 Task: Find connections with filter location Honda with filter topic #Learningswith filter profile language French with filter current company Spark Minda with filter school College of Commerce with filter industry Primary and Secondary Education with filter service category Market Research with filter keywords title Atmospheric Scientist
Action: Mouse moved to (196, 293)
Screenshot: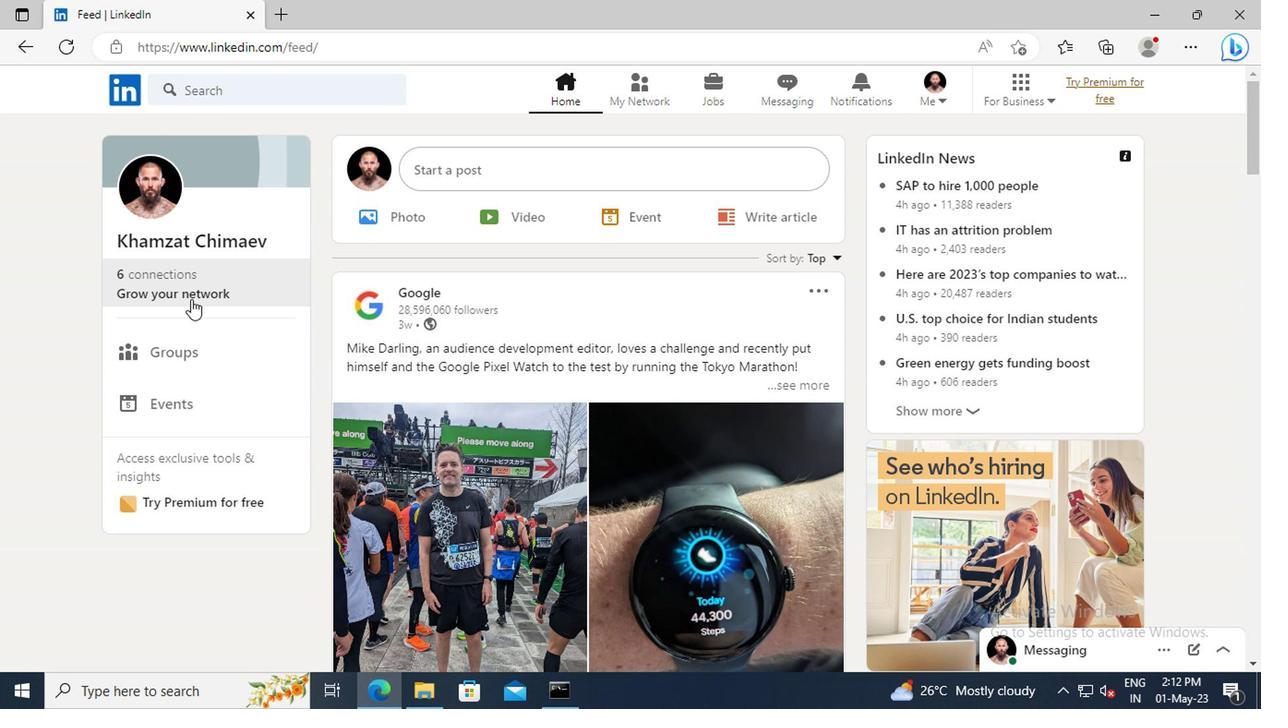 
Action: Mouse pressed left at (196, 293)
Screenshot: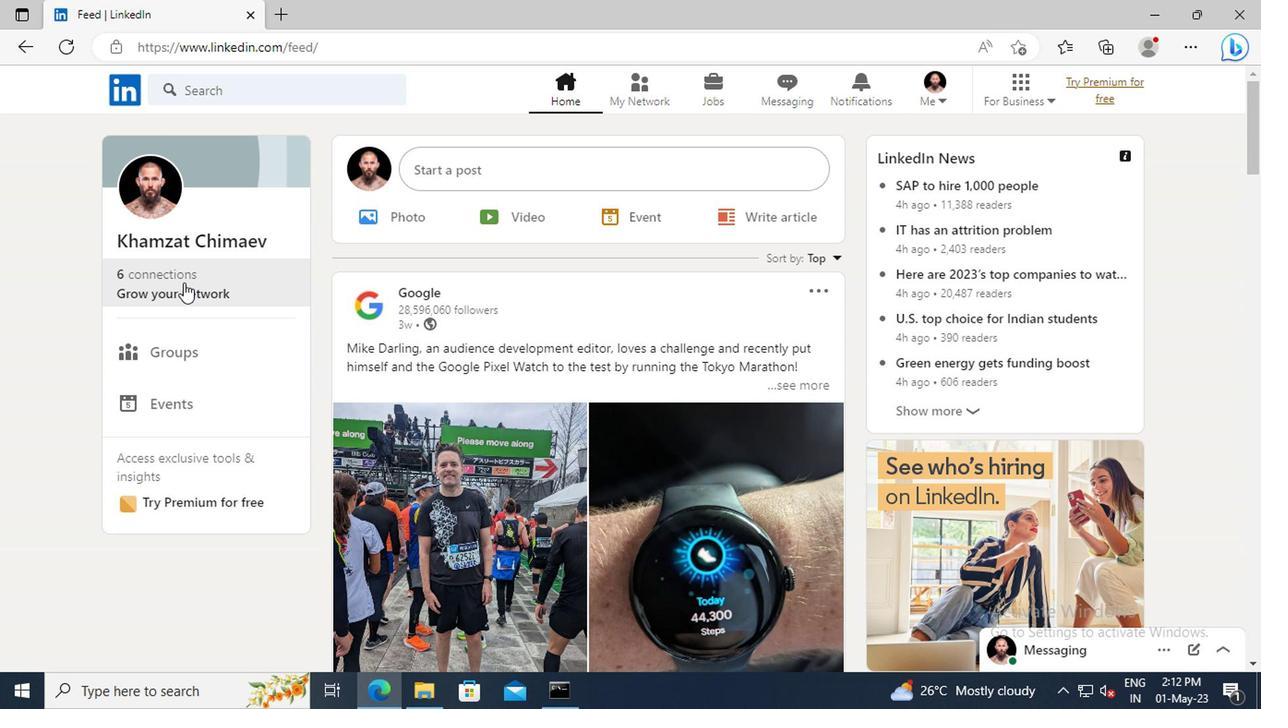 
Action: Mouse moved to (210, 210)
Screenshot: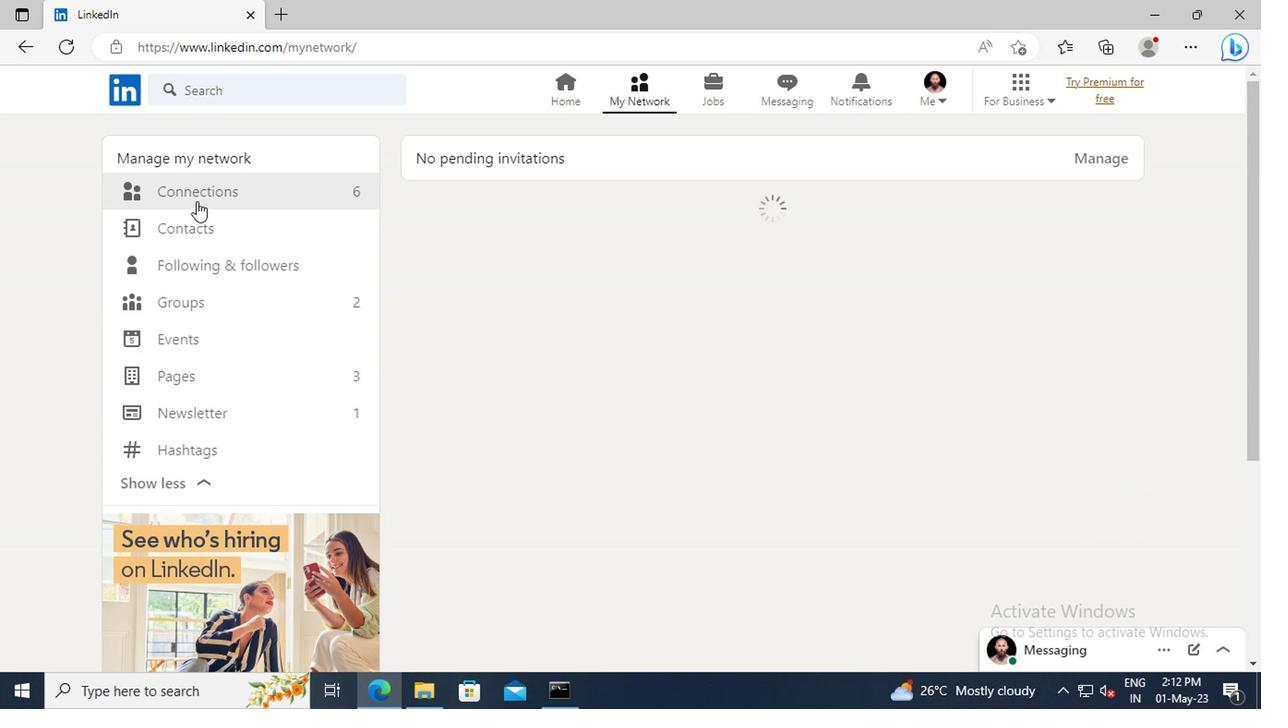 
Action: Mouse pressed left at (210, 210)
Screenshot: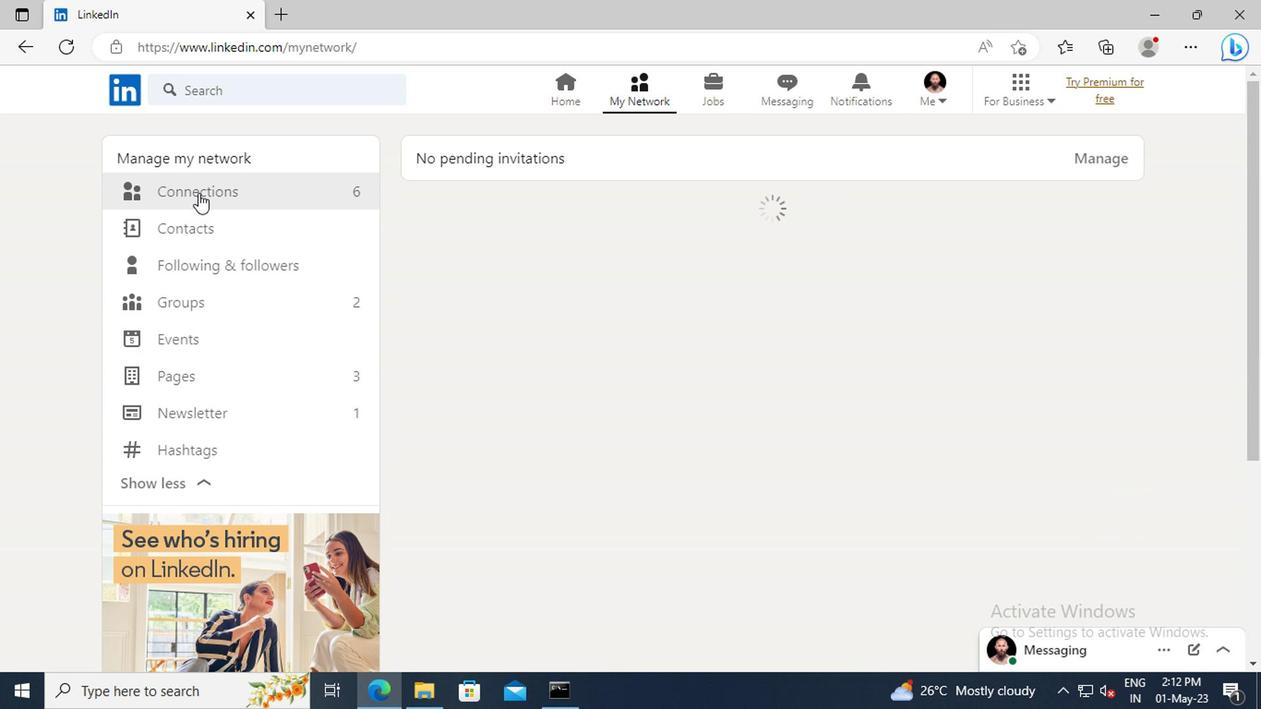 
Action: Mouse moved to (753, 218)
Screenshot: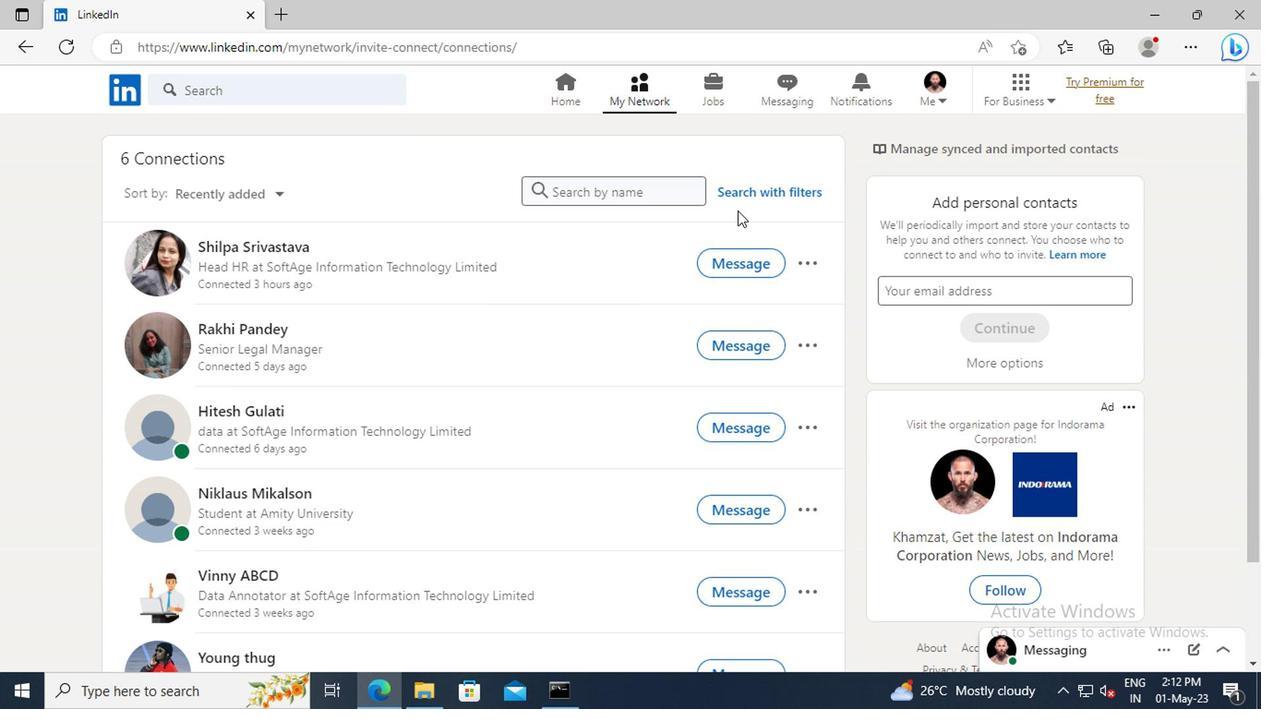 
Action: Mouse pressed left at (753, 218)
Screenshot: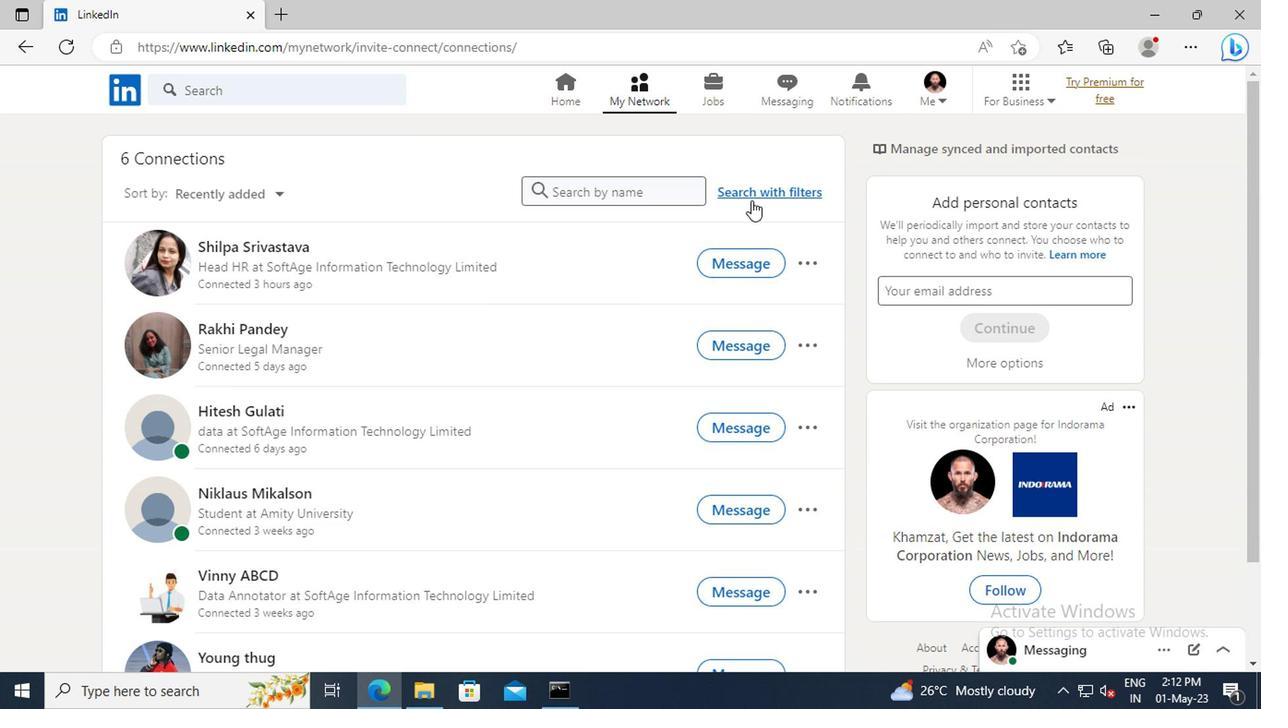 
Action: Mouse moved to (696, 163)
Screenshot: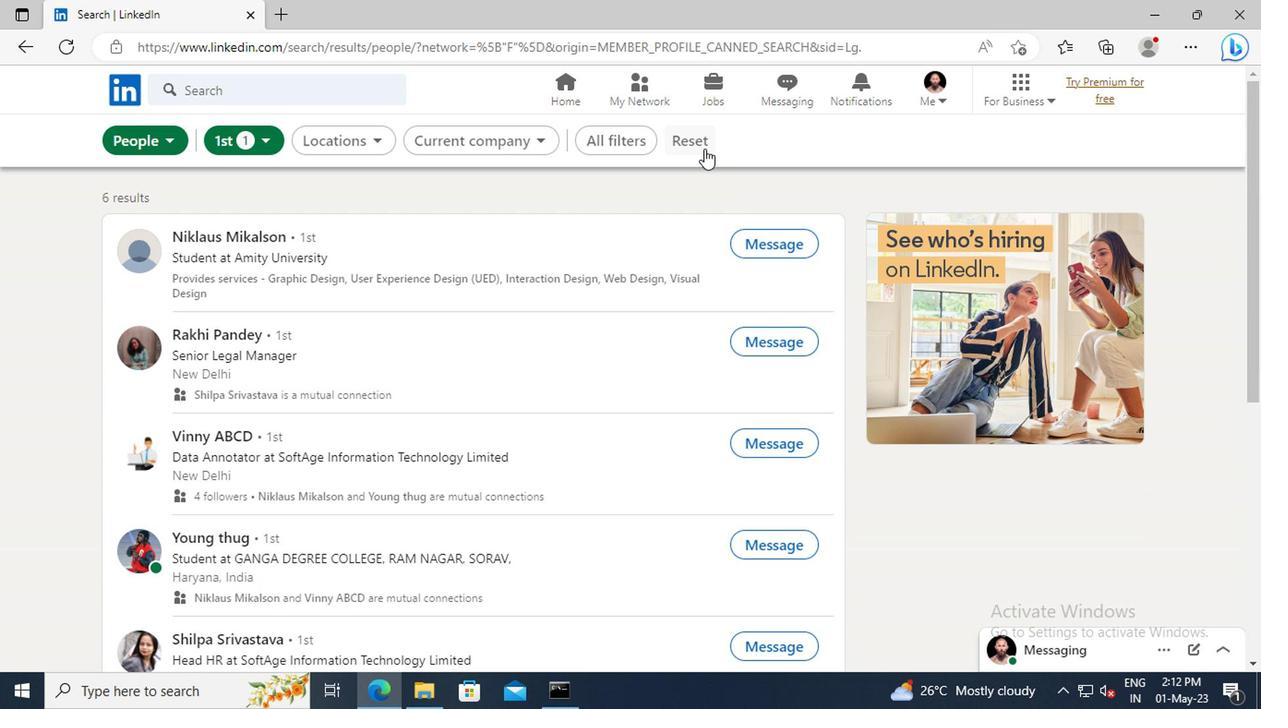 
Action: Mouse pressed left at (696, 163)
Screenshot: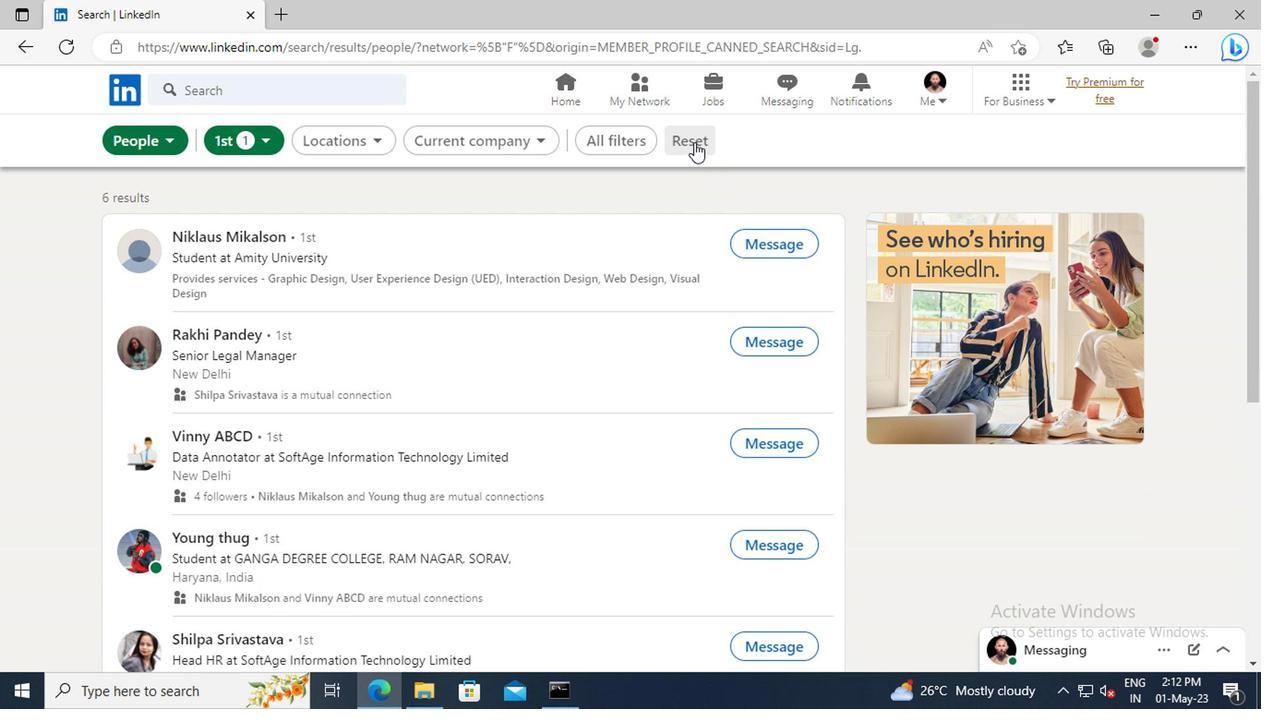 
Action: Mouse moved to (667, 162)
Screenshot: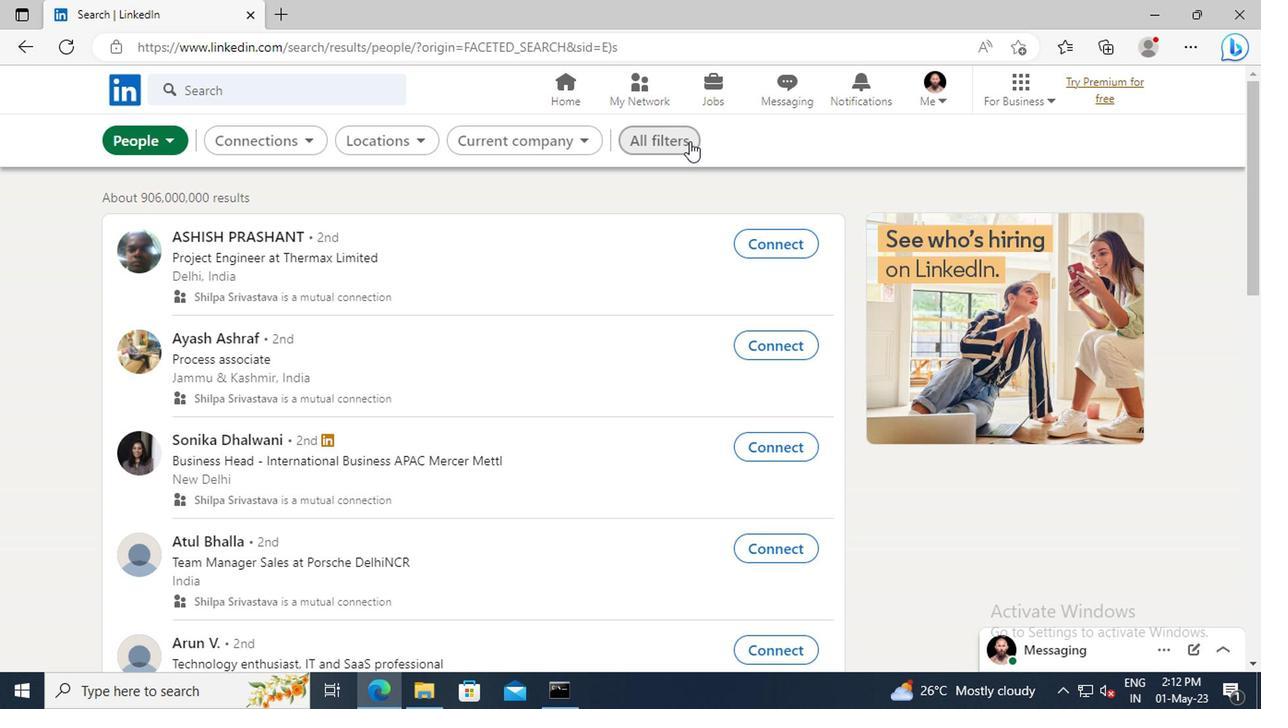 
Action: Mouse pressed left at (667, 162)
Screenshot: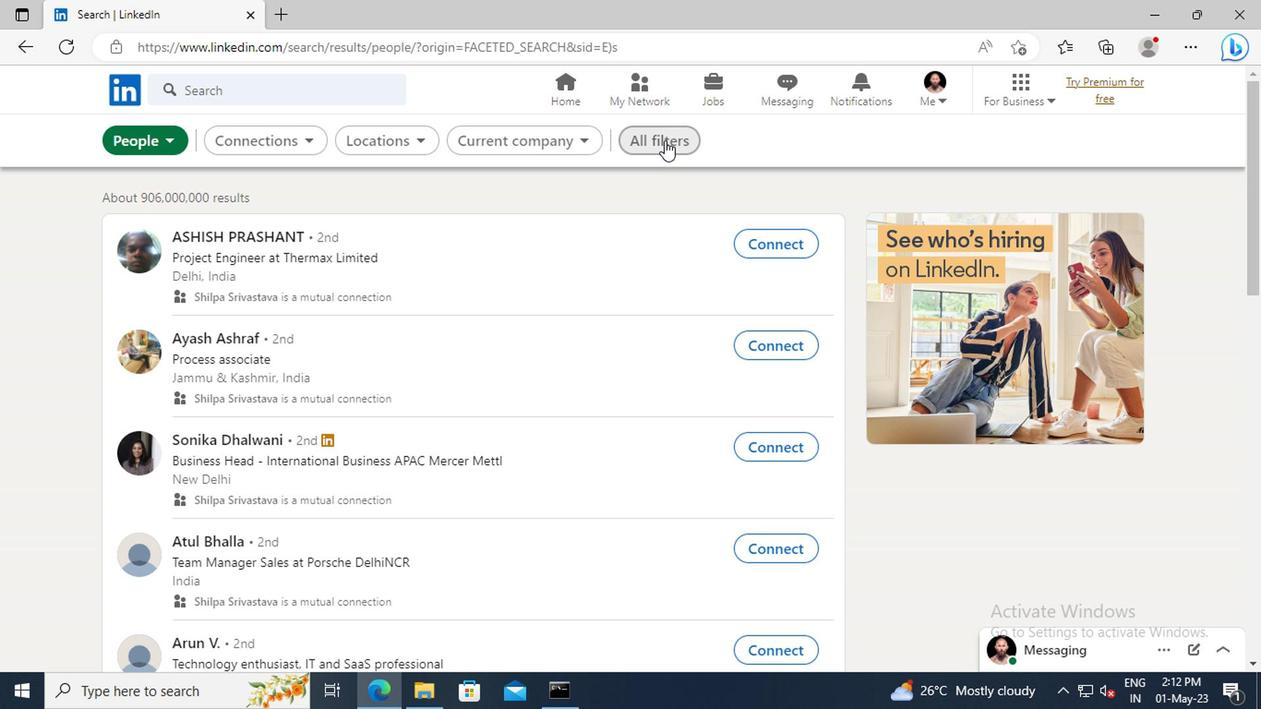 
Action: Mouse moved to (1003, 341)
Screenshot: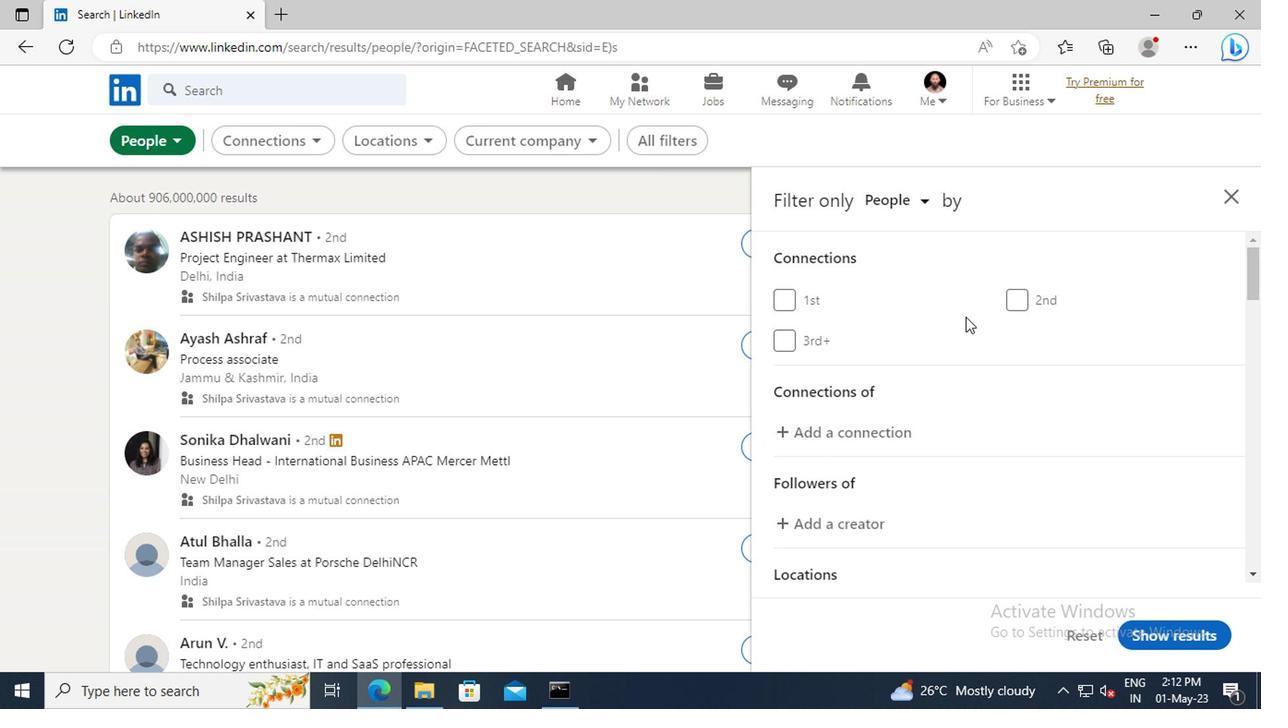 
Action: Mouse scrolled (1003, 340) with delta (0, 0)
Screenshot: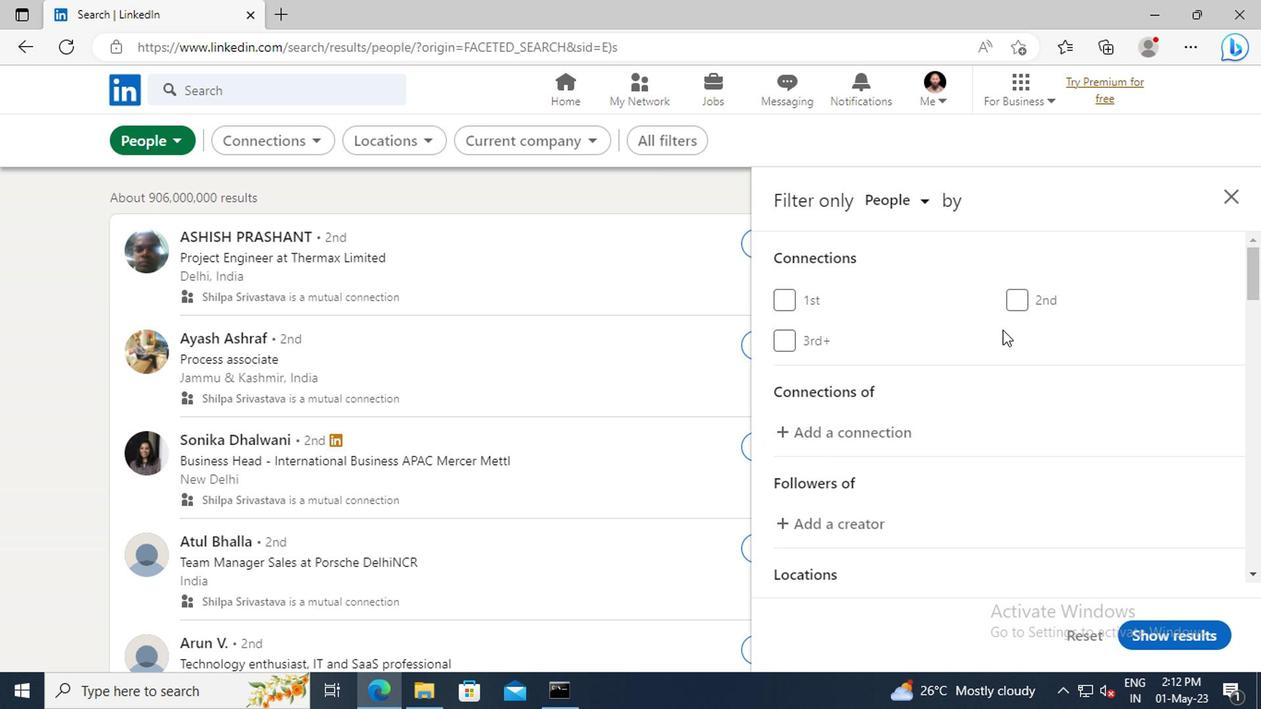 
Action: Mouse scrolled (1003, 340) with delta (0, 0)
Screenshot: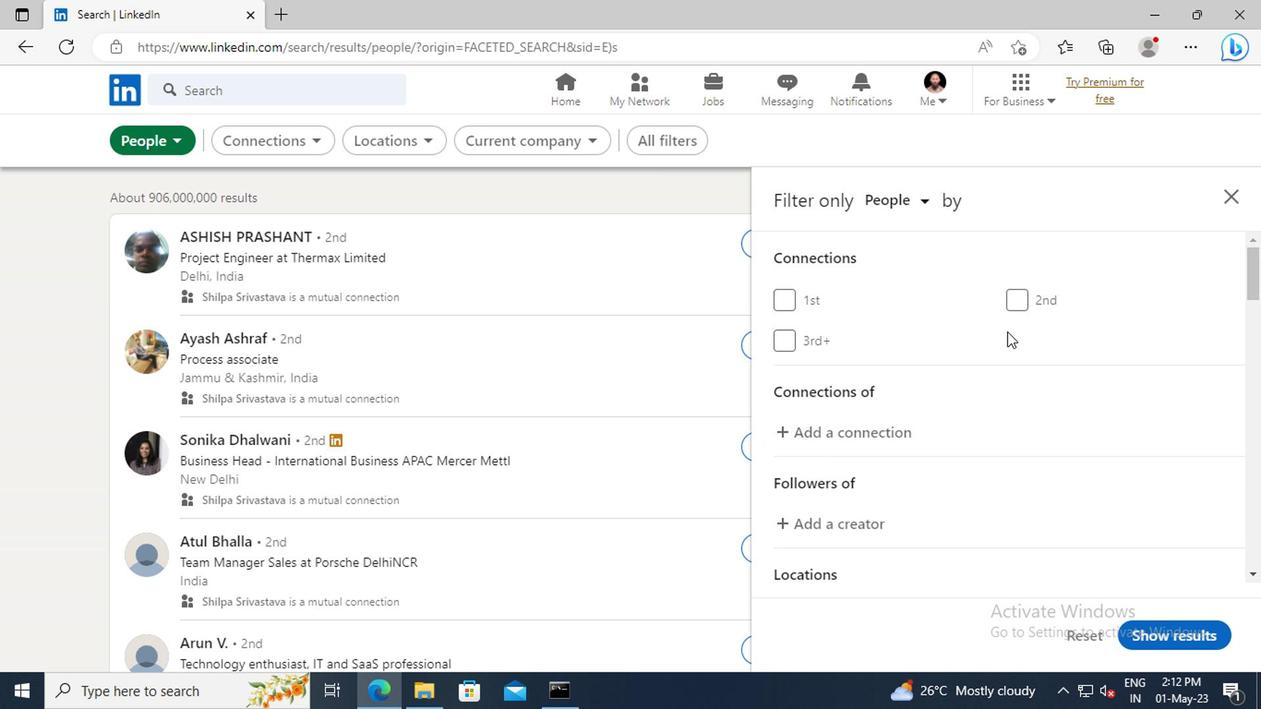 
Action: Mouse scrolled (1003, 340) with delta (0, 0)
Screenshot: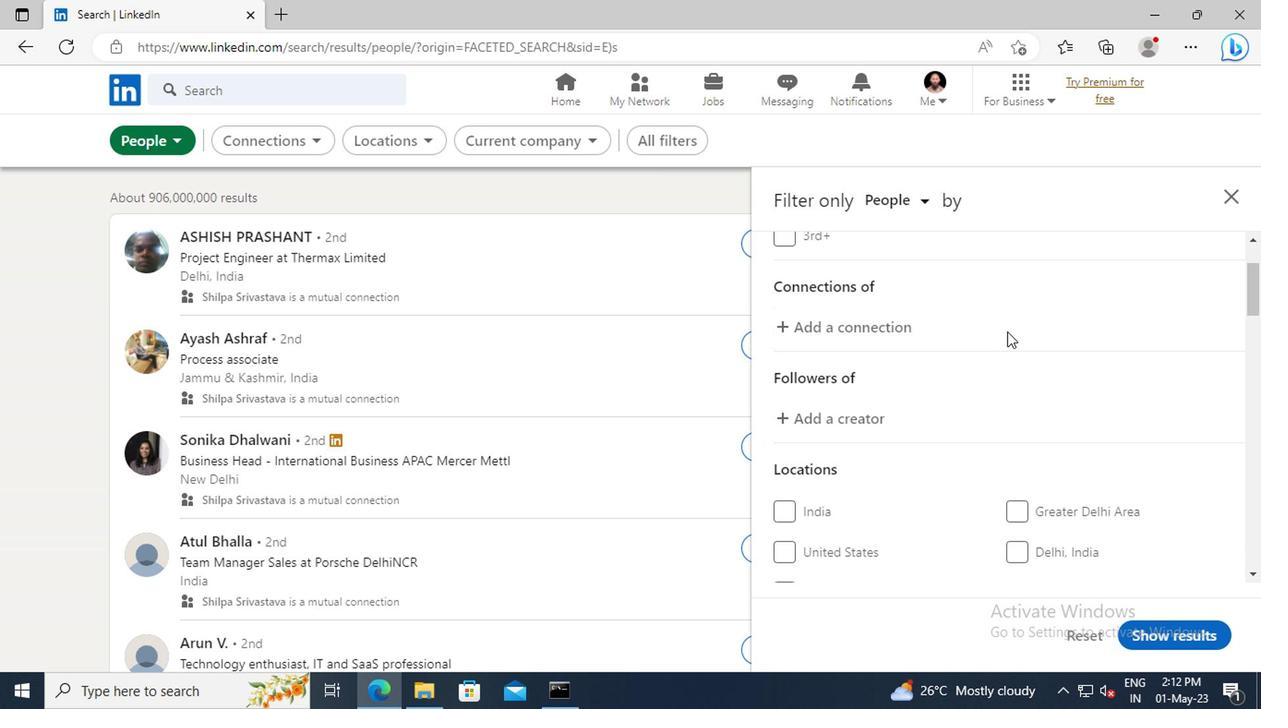 
Action: Mouse scrolled (1003, 340) with delta (0, 0)
Screenshot: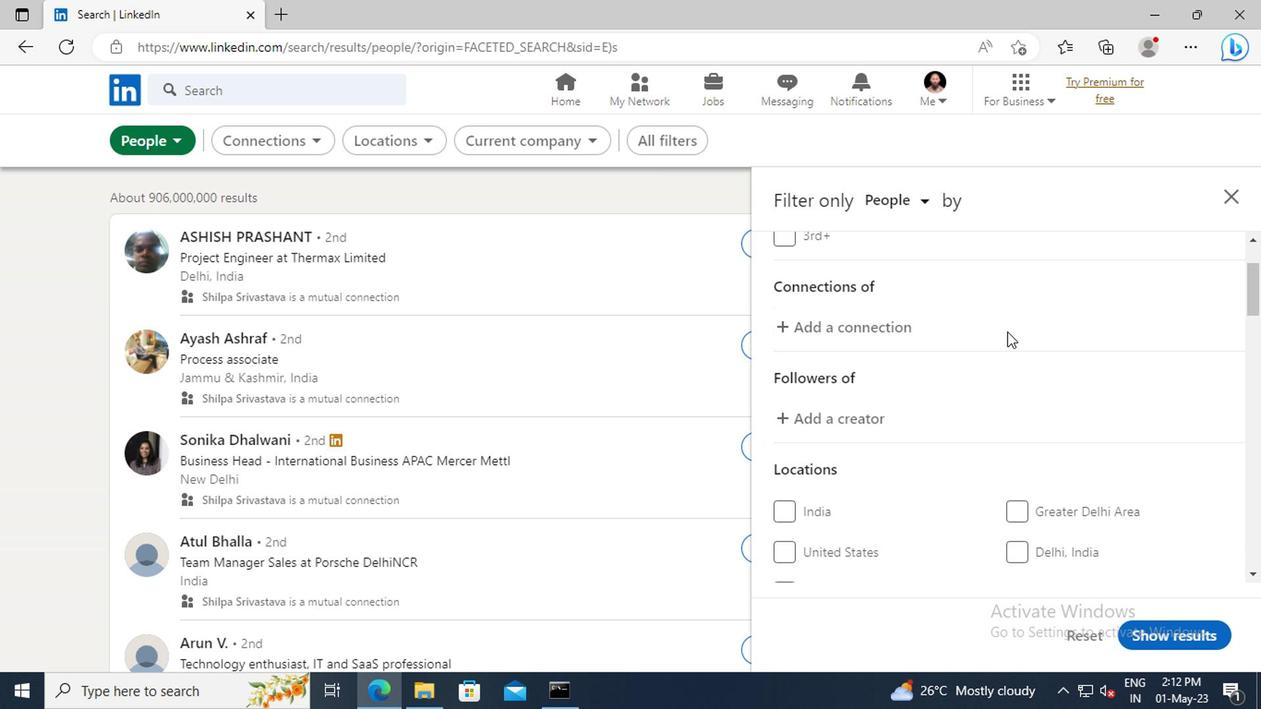 
Action: Mouse scrolled (1003, 340) with delta (0, 0)
Screenshot: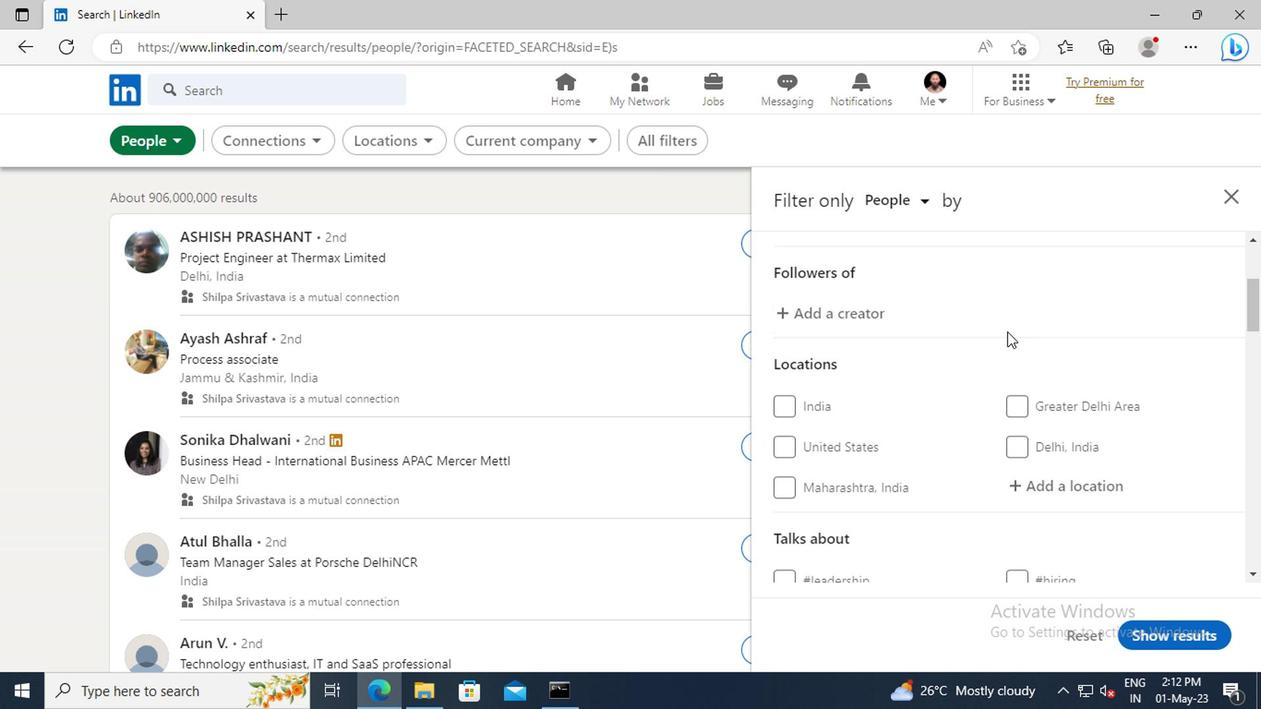 
Action: Mouse moved to (1026, 433)
Screenshot: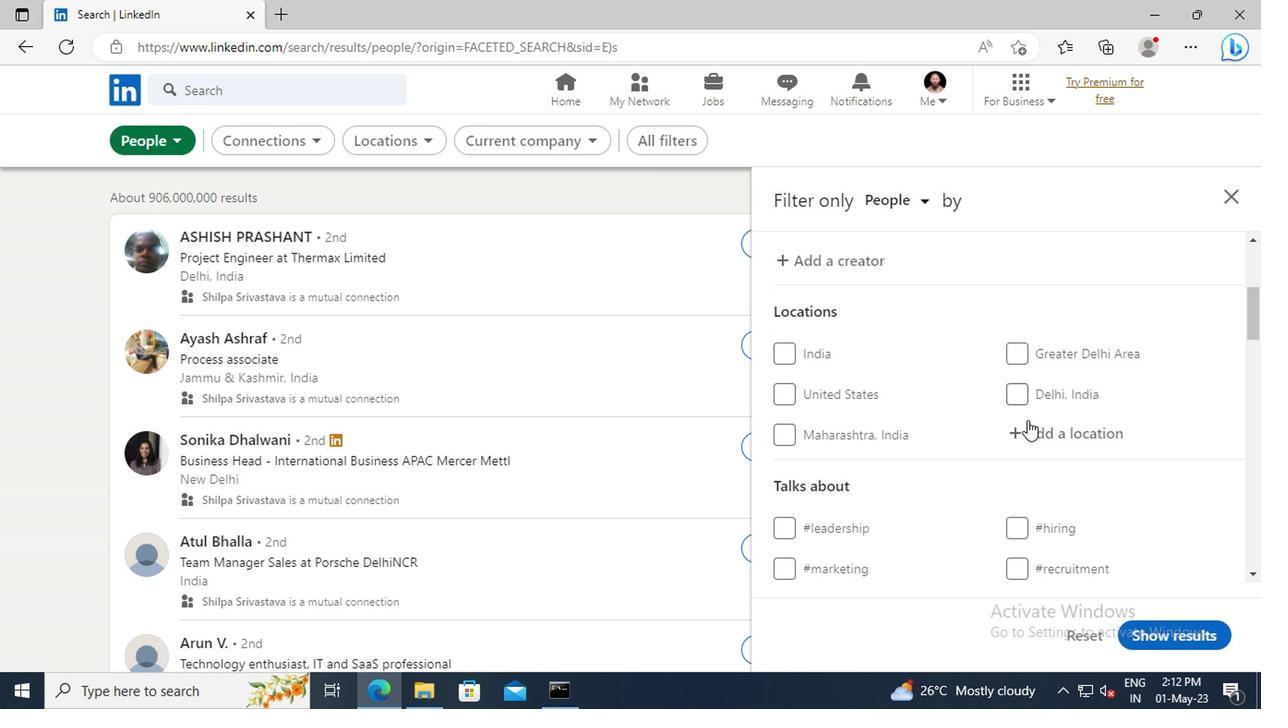 
Action: Mouse pressed left at (1026, 433)
Screenshot: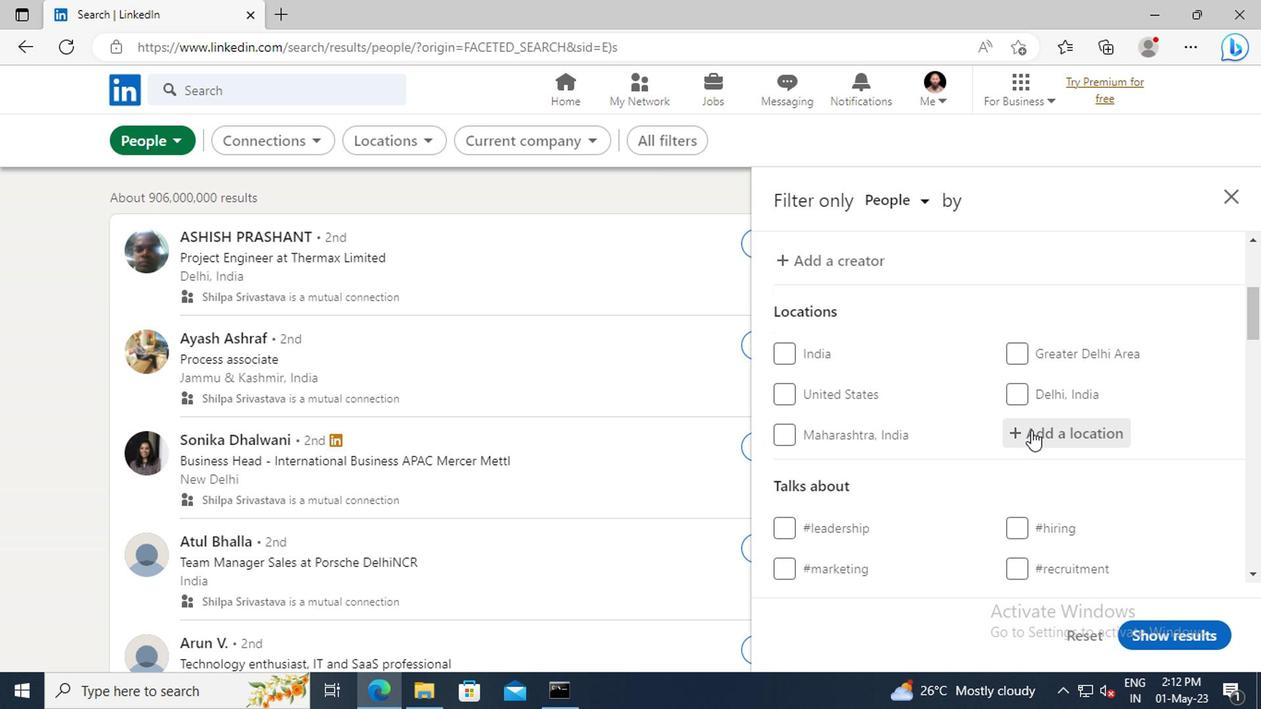 
Action: Key pressed <Key.shift>HONDA
Screenshot: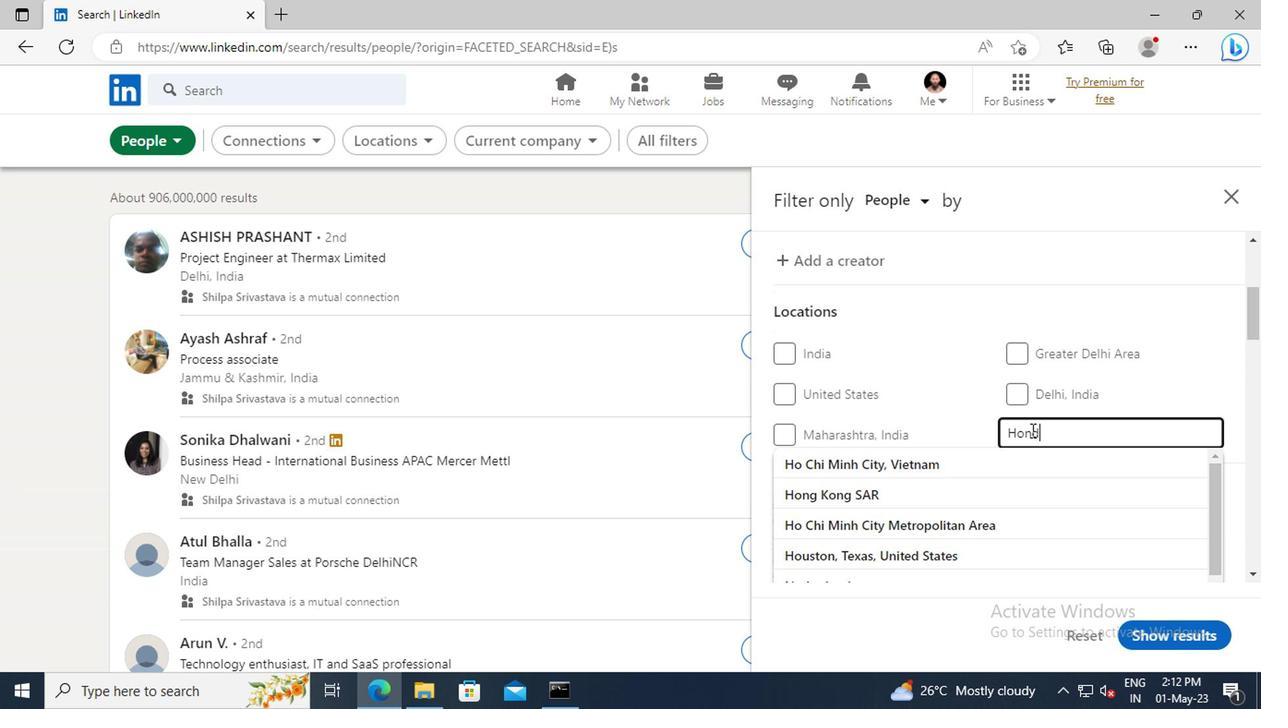 
Action: Mouse moved to (1035, 458)
Screenshot: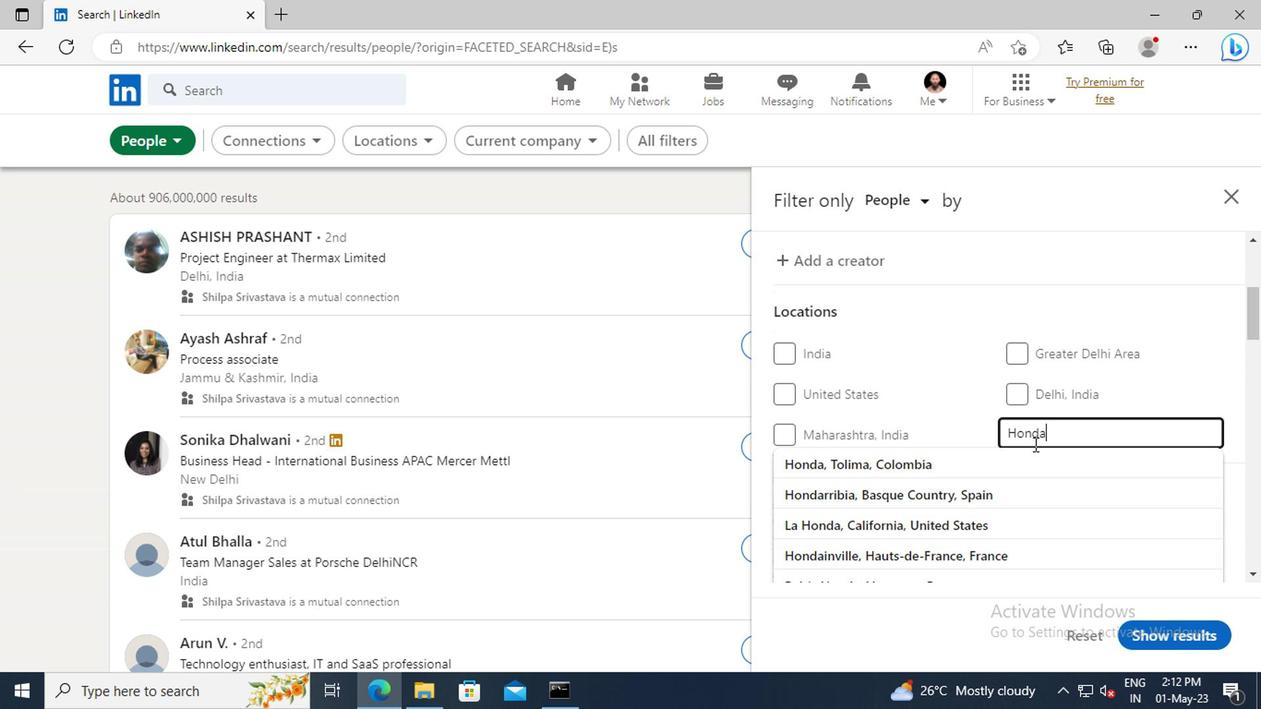 
Action: Mouse pressed left at (1035, 458)
Screenshot: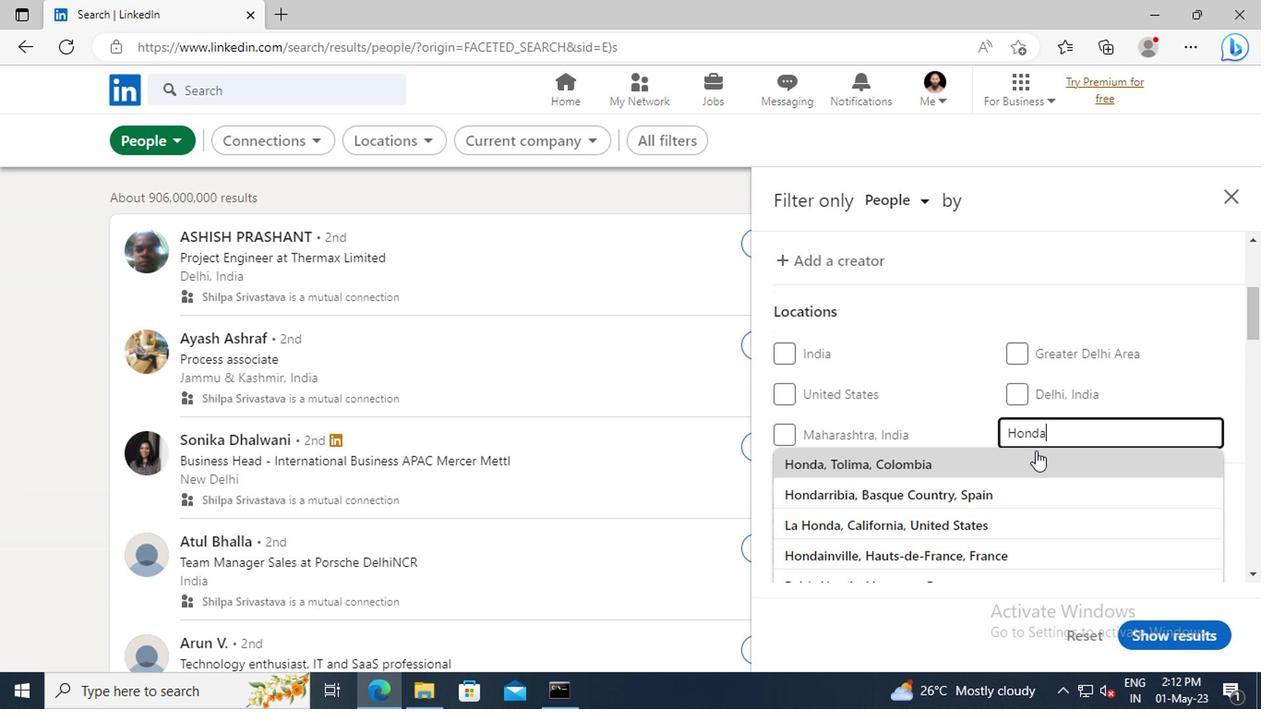 
Action: Mouse scrolled (1035, 458) with delta (0, 0)
Screenshot: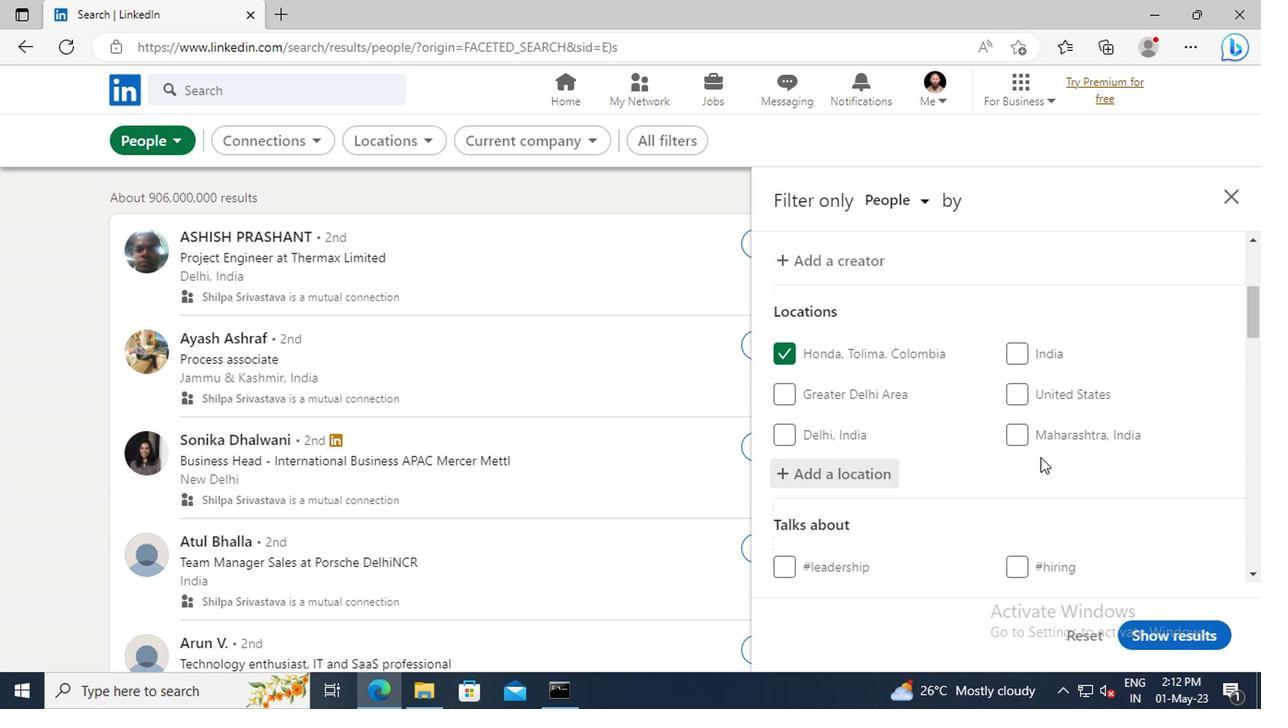 
Action: Mouse scrolled (1035, 458) with delta (0, 0)
Screenshot: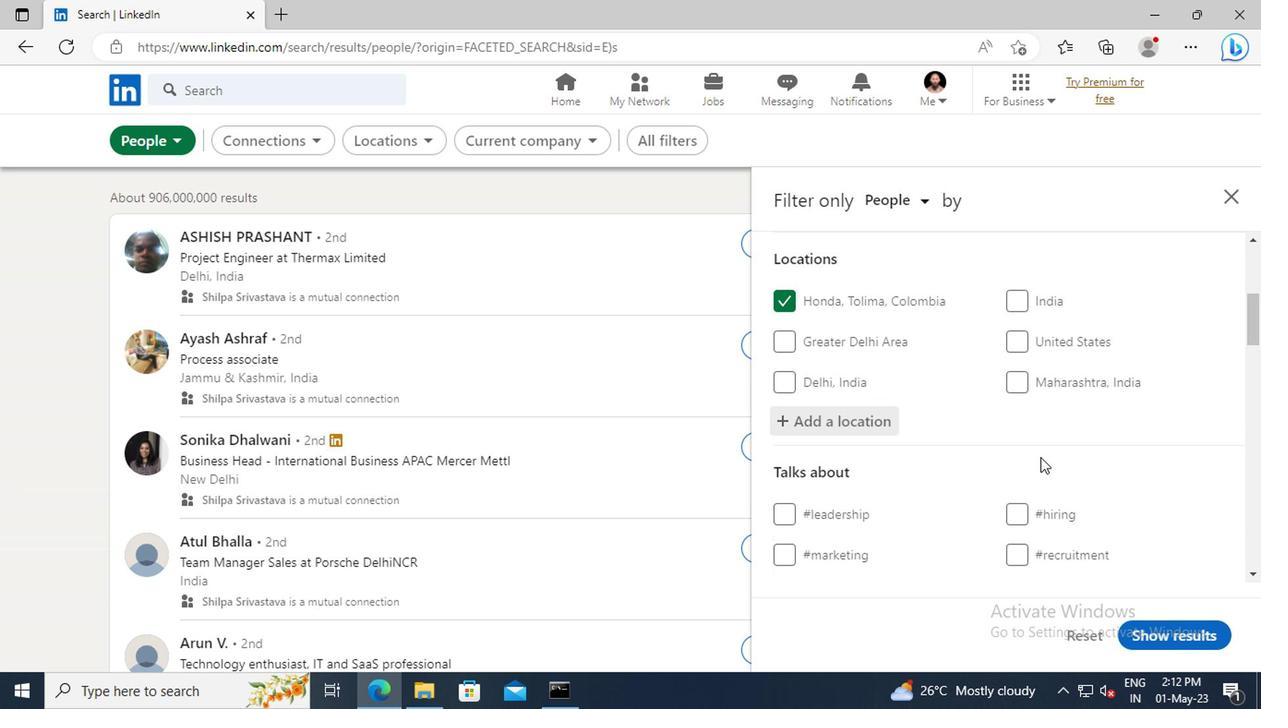
Action: Mouse scrolled (1035, 458) with delta (0, 0)
Screenshot: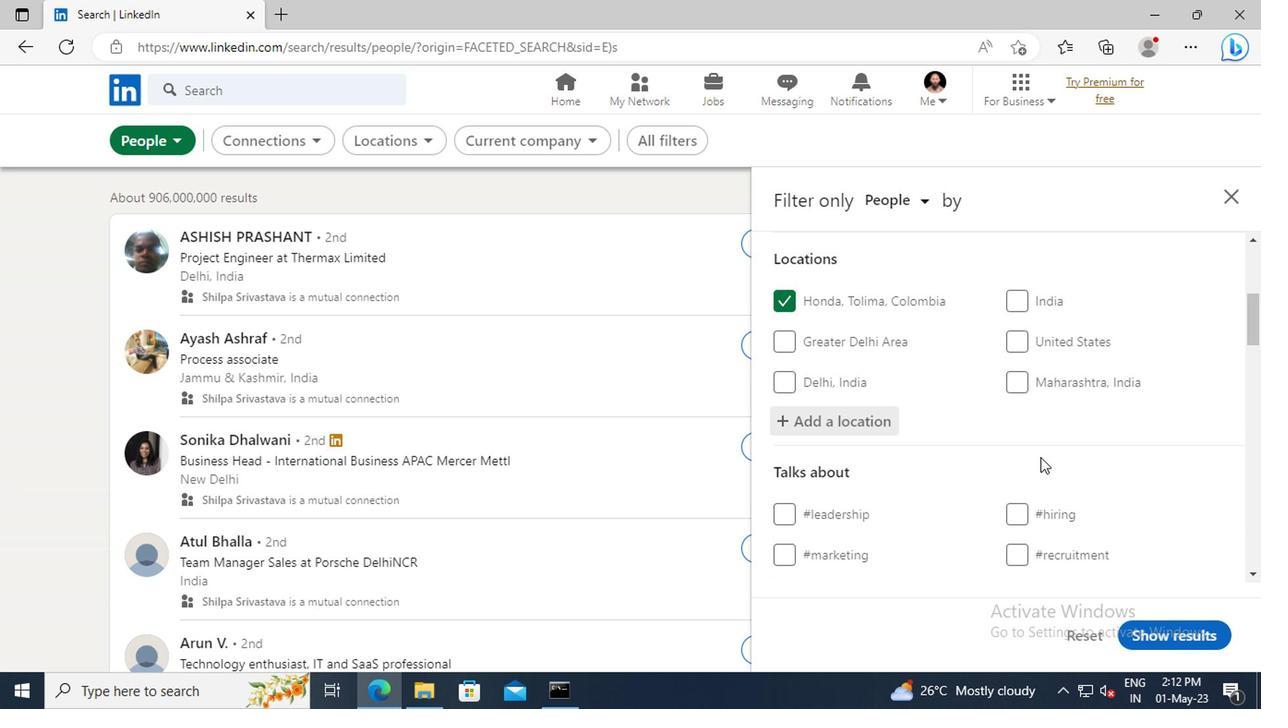 
Action: Mouse moved to (1038, 488)
Screenshot: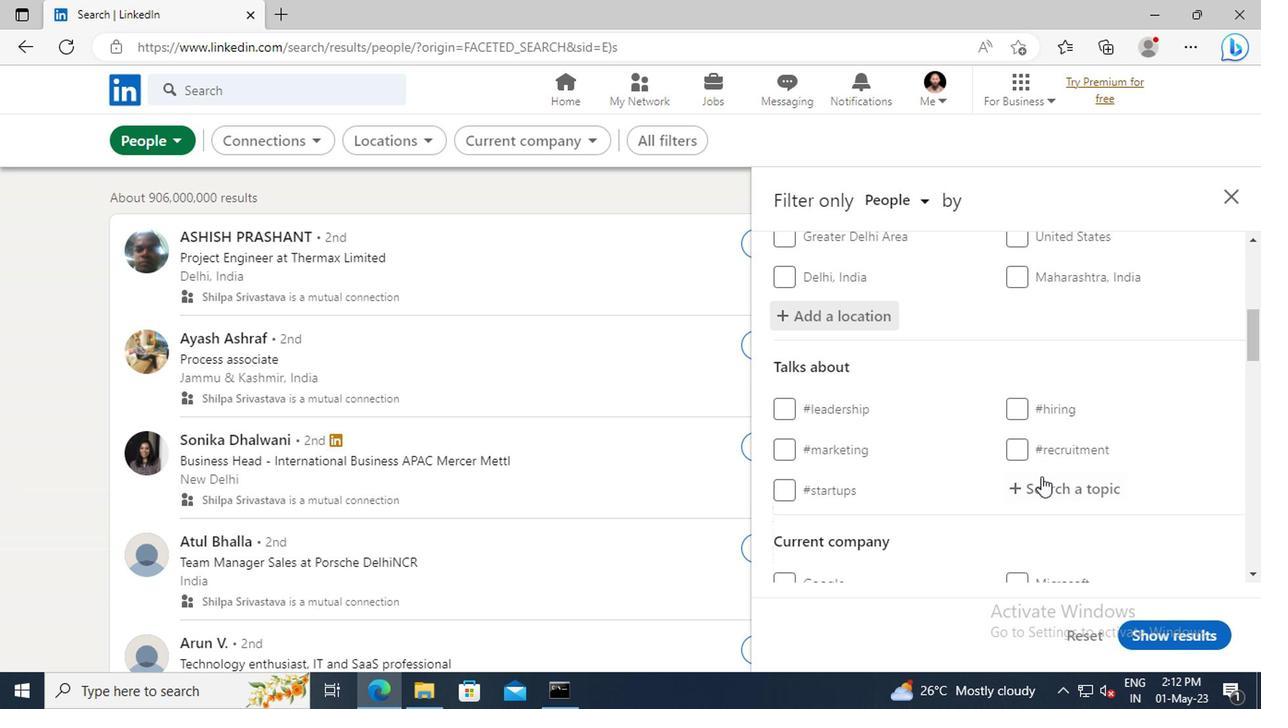 
Action: Mouse pressed left at (1038, 488)
Screenshot: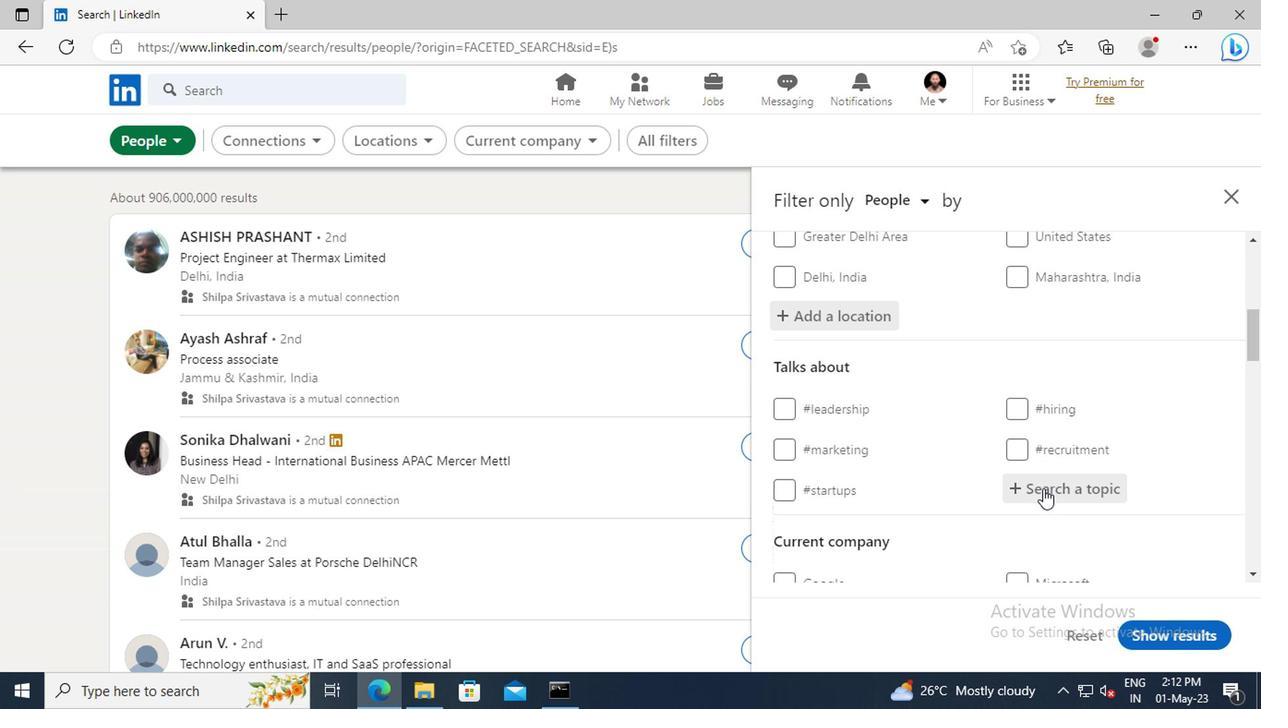 
Action: Key pressed <Key.shift>LEARNINGS
Screenshot: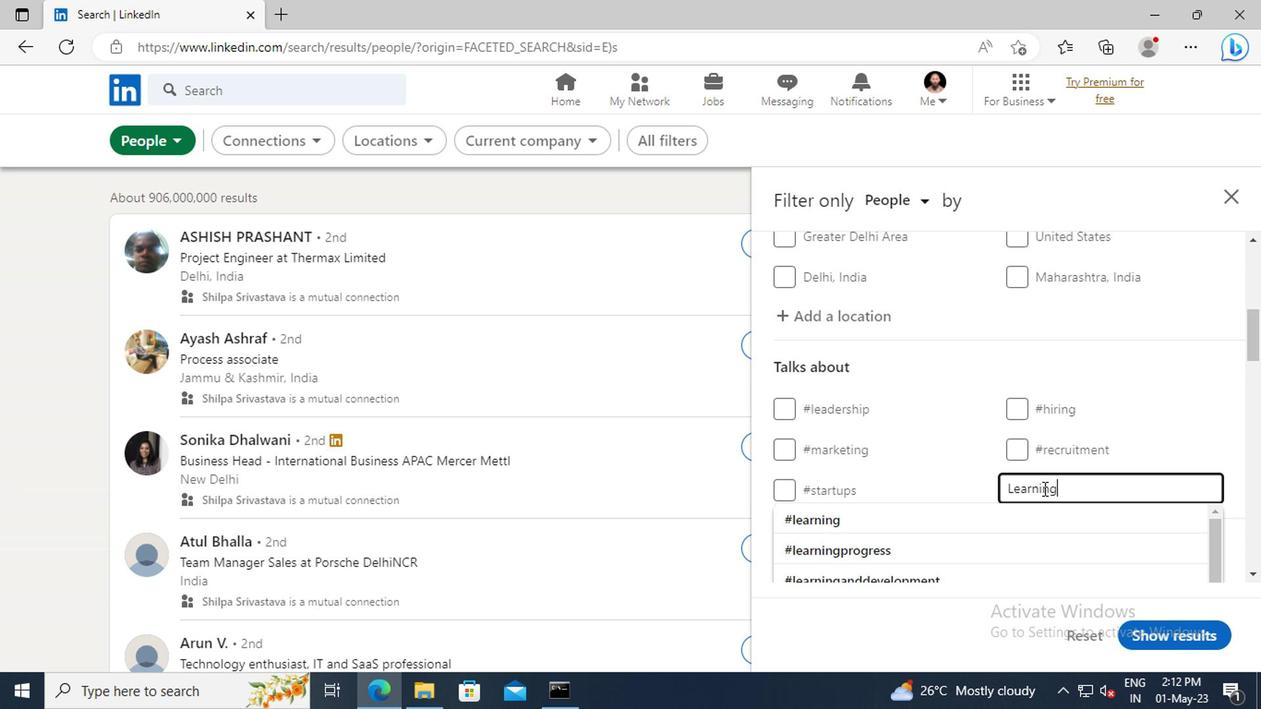 
Action: Mouse moved to (1042, 509)
Screenshot: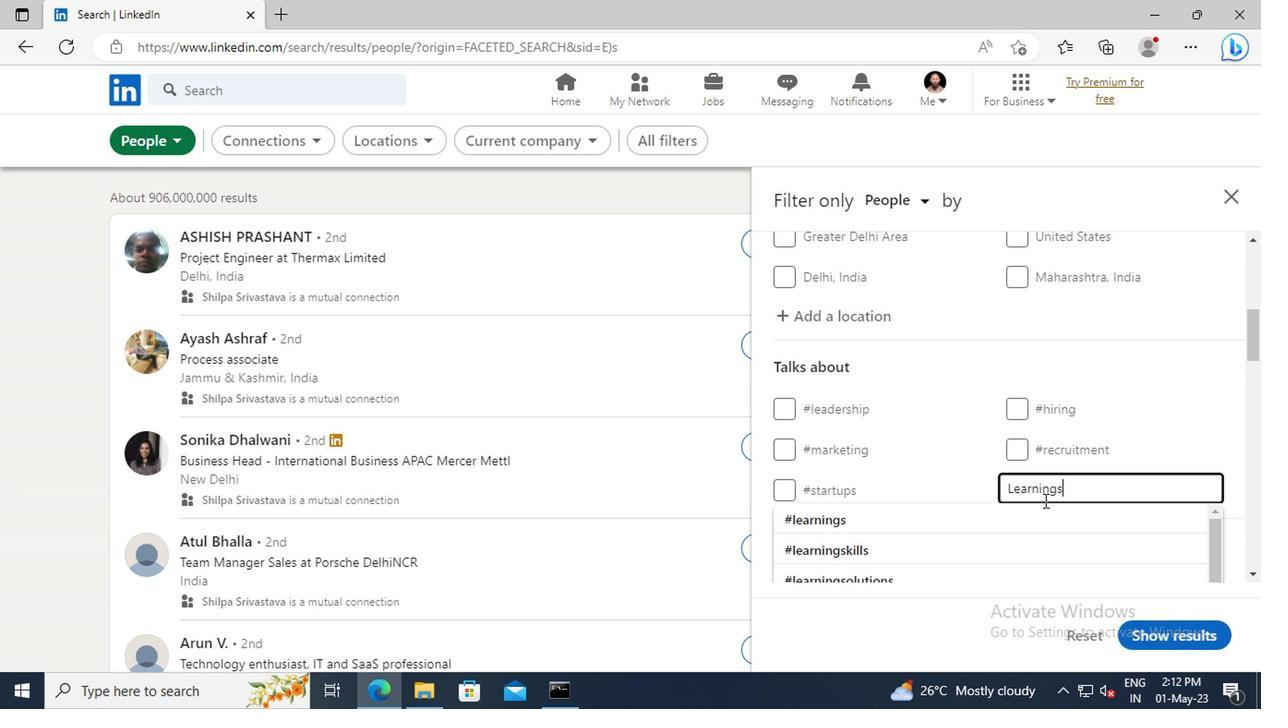 
Action: Mouse pressed left at (1042, 509)
Screenshot: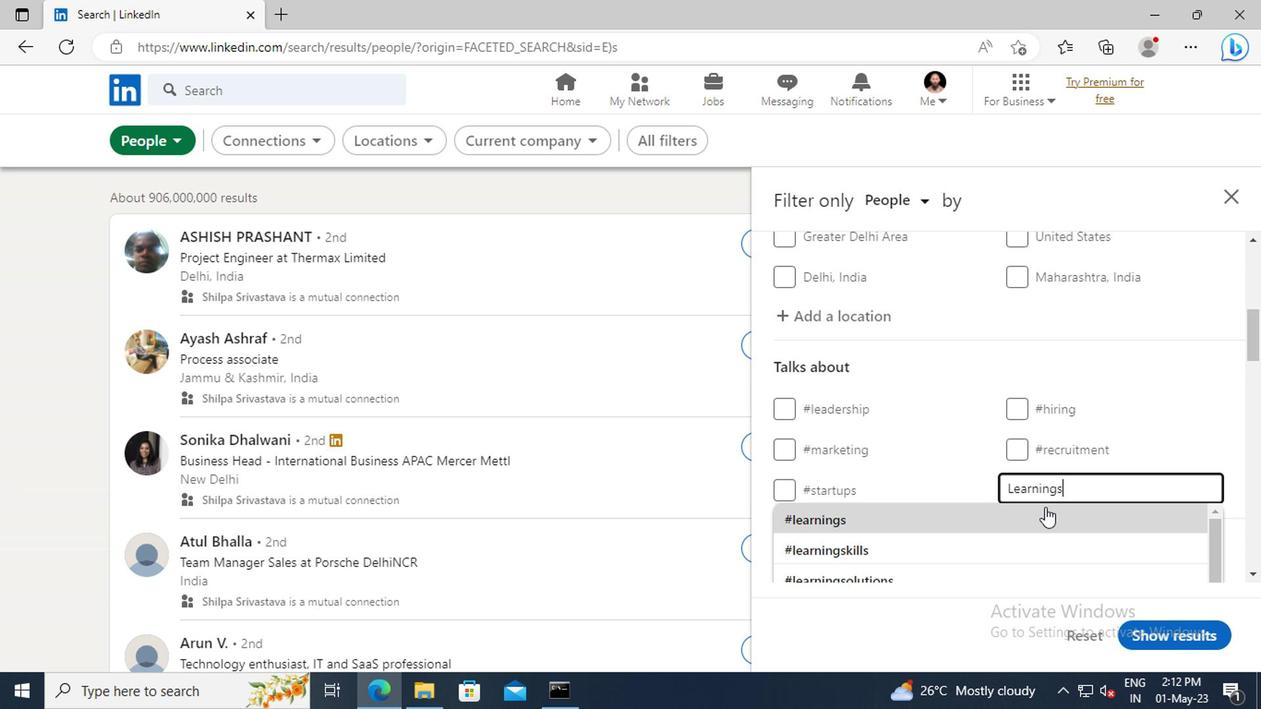 
Action: Mouse scrolled (1042, 508) with delta (0, 0)
Screenshot: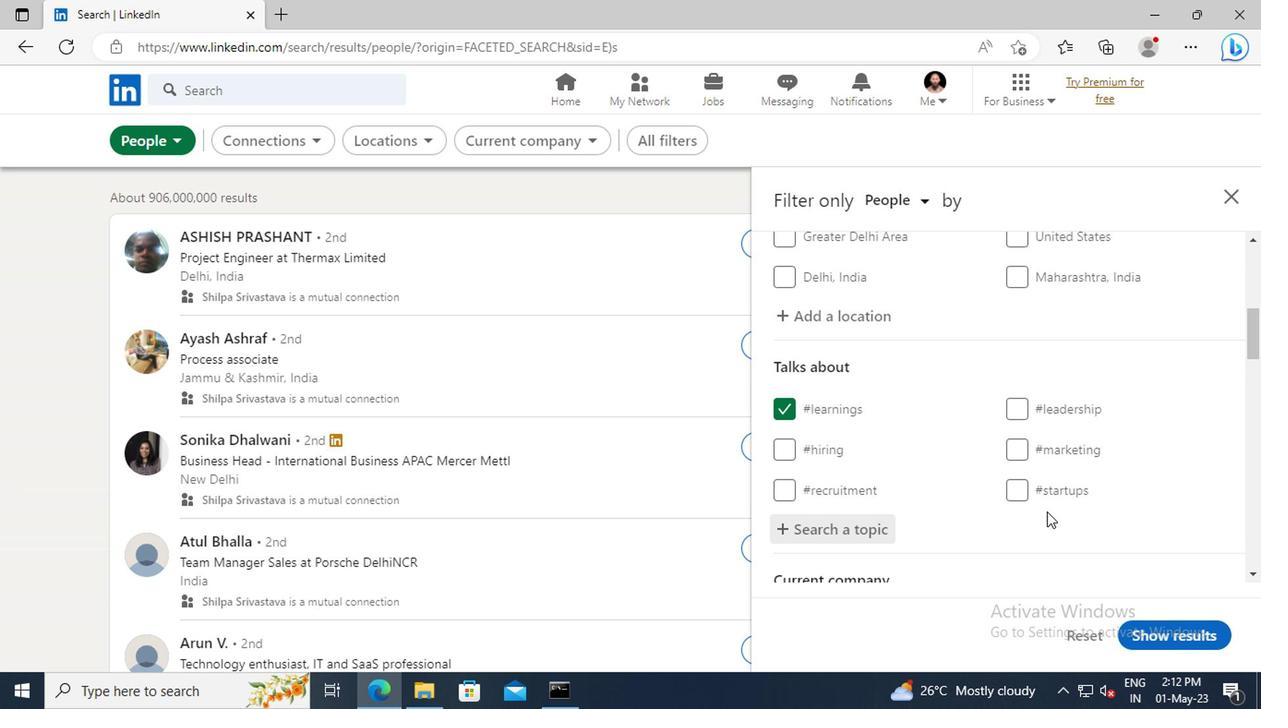
Action: Mouse scrolled (1042, 508) with delta (0, 0)
Screenshot: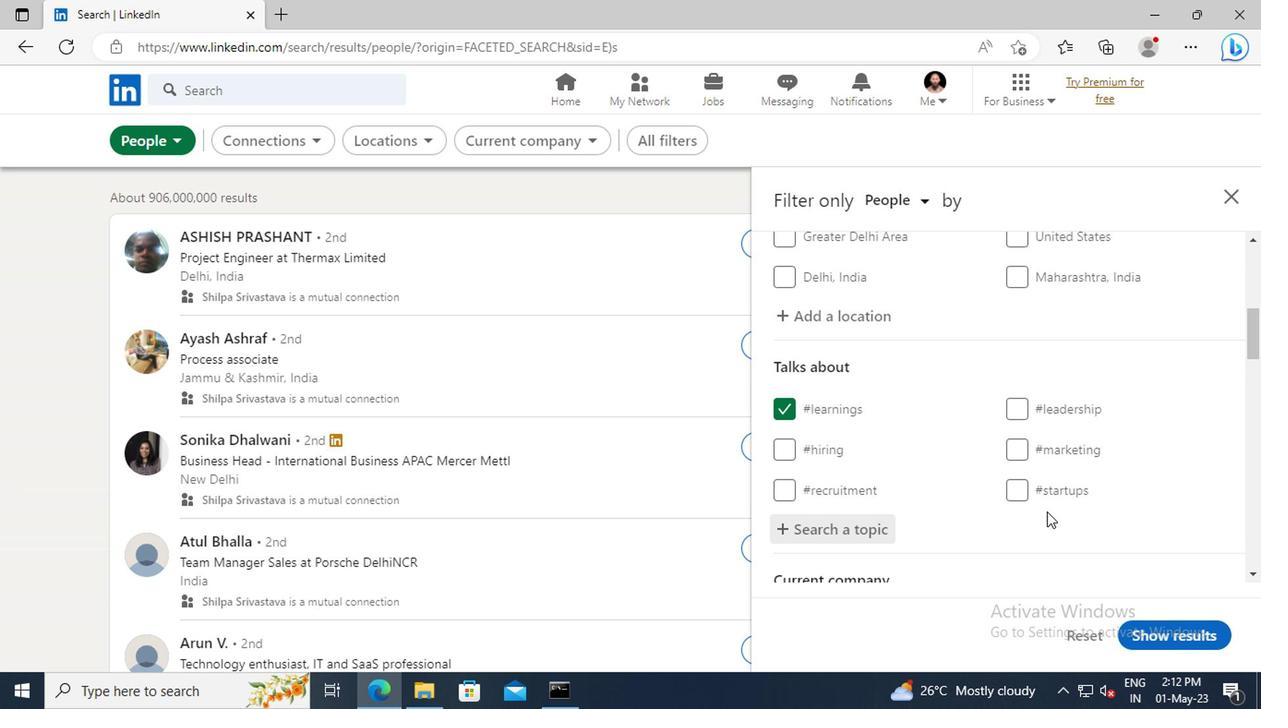 
Action: Mouse scrolled (1042, 508) with delta (0, 0)
Screenshot: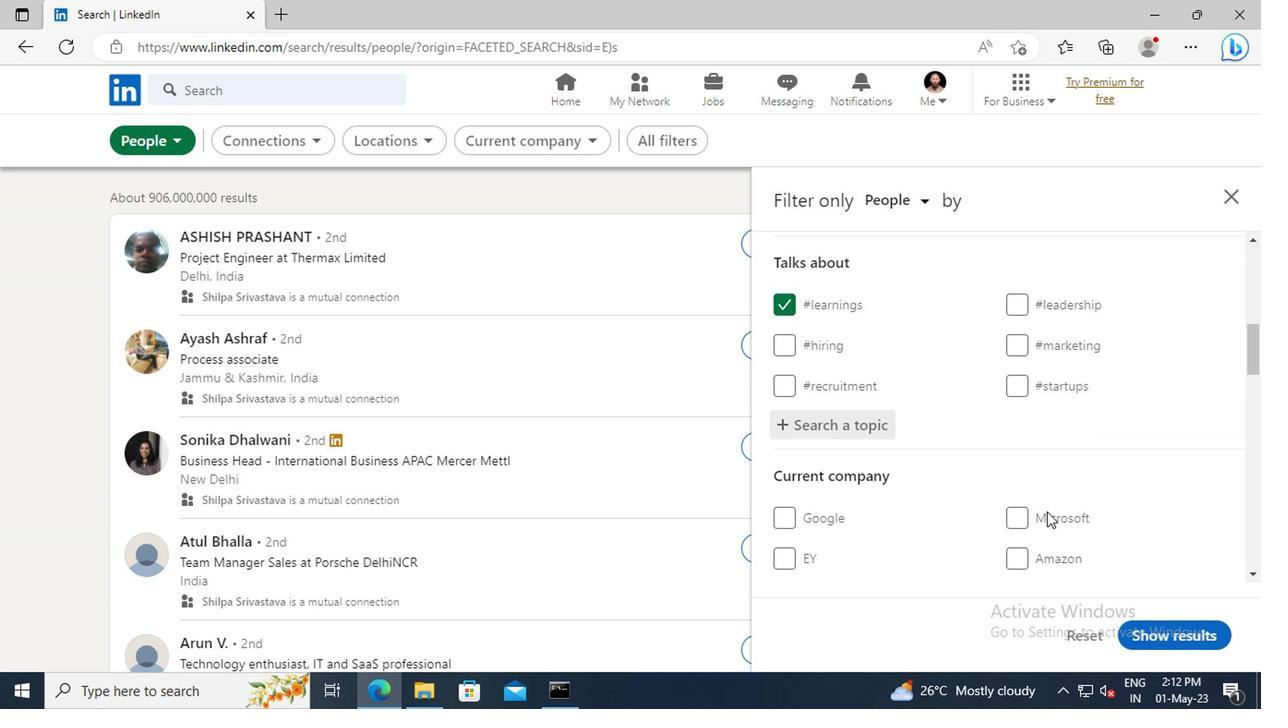 
Action: Mouse scrolled (1042, 508) with delta (0, 0)
Screenshot: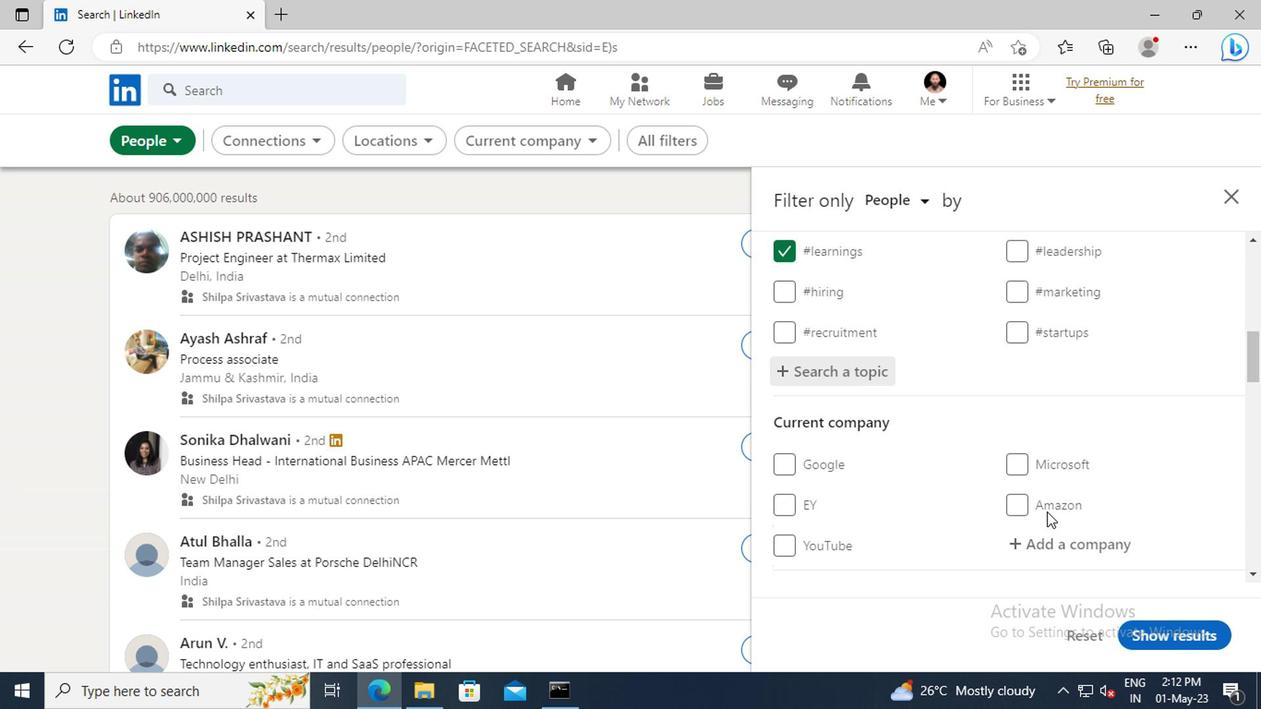 
Action: Mouse scrolled (1042, 508) with delta (0, 0)
Screenshot: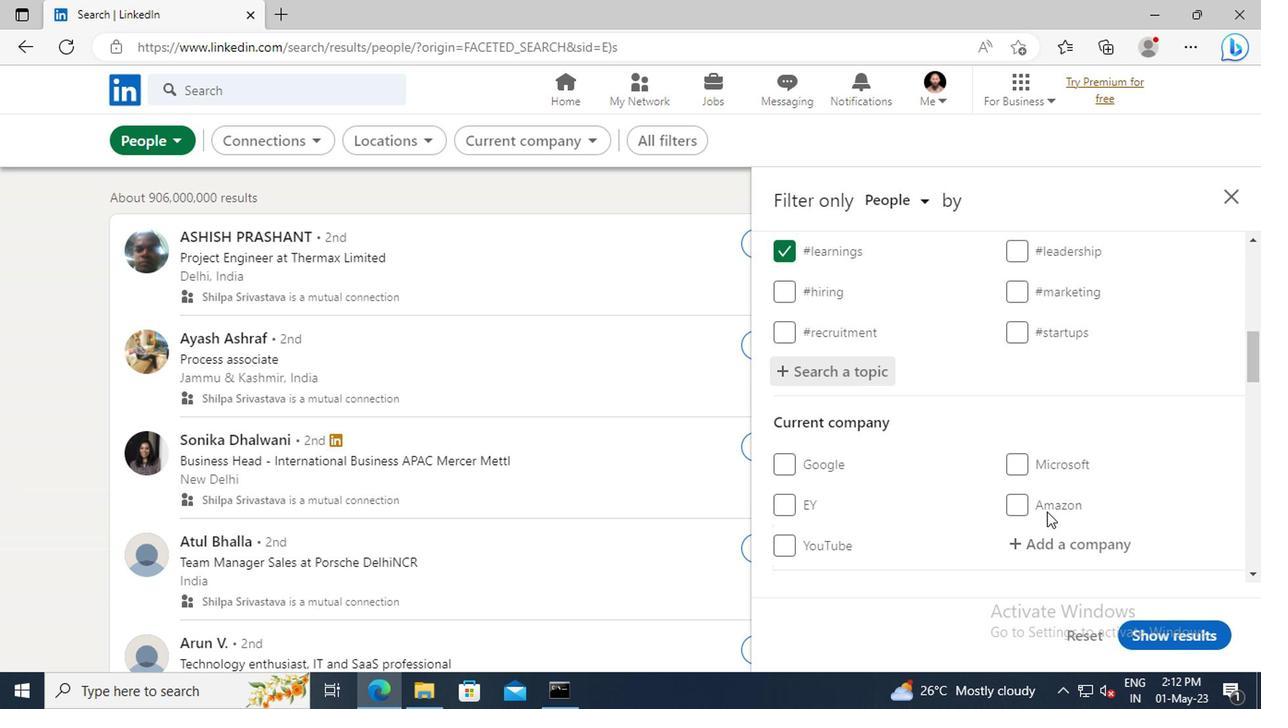 
Action: Mouse scrolled (1042, 508) with delta (0, 0)
Screenshot: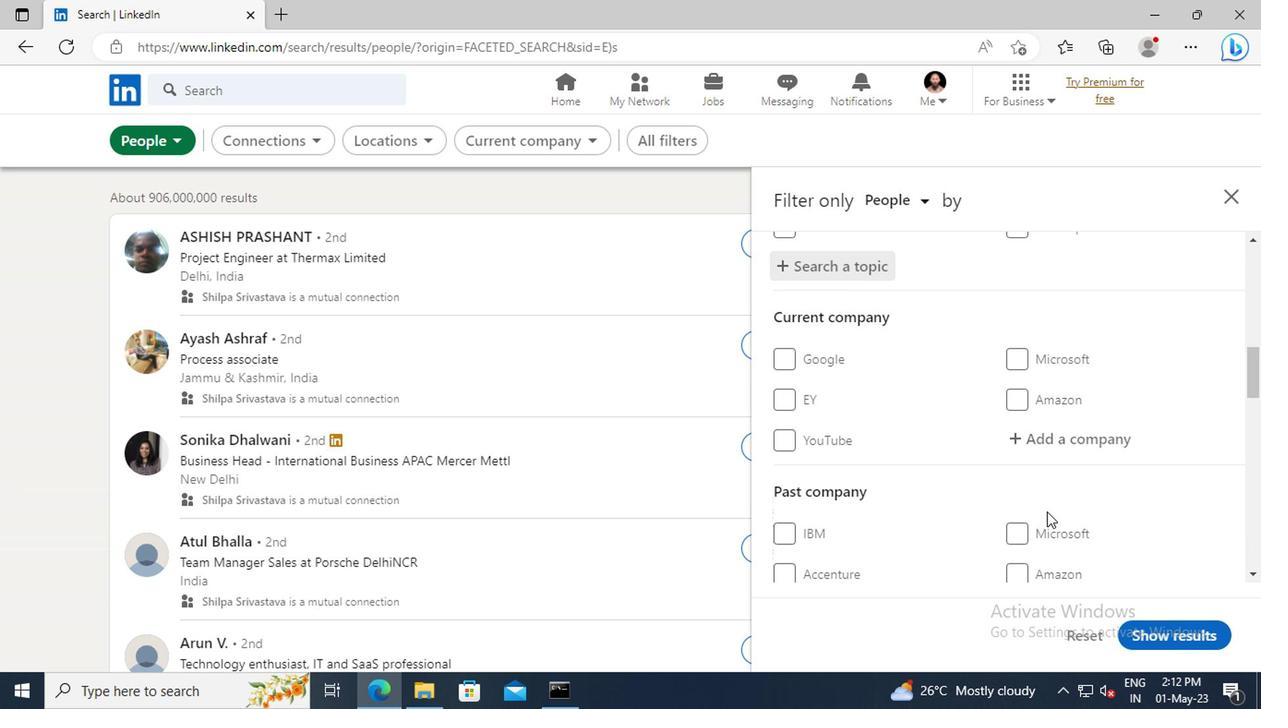 
Action: Mouse scrolled (1042, 508) with delta (0, 0)
Screenshot: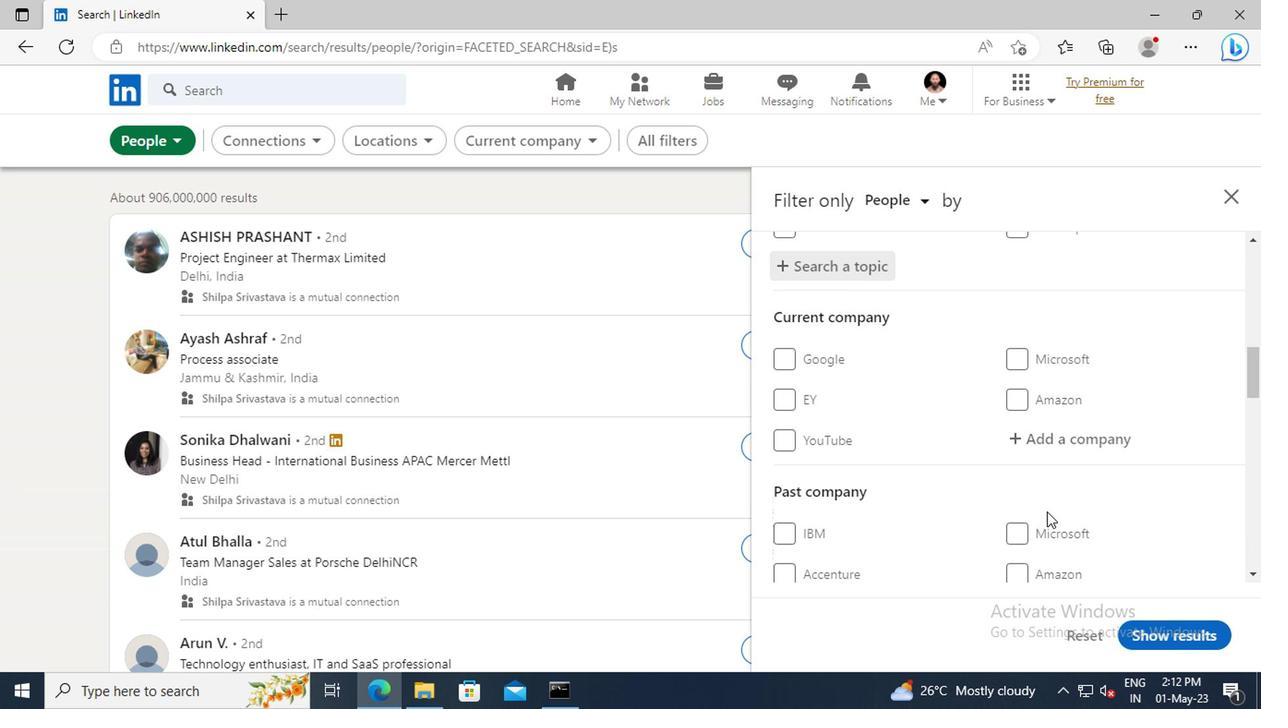 
Action: Mouse scrolled (1042, 508) with delta (0, 0)
Screenshot: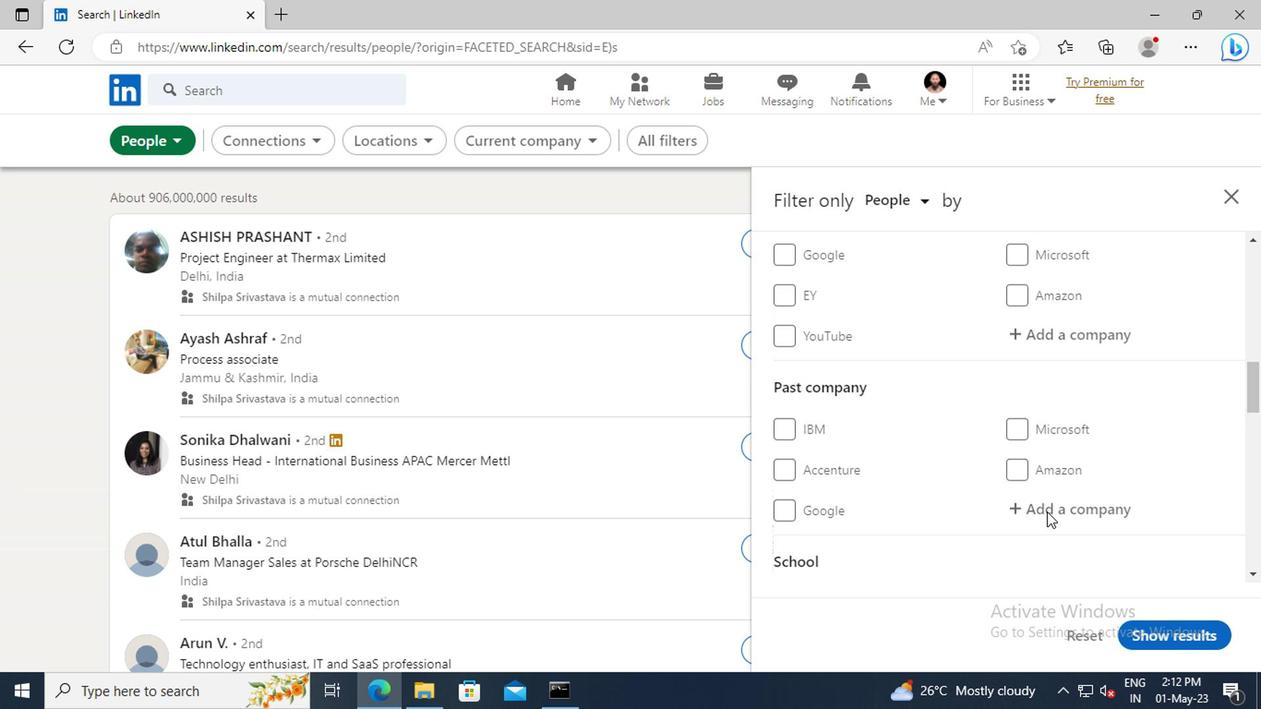 
Action: Mouse scrolled (1042, 508) with delta (0, 0)
Screenshot: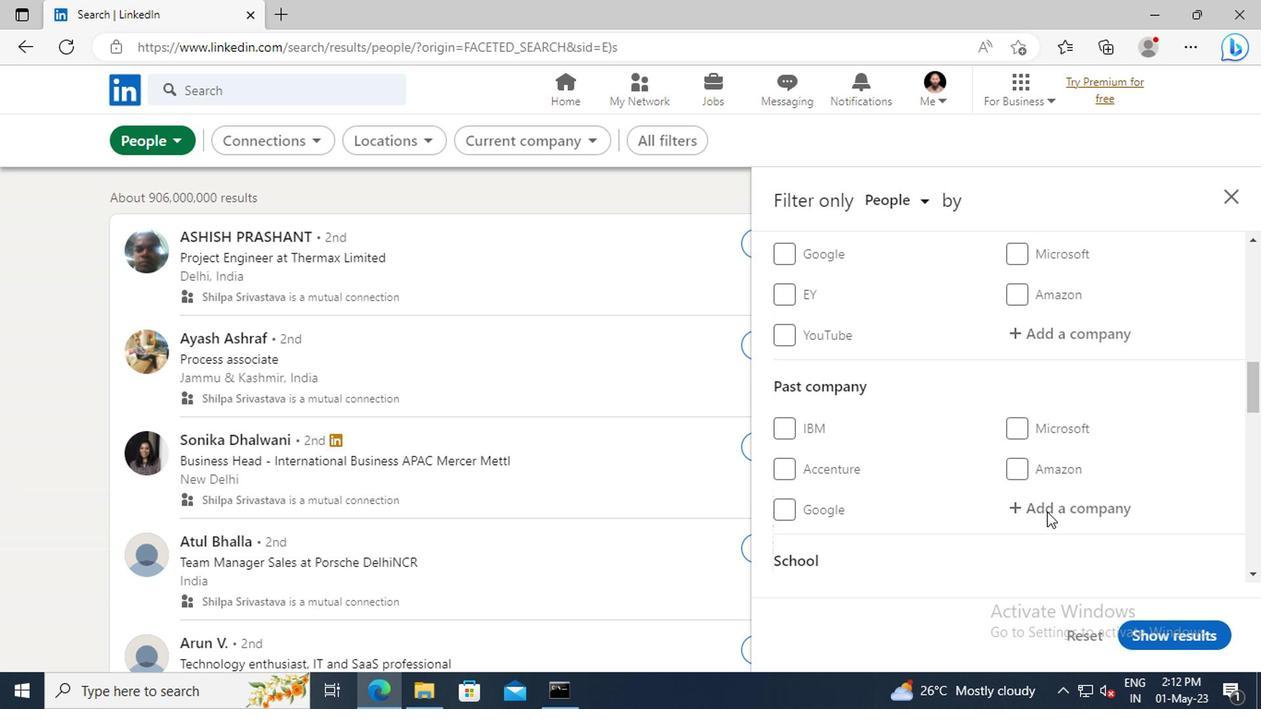 
Action: Mouse scrolled (1042, 508) with delta (0, 0)
Screenshot: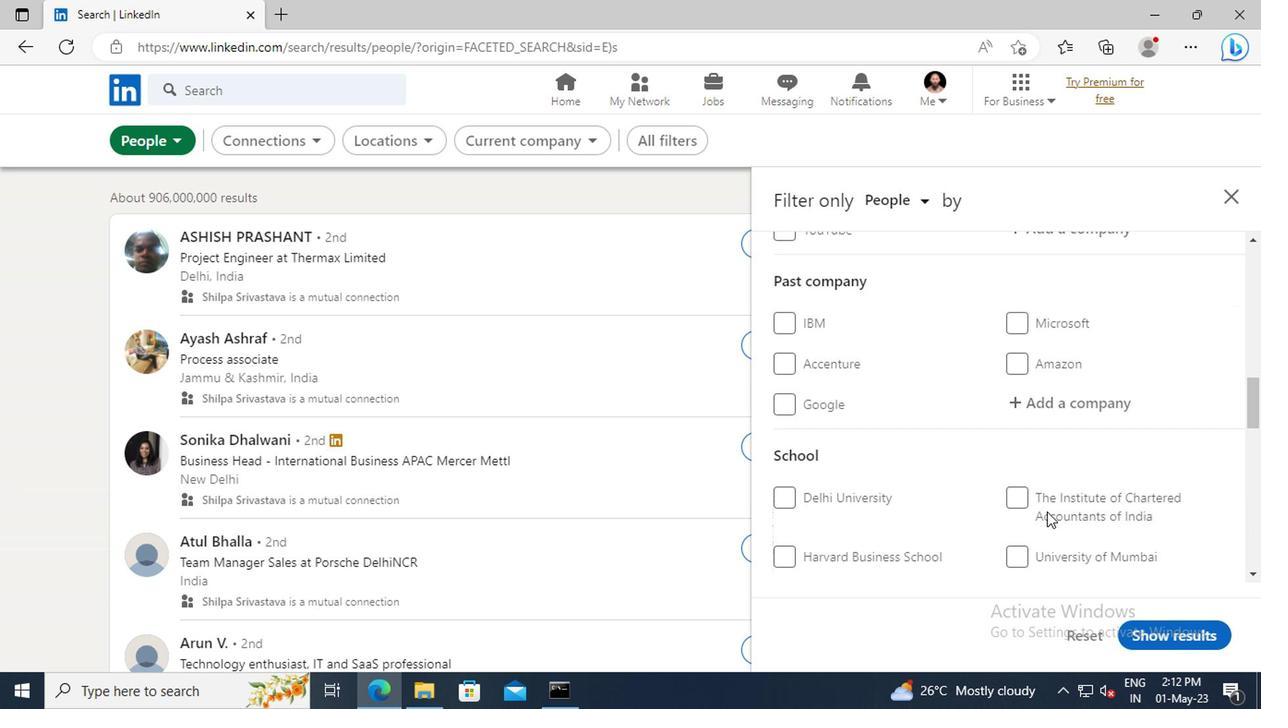 
Action: Mouse scrolled (1042, 508) with delta (0, 0)
Screenshot: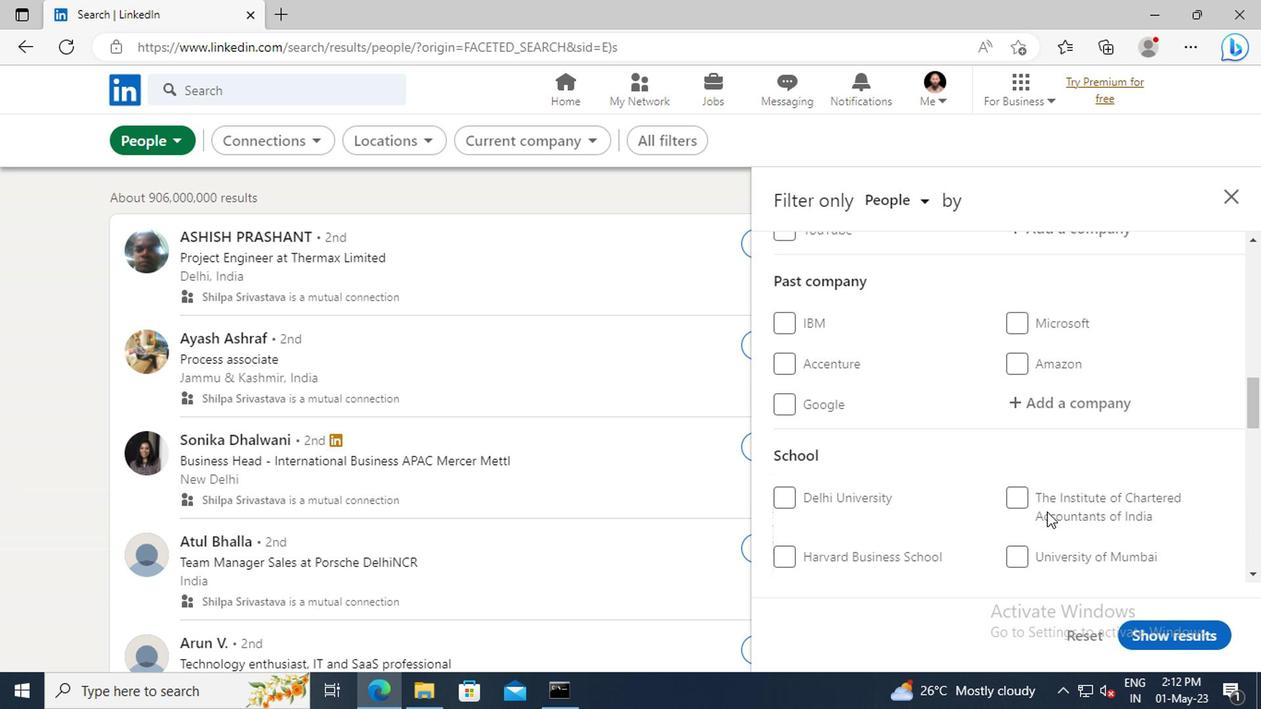 
Action: Mouse scrolled (1042, 508) with delta (0, 0)
Screenshot: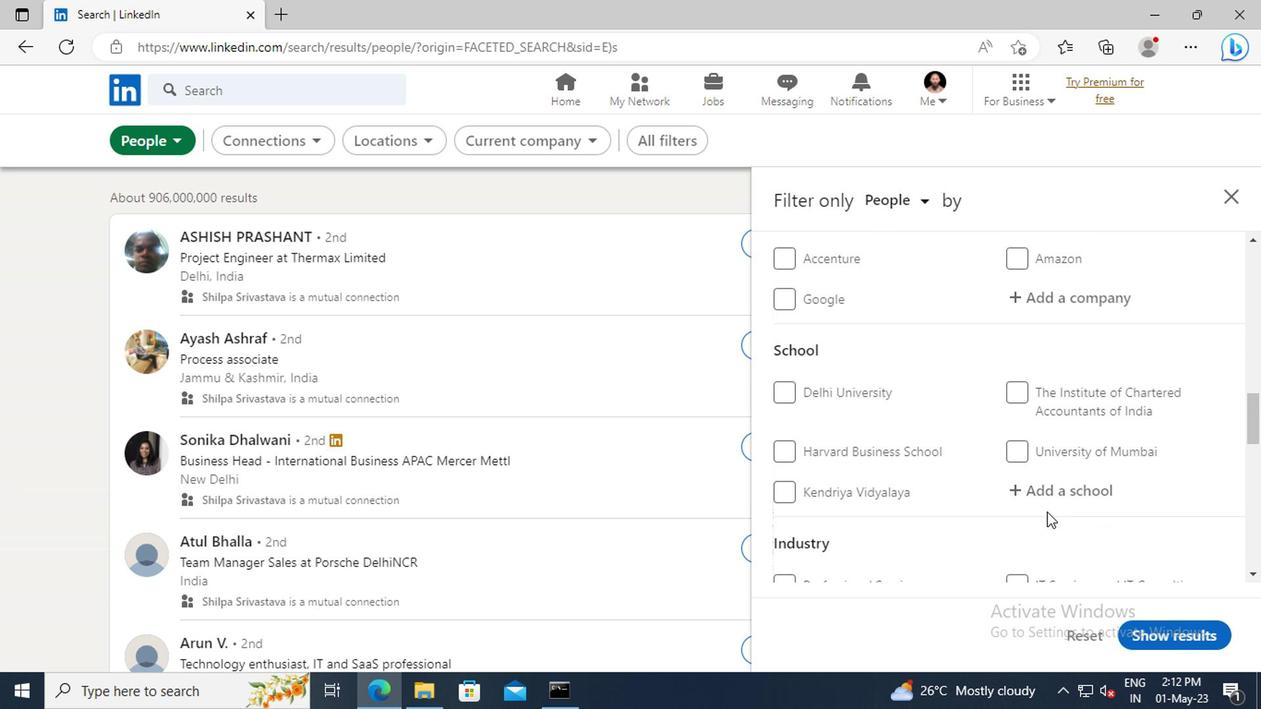 
Action: Mouse scrolled (1042, 508) with delta (0, 0)
Screenshot: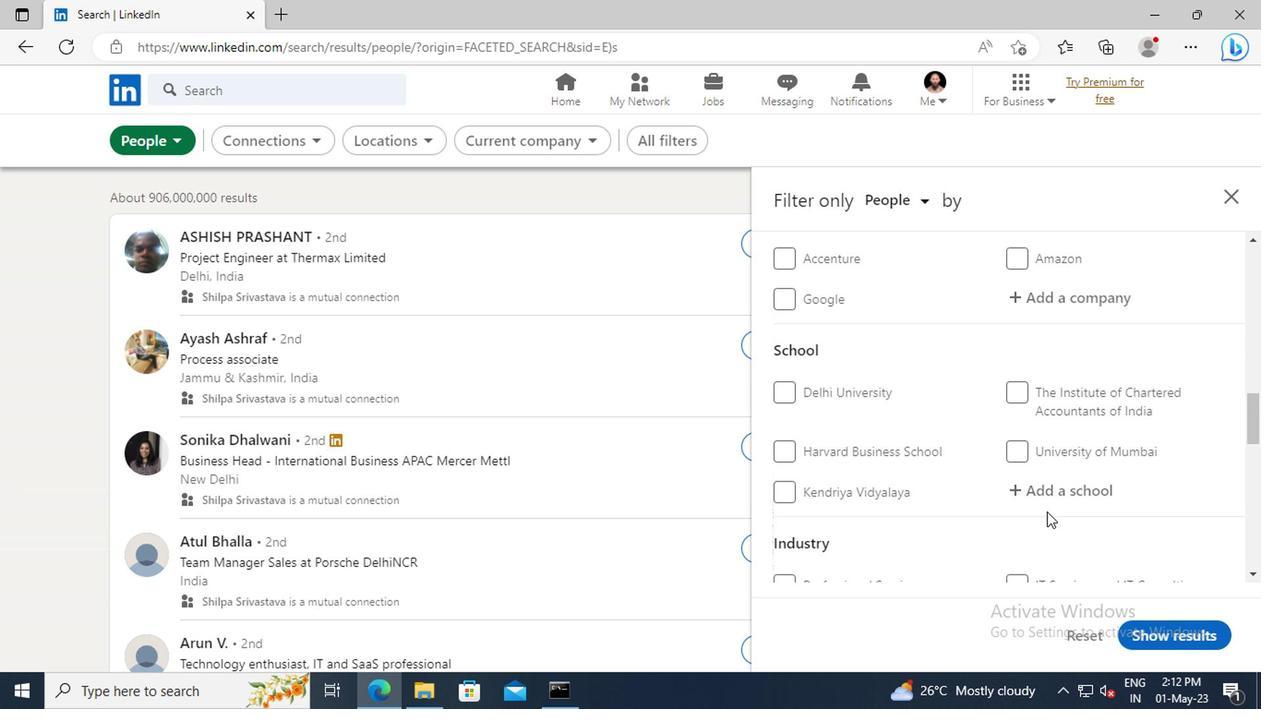 
Action: Mouse scrolled (1042, 508) with delta (0, 0)
Screenshot: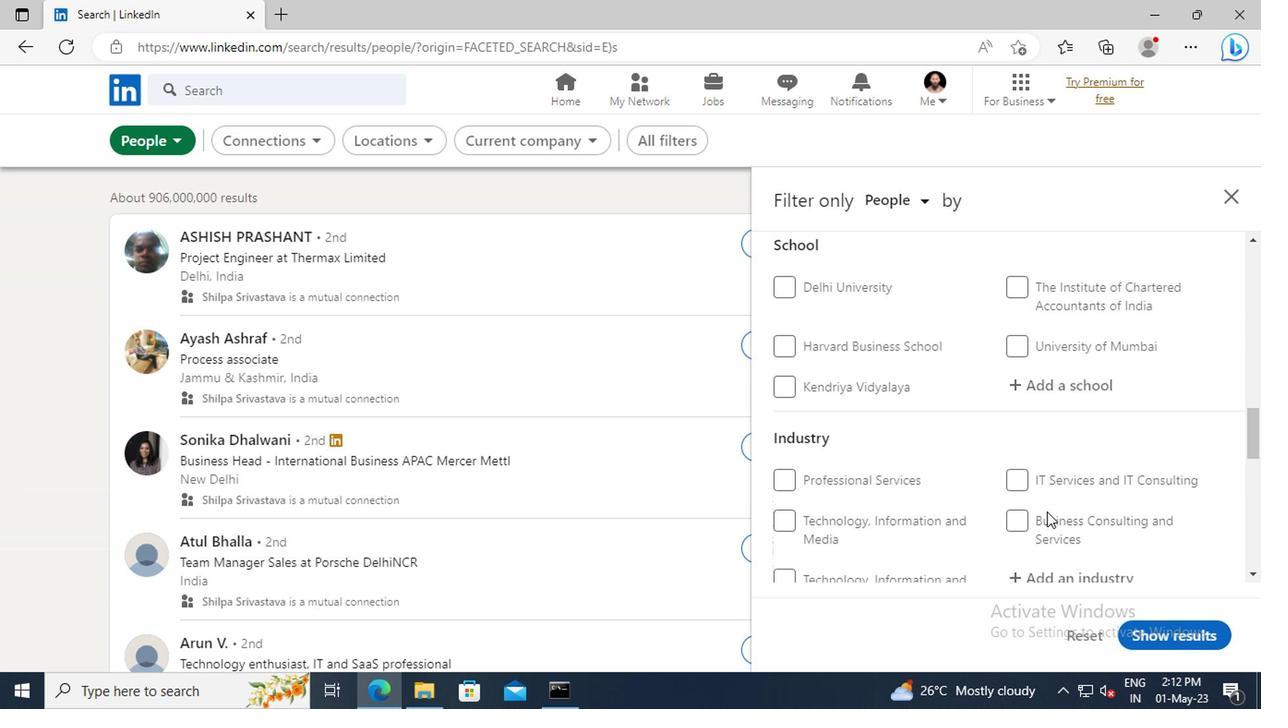 
Action: Mouse scrolled (1042, 508) with delta (0, 0)
Screenshot: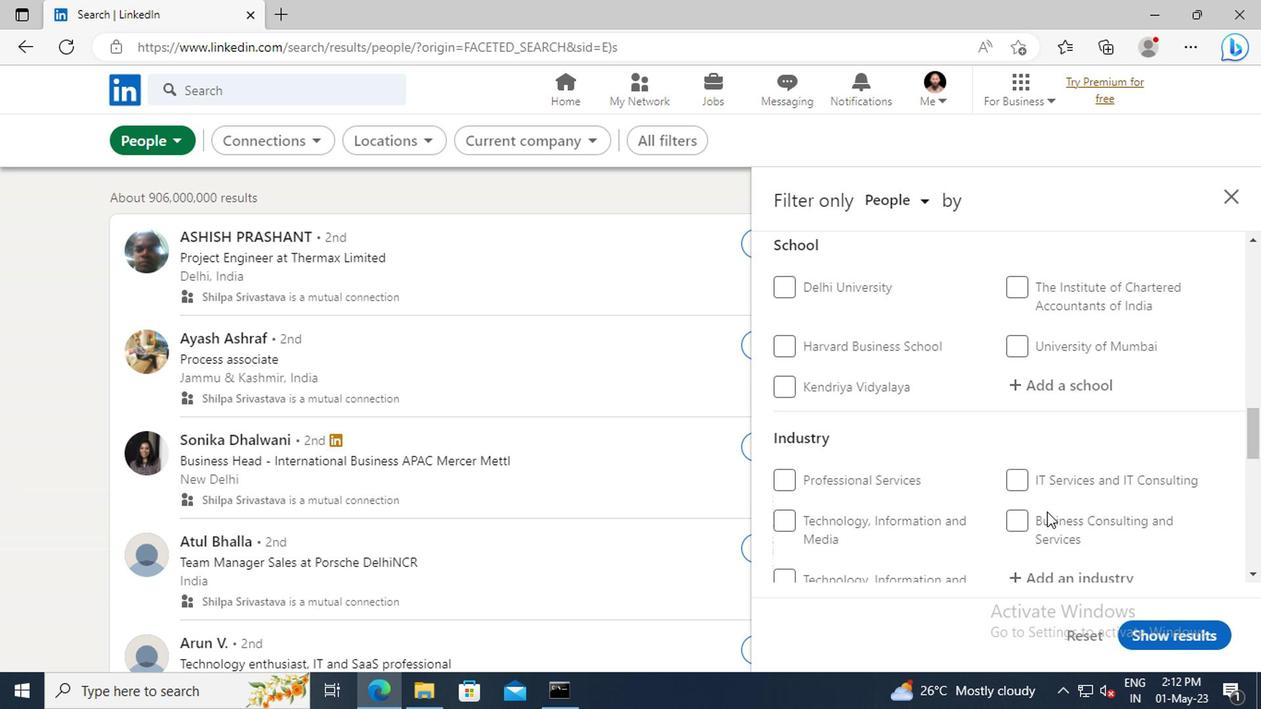 
Action: Mouse scrolled (1042, 508) with delta (0, 0)
Screenshot: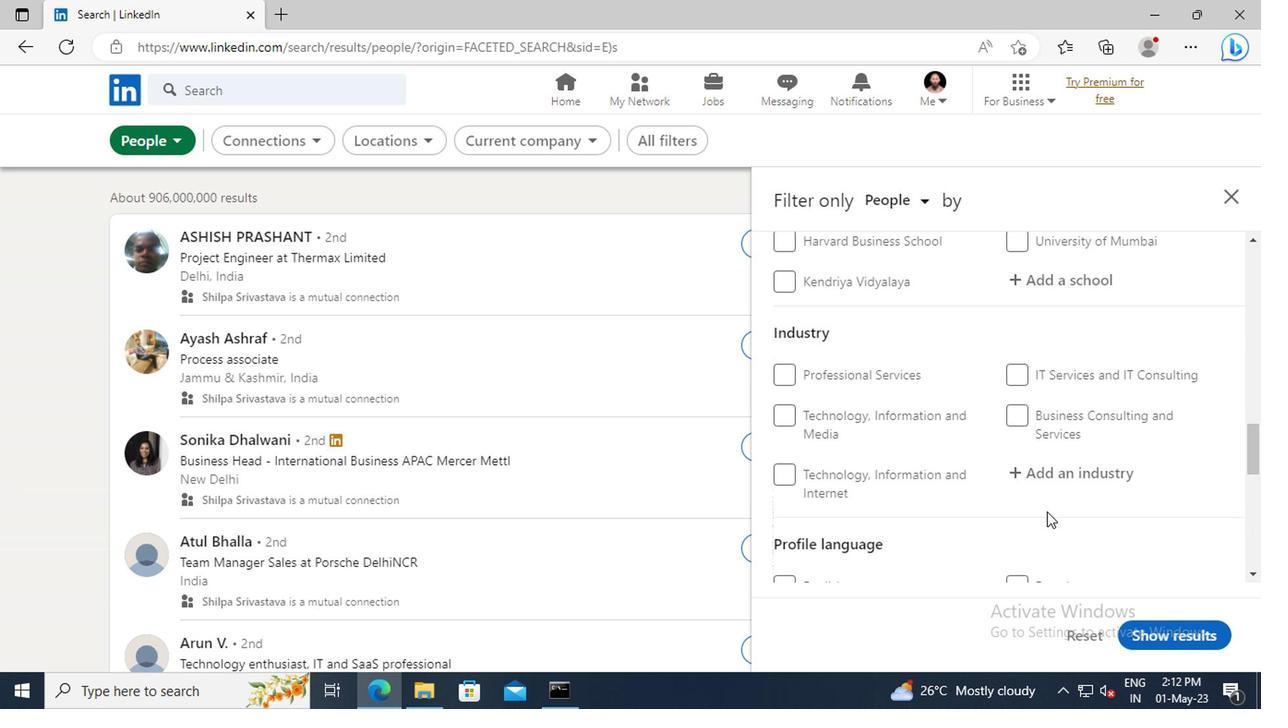 
Action: Mouse moved to (1016, 529)
Screenshot: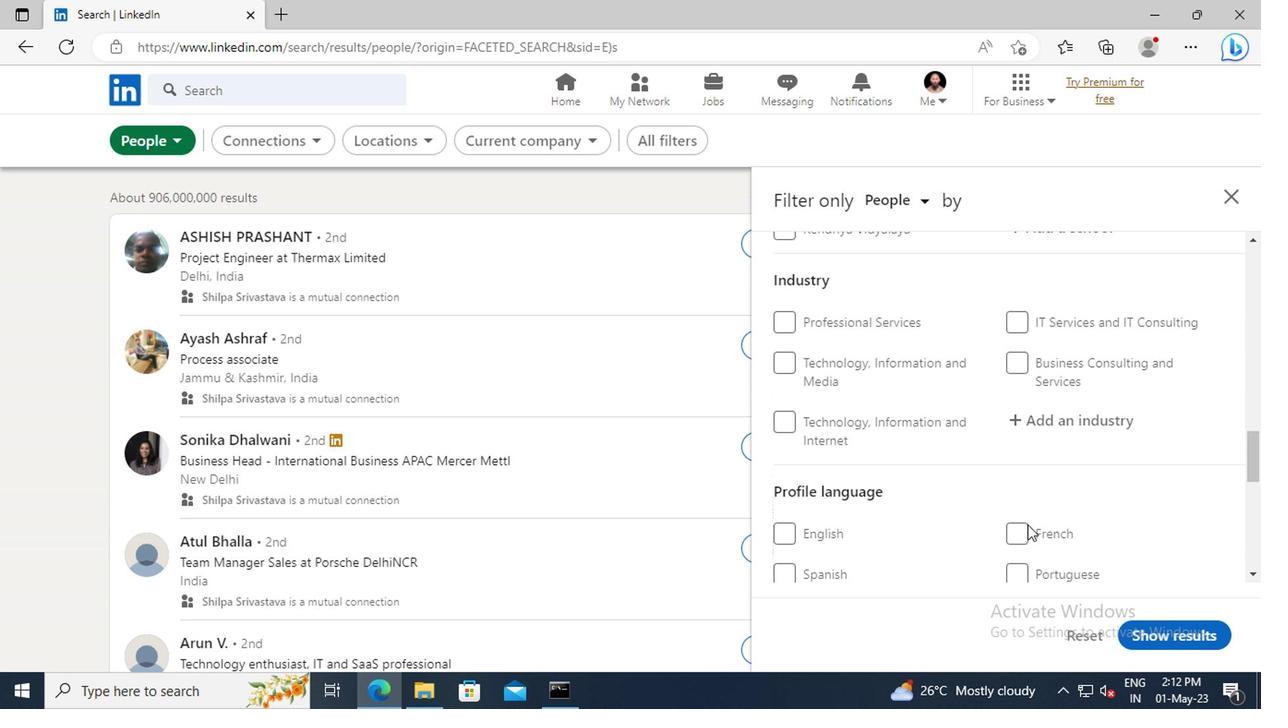 
Action: Mouse pressed left at (1016, 529)
Screenshot: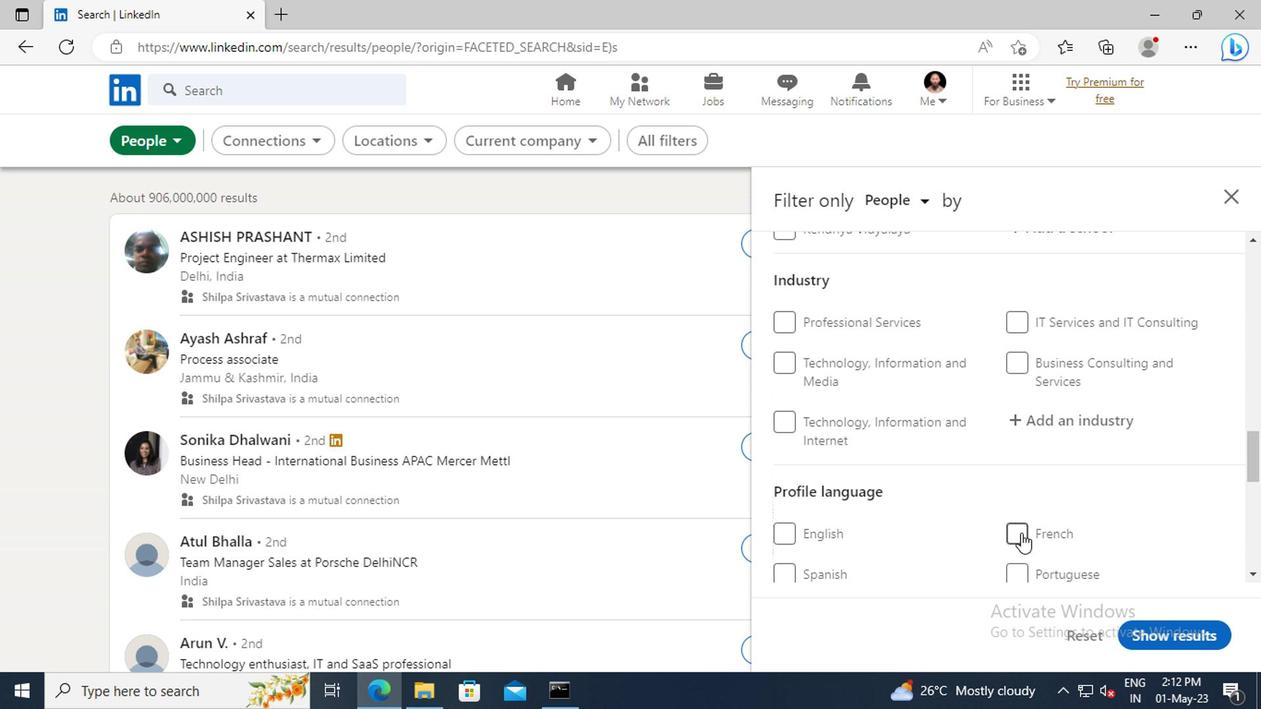 
Action: Mouse moved to (1058, 487)
Screenshot: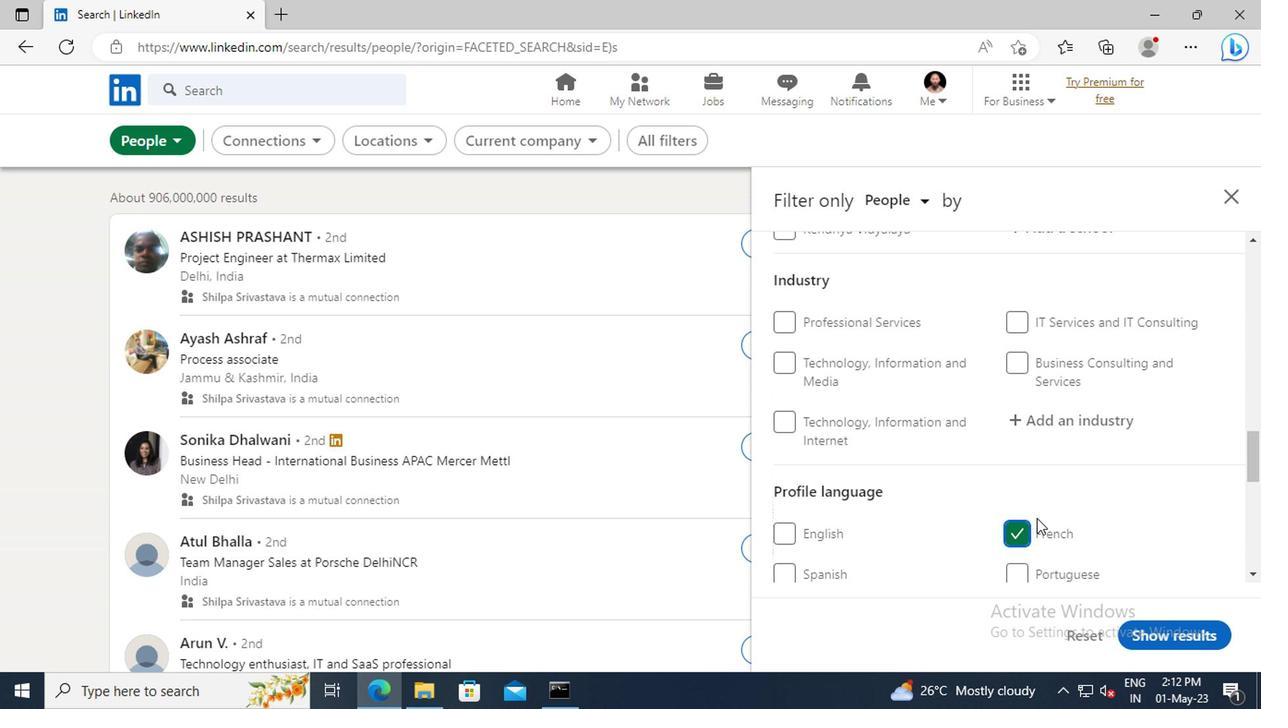 
Action: Mouse scrolled (1058, 488) with delta (0, 1)
Screenshot: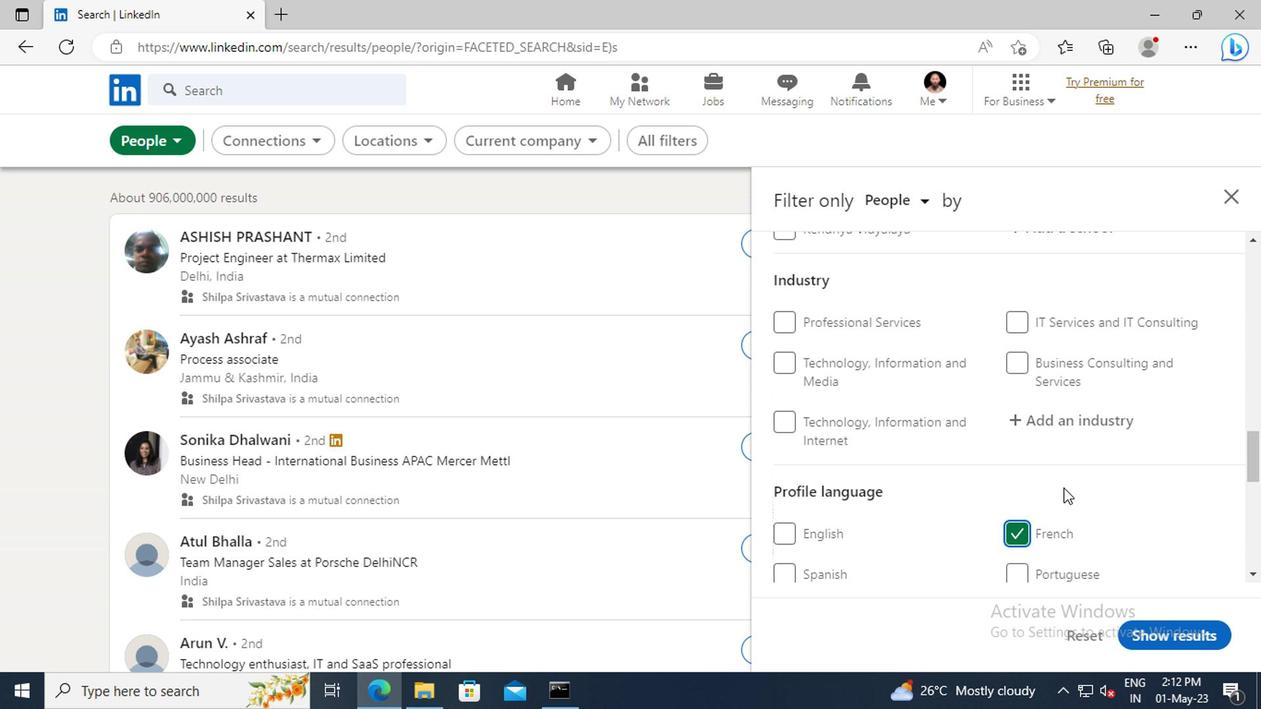 
Action: Mouse scrolled (1058, 488) with delta (0, 1)
Screenshot: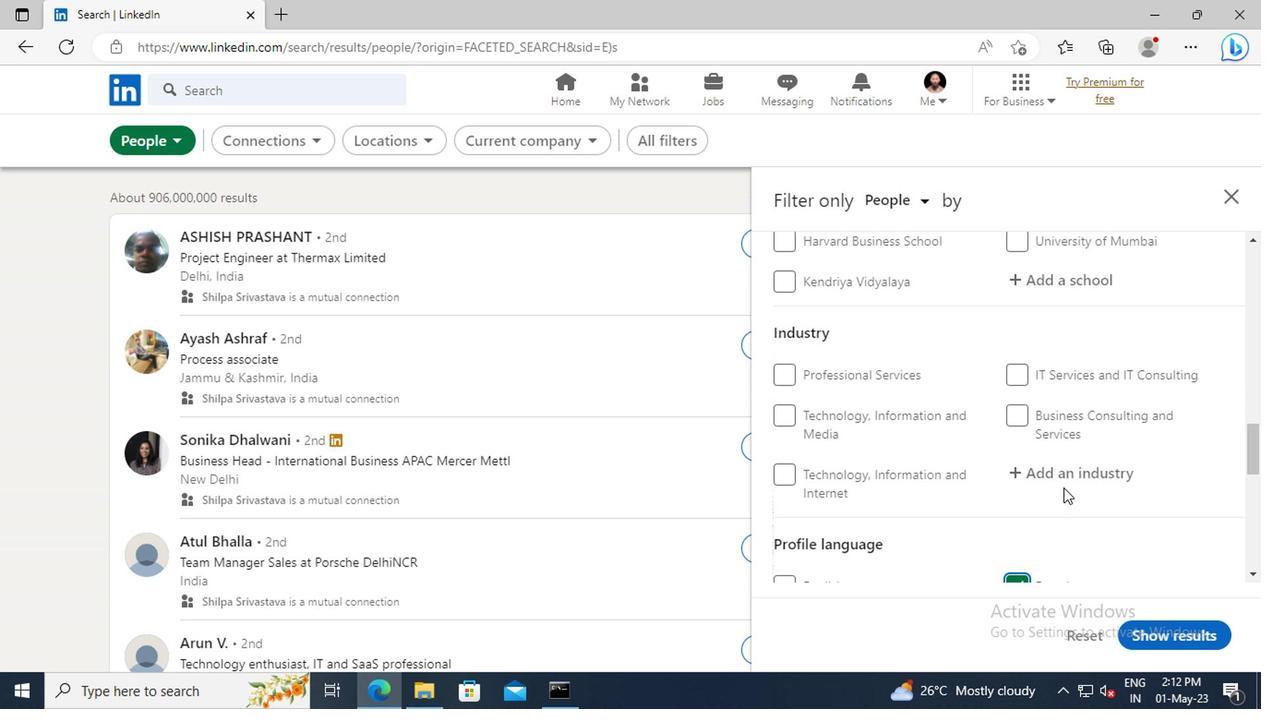 
Action: Mouse scrolled (1058, 488) with delta (0, 1)
Screenshot: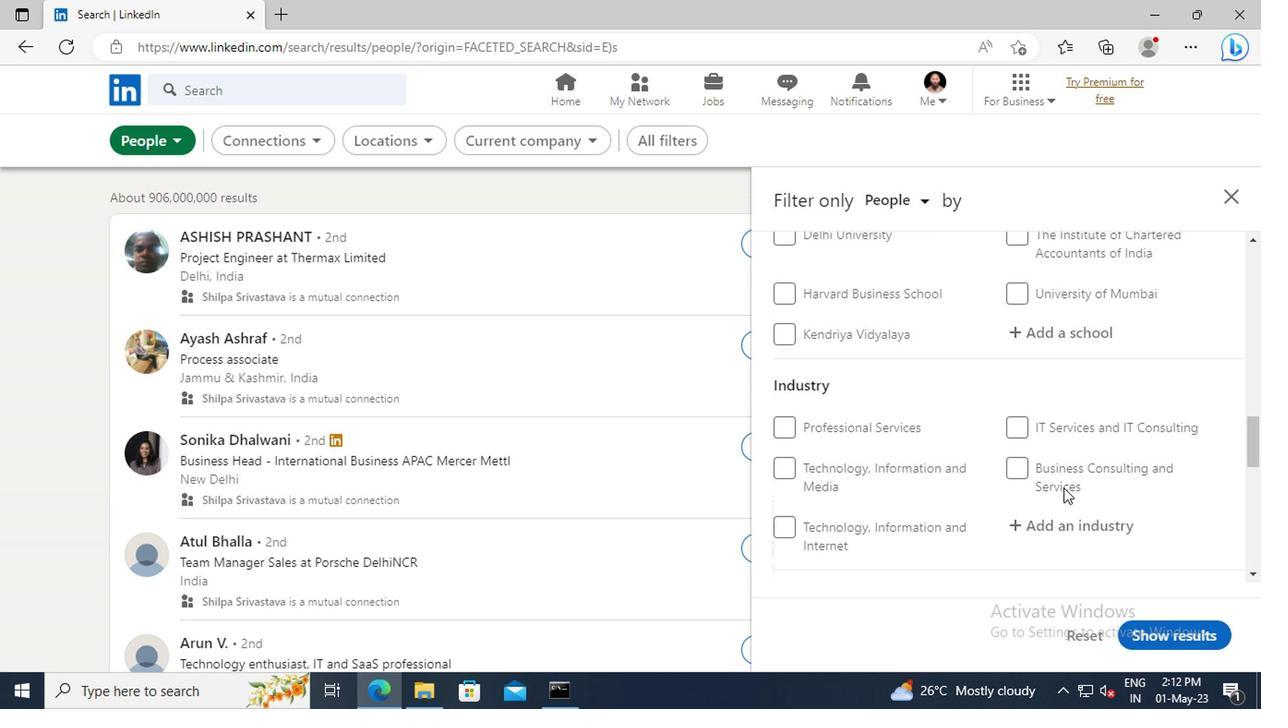
Action: Mouse scrolled (1058, 488) with delta (0, 1)
Screenshot: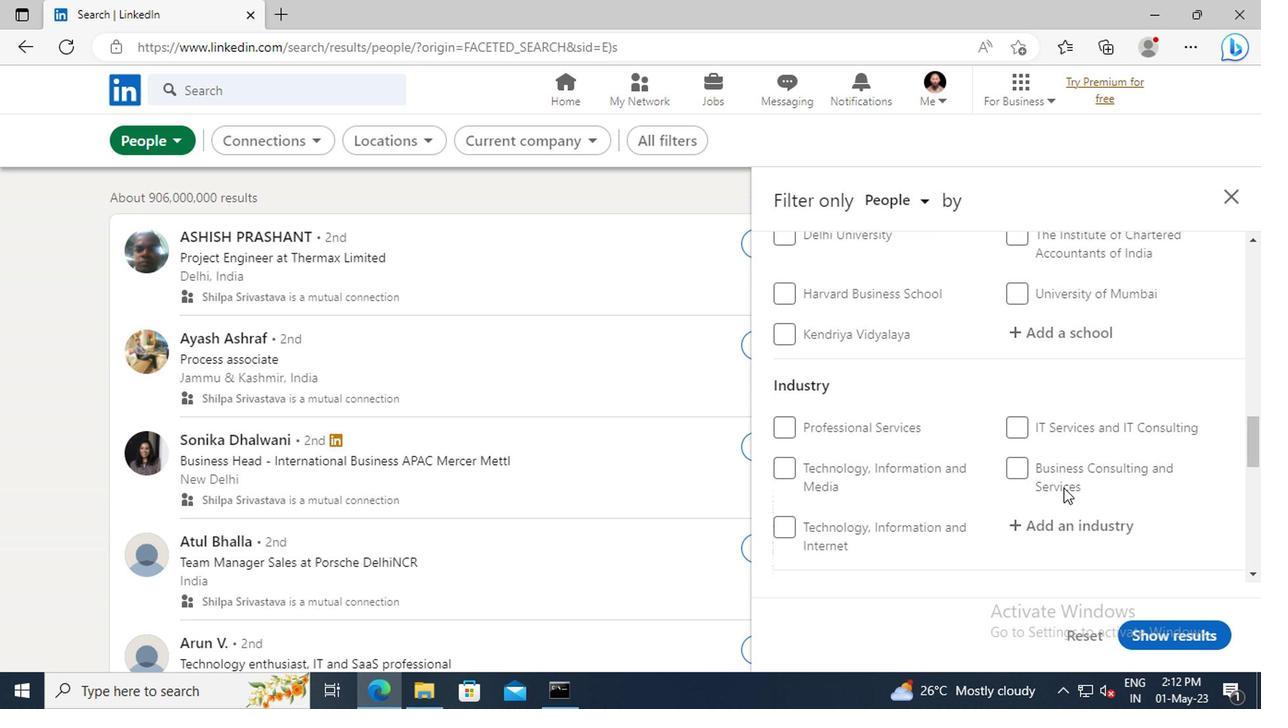 
Action: Mouse scrolled (1058, 488) with delta (0, 1)
Screenshot: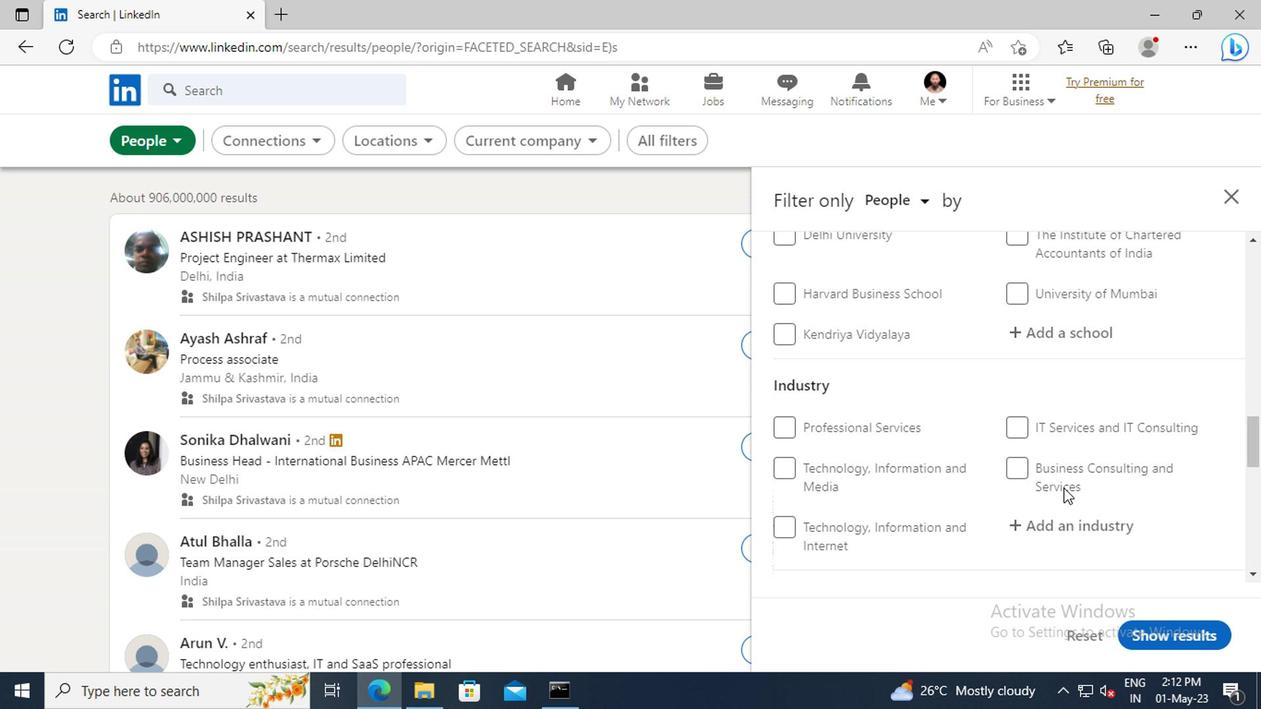 
Action: Mouse moved to (1059, 486)
Screenshot: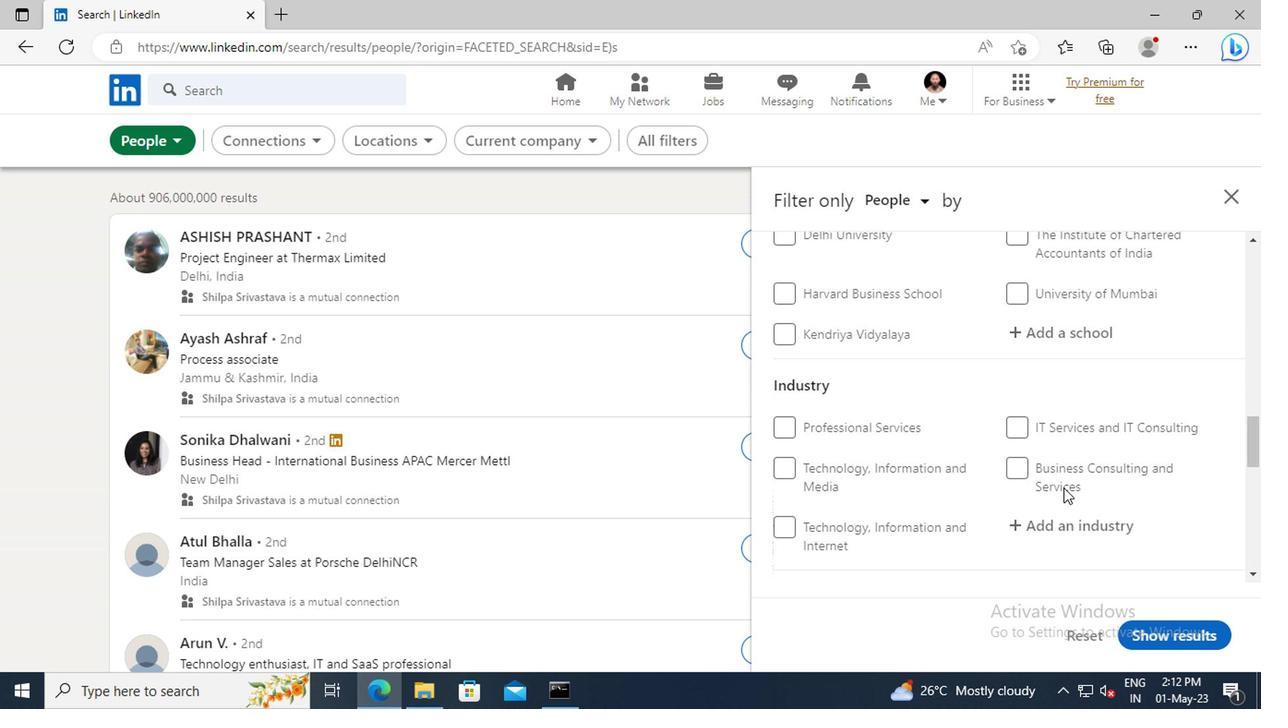 
Action: Mouse scrolled (1059, 487) with delta (0, 0)
Screenshot: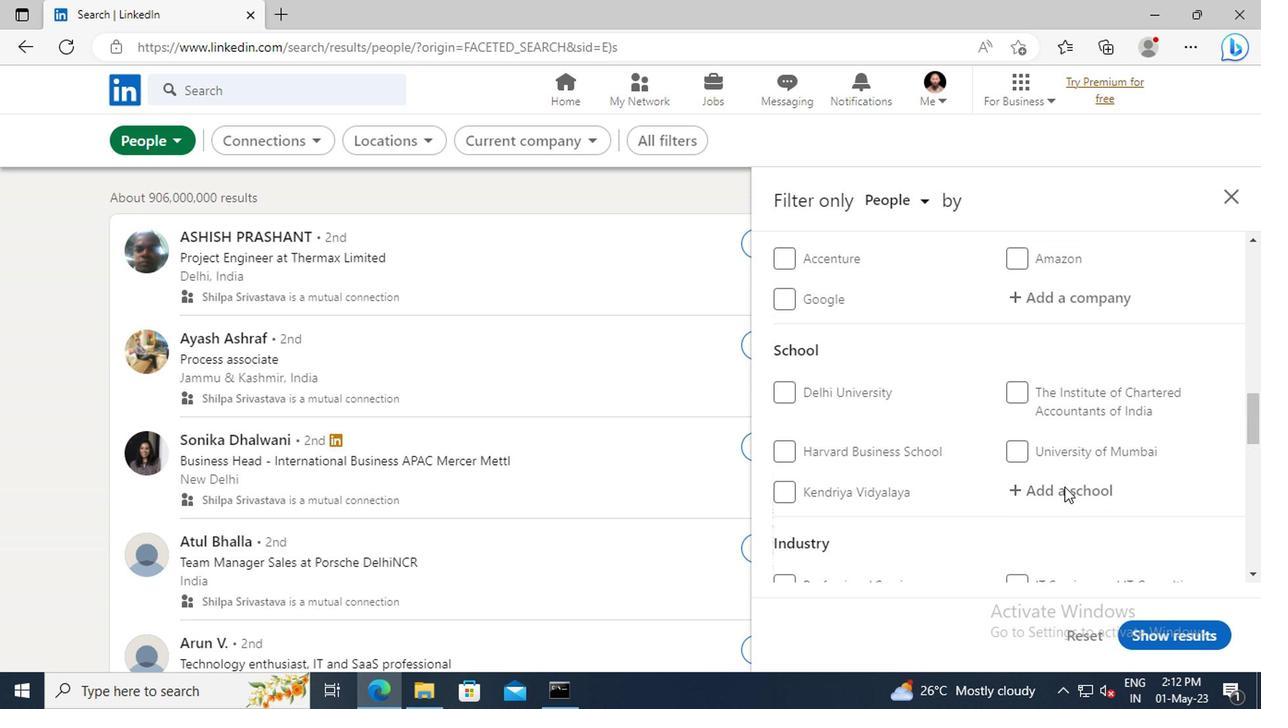 
Action: Mouse scrolled (1059, 487) with delta (0, 0)
Screenshot: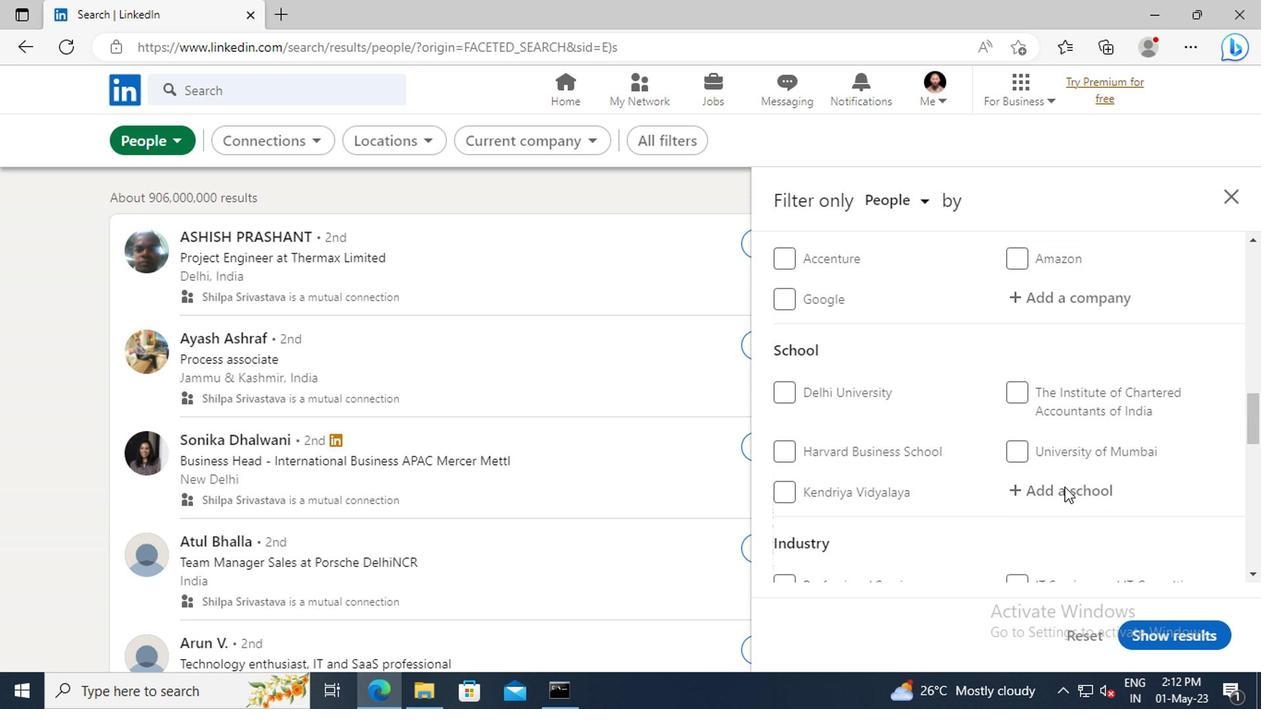 
Action: Mouse scrolled (1059, 487) with delta (0, 0)
Screenshot: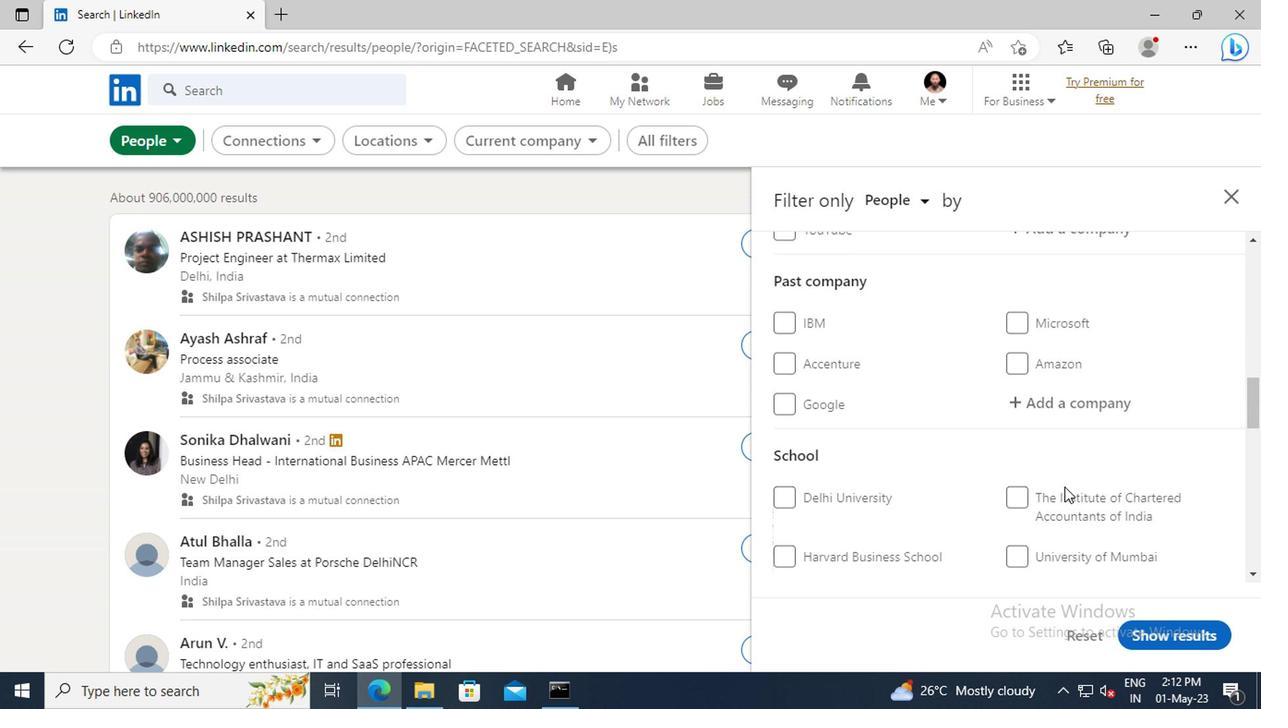 
Action: Mouse scrolled (1059, 487) with delta (0, 0)
Screenshot: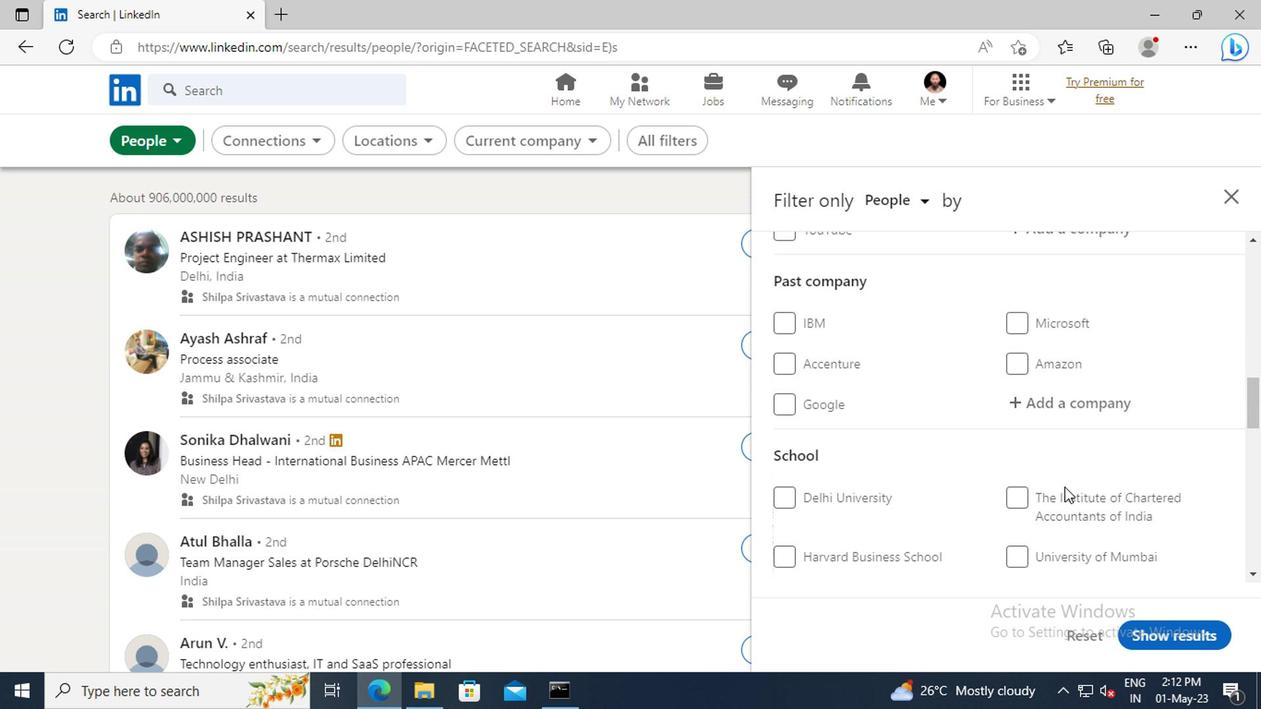 
Action: Mouse scrolled (1059, 487) with delta (0, 0)
Screenshot: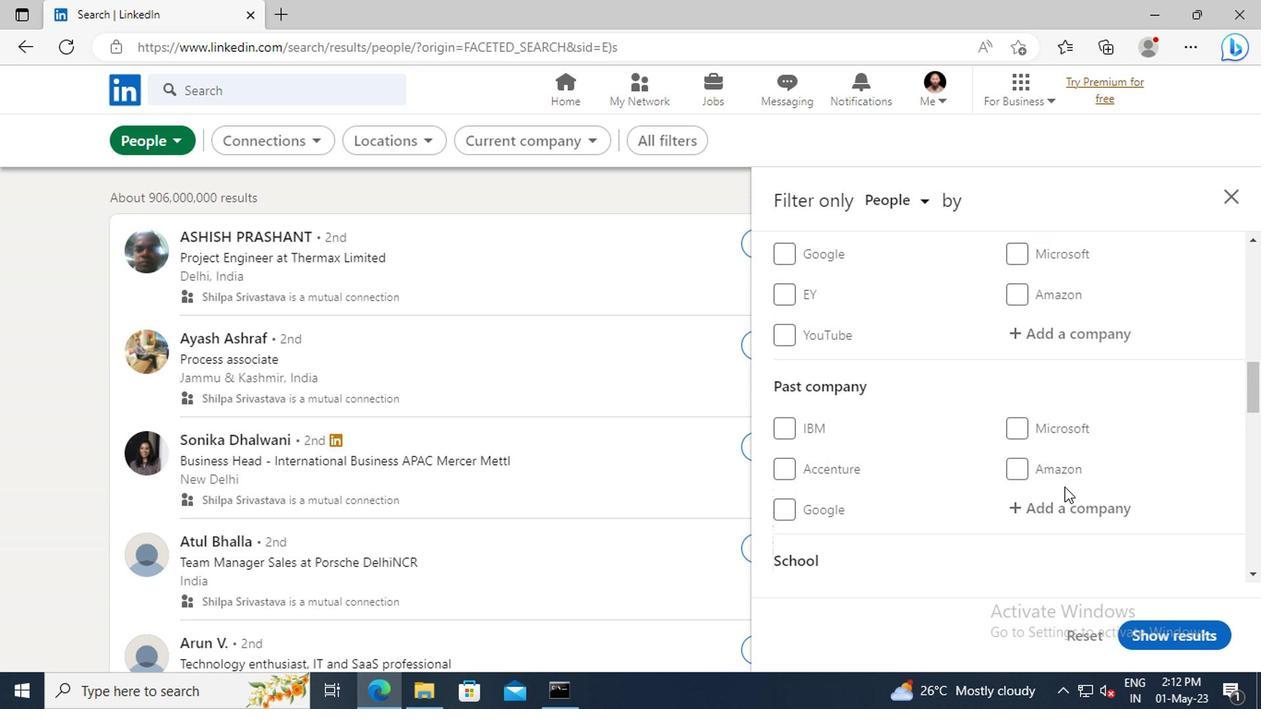 
Action: Mouse moved to (1038, 398)
Screenshot: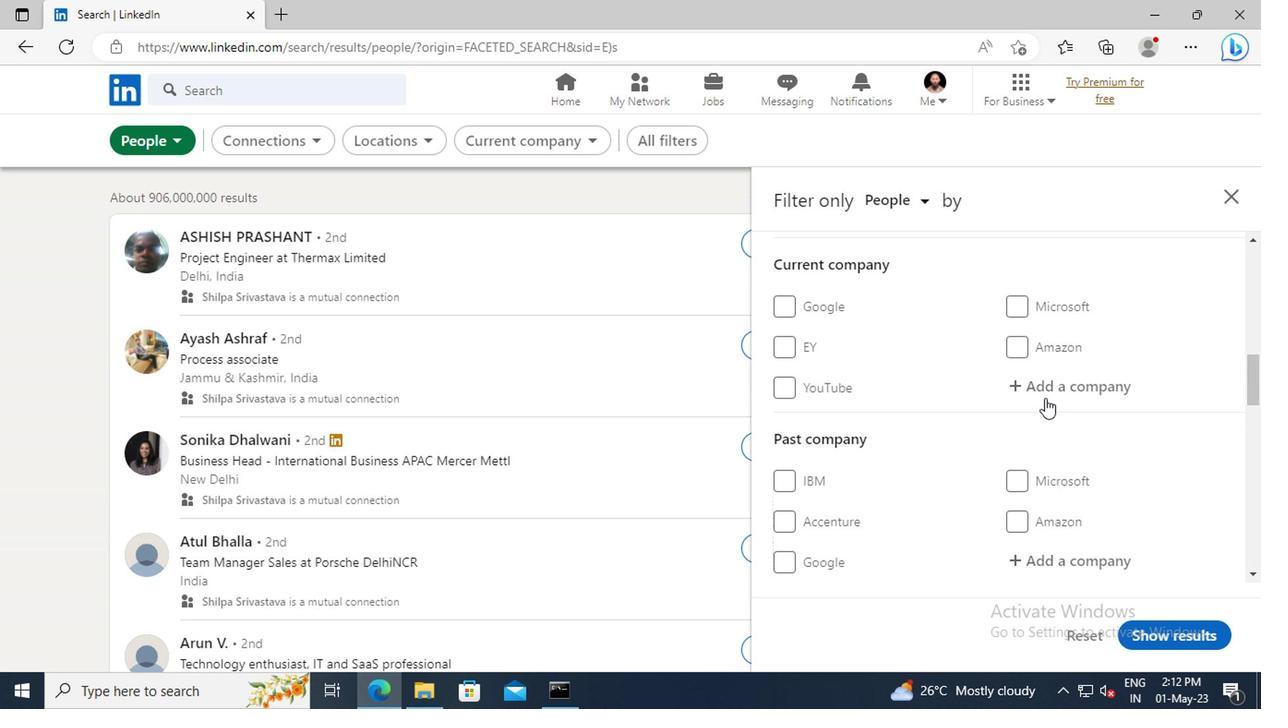 
Action: Mouse pressed left at (1038, 398)
Screenshot: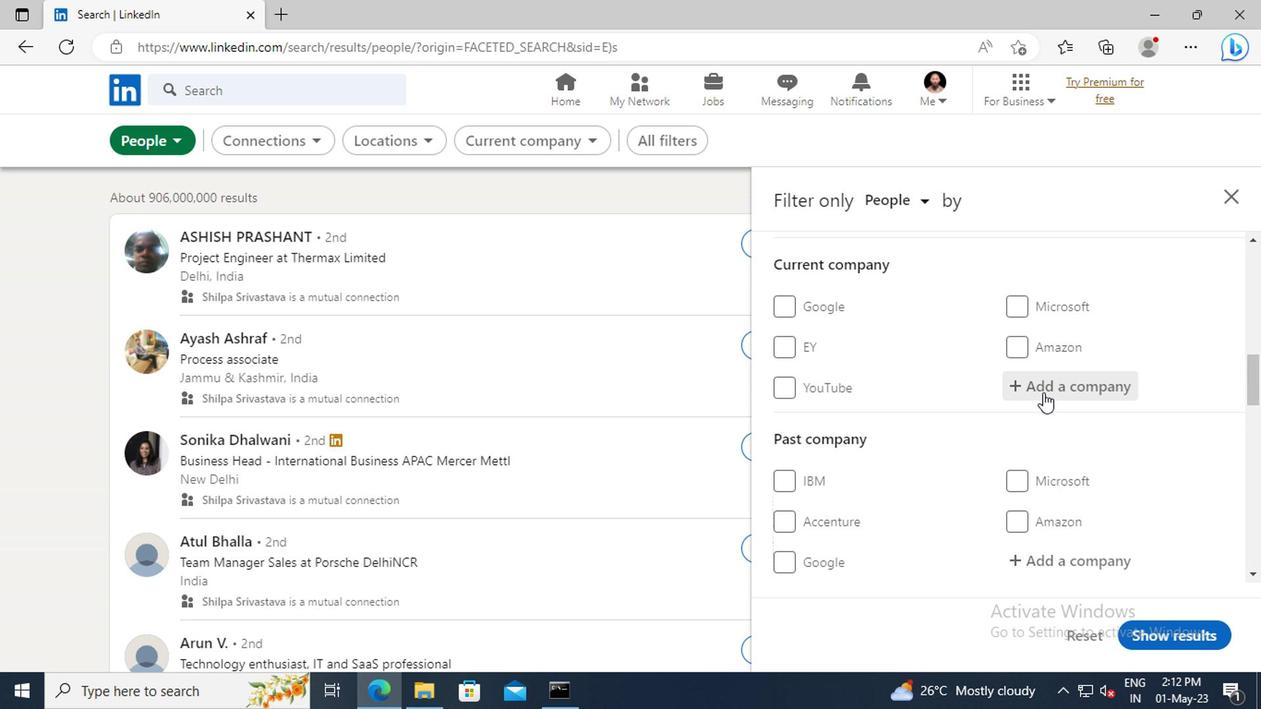 
Action: Key pressed <Key.shift>SPARK<Key.space><Key.shift>MINDA
Screenshot: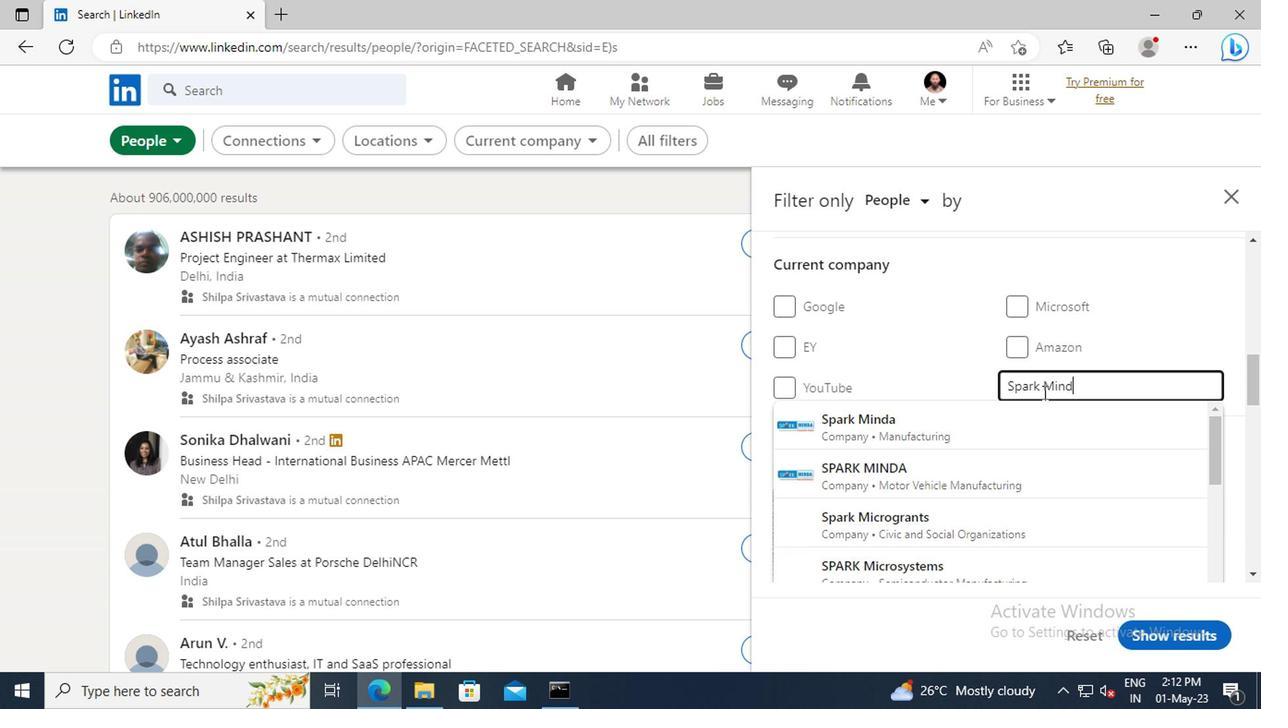 
Action: Mouse moved to (1035, 418)
Screenshot: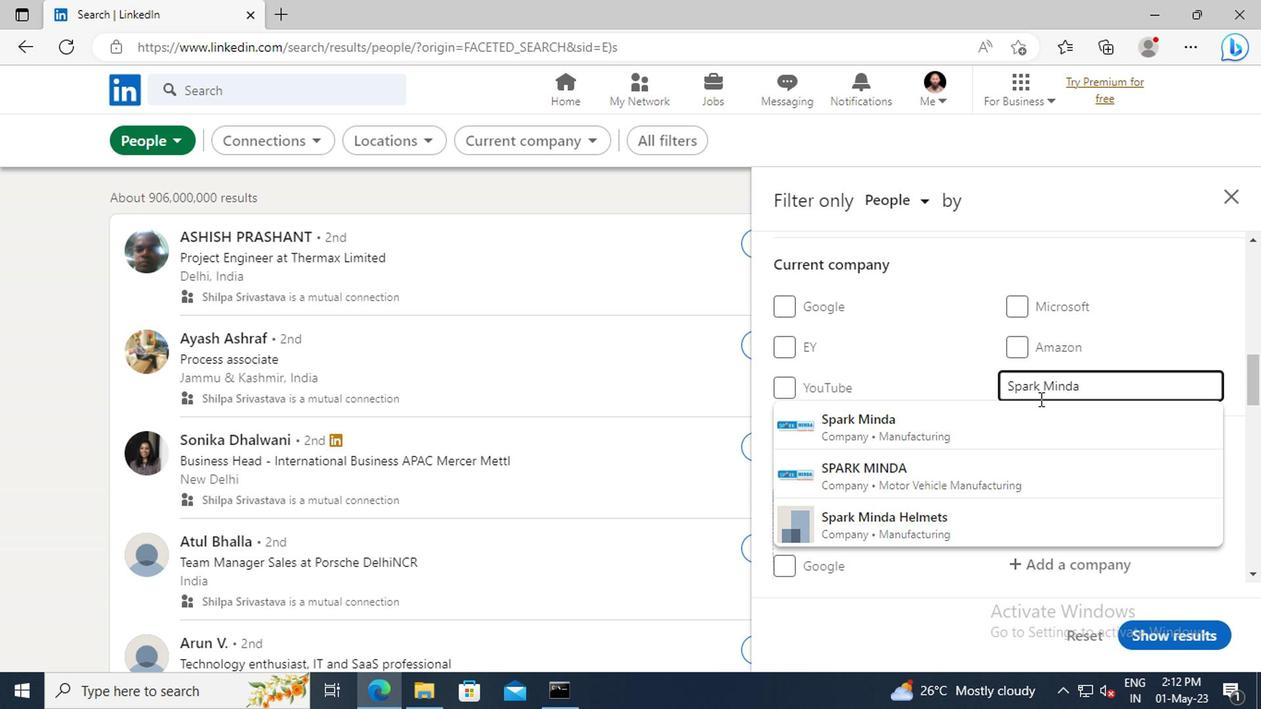 
Action: Mouse pressed left at (1035, 418)
Screenshot: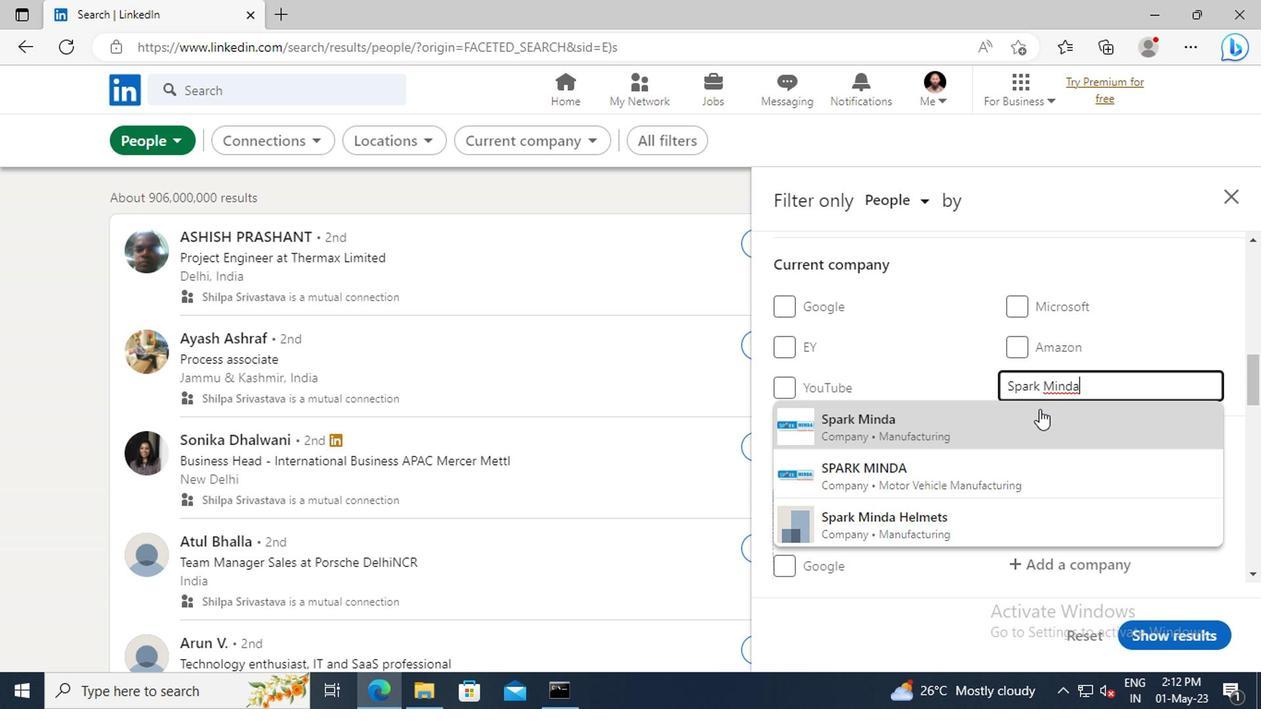 
Action: Mouse moved to (1035, 419)
Screenshot: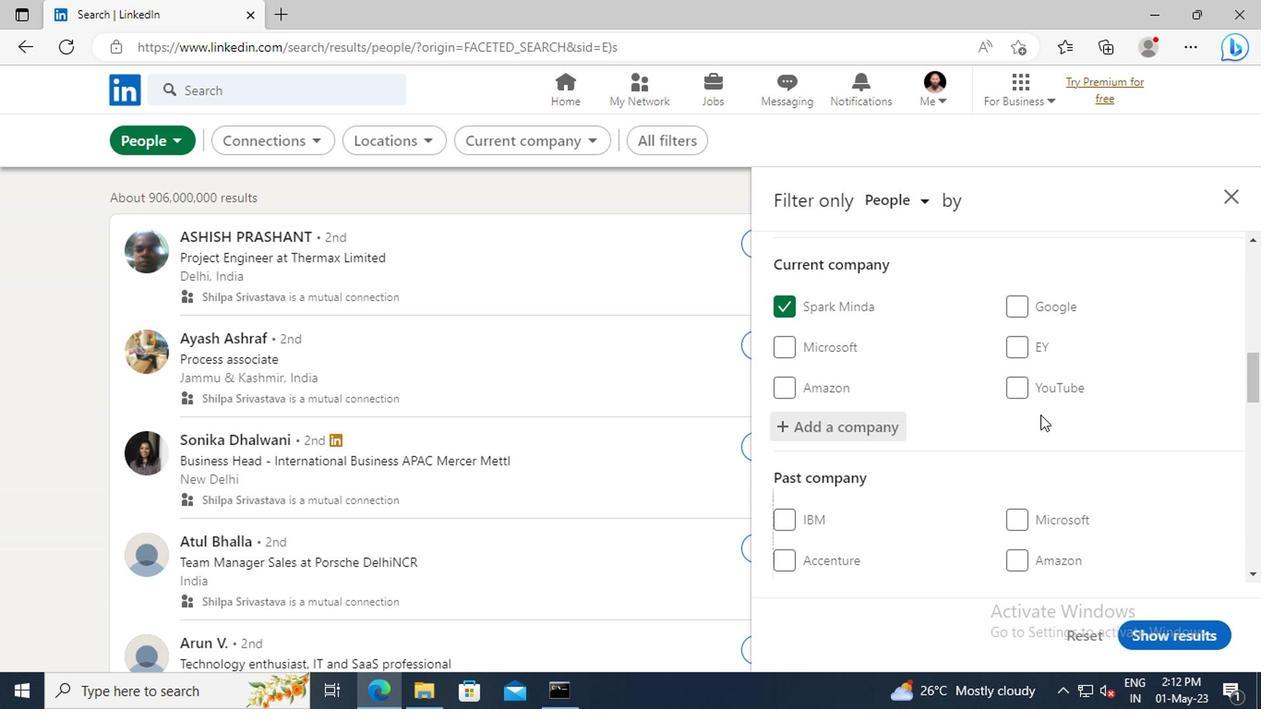 
Action: Mouse scrolled (1035, 418) with delta (0, -1)
Screenshot: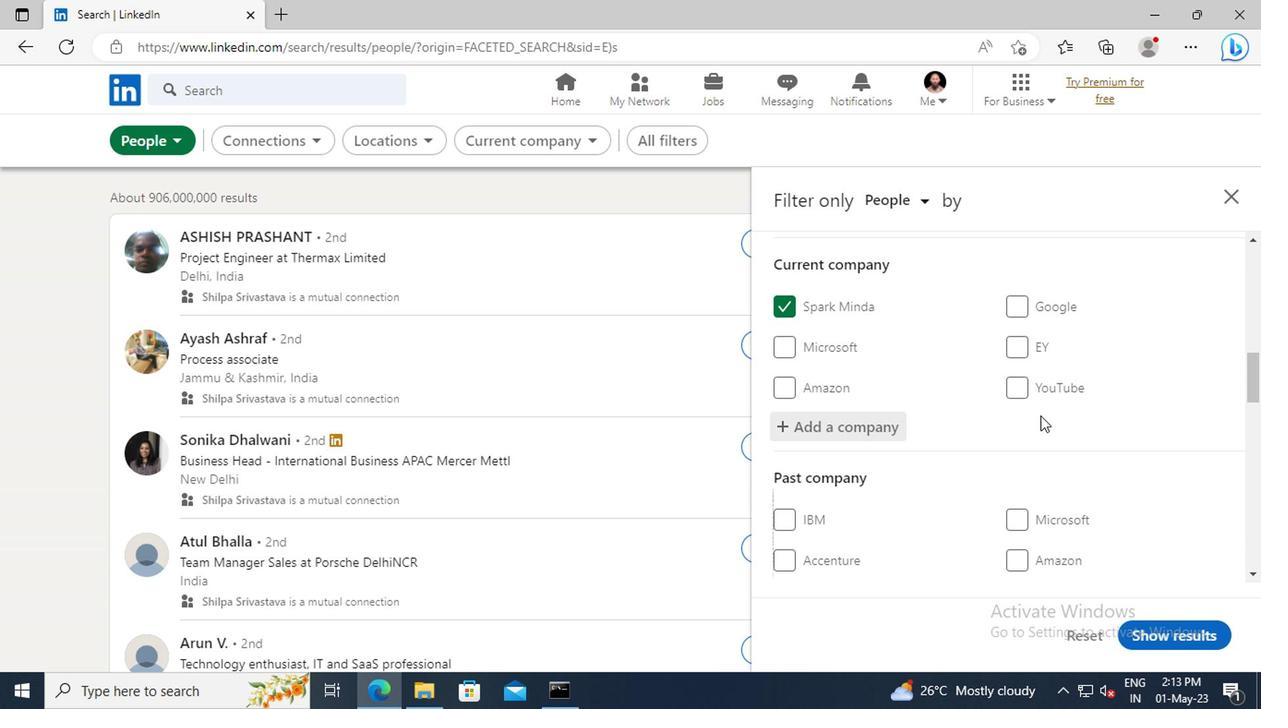 
Action: Mouse scrolled (1035, 418) with delta (0, -1)
Screenshot: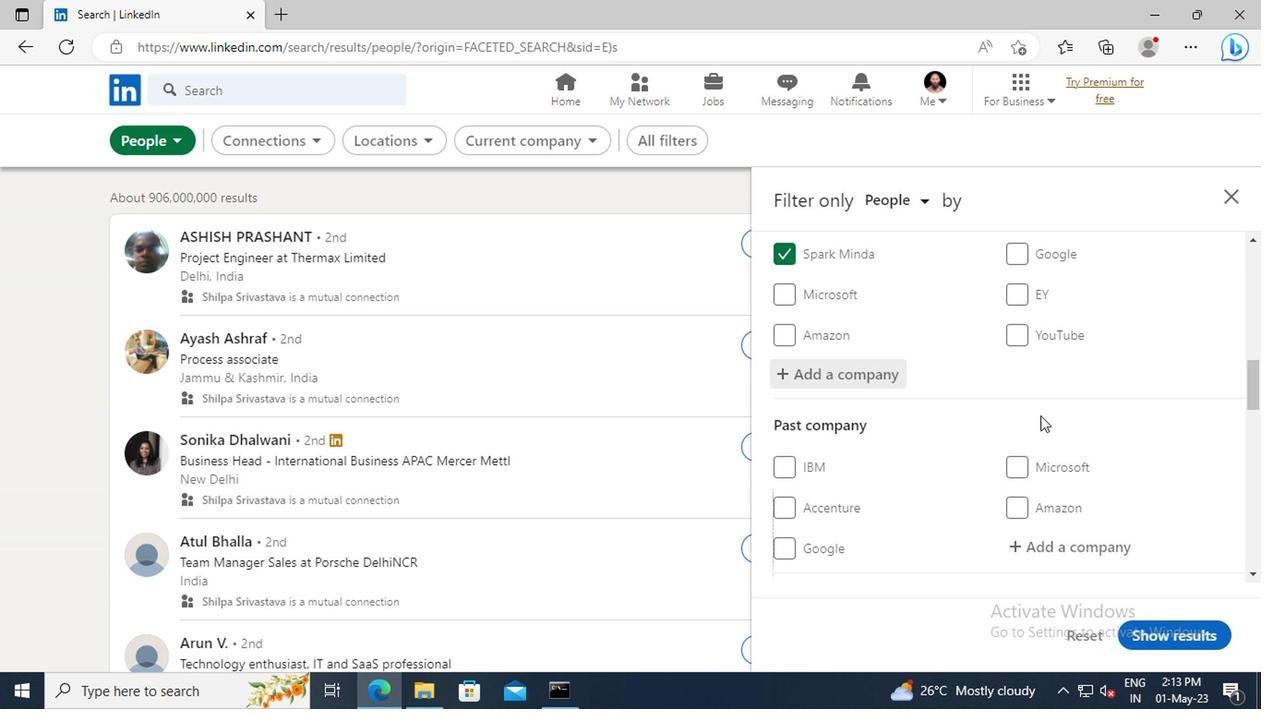 
Action: Mouse scrolled (1035, 418) with delta (0, -1)
Screenshot: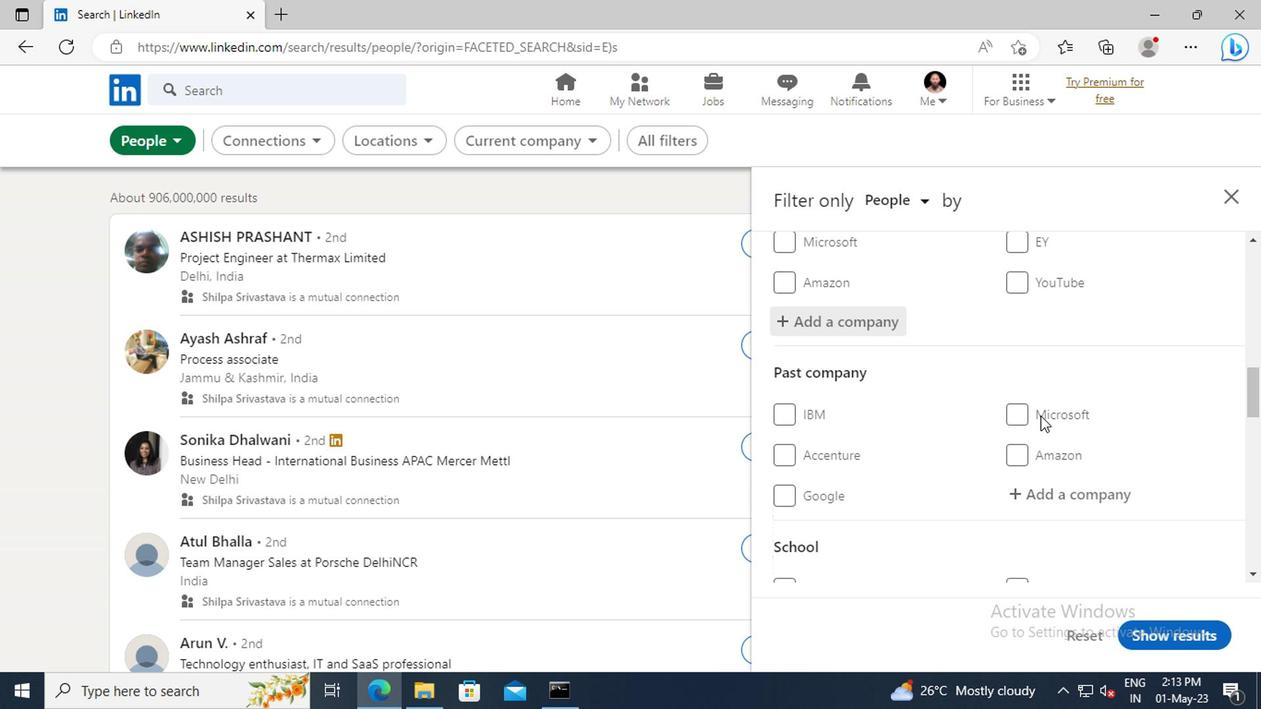
Action: Mouse scrolled (1035, 418) with delta (0, -1)
Screenshot: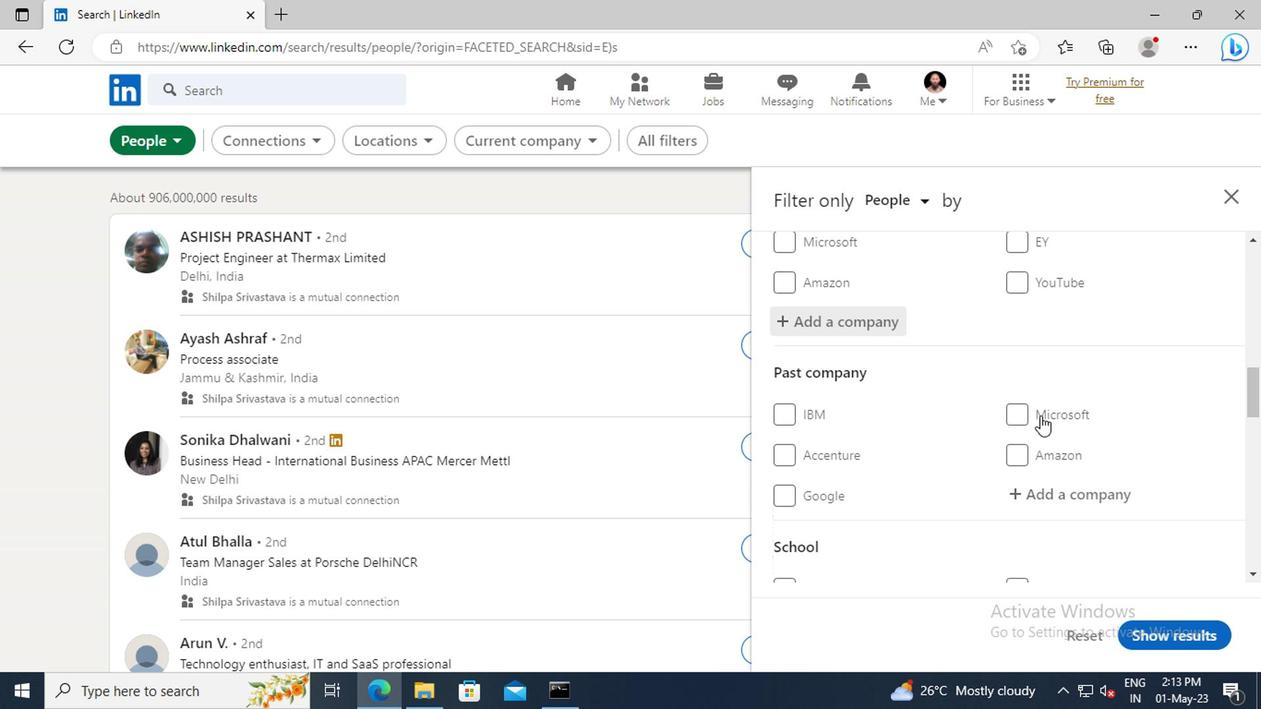 
Action: Mouse scrolled (1035, 418) with delta (0, -1)
Screenshot: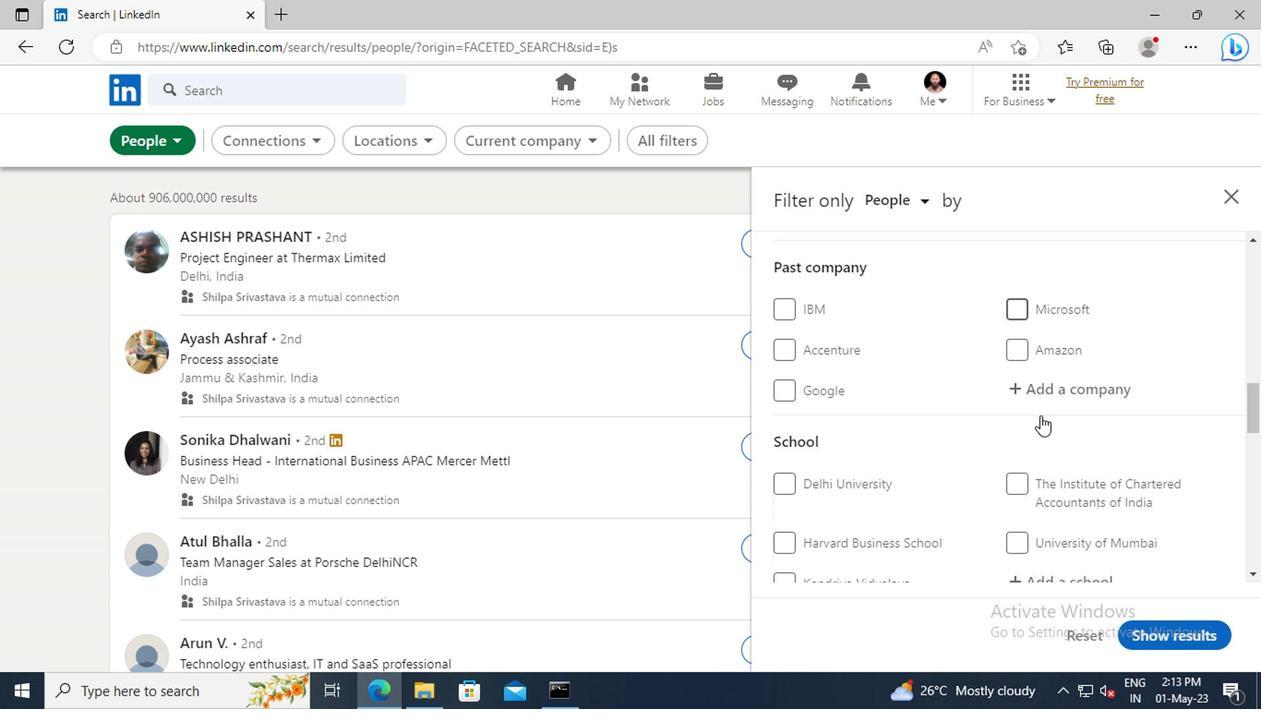 
Action: Mouse scrolled (1035, 418) with delta (0, -1)
Screenshot: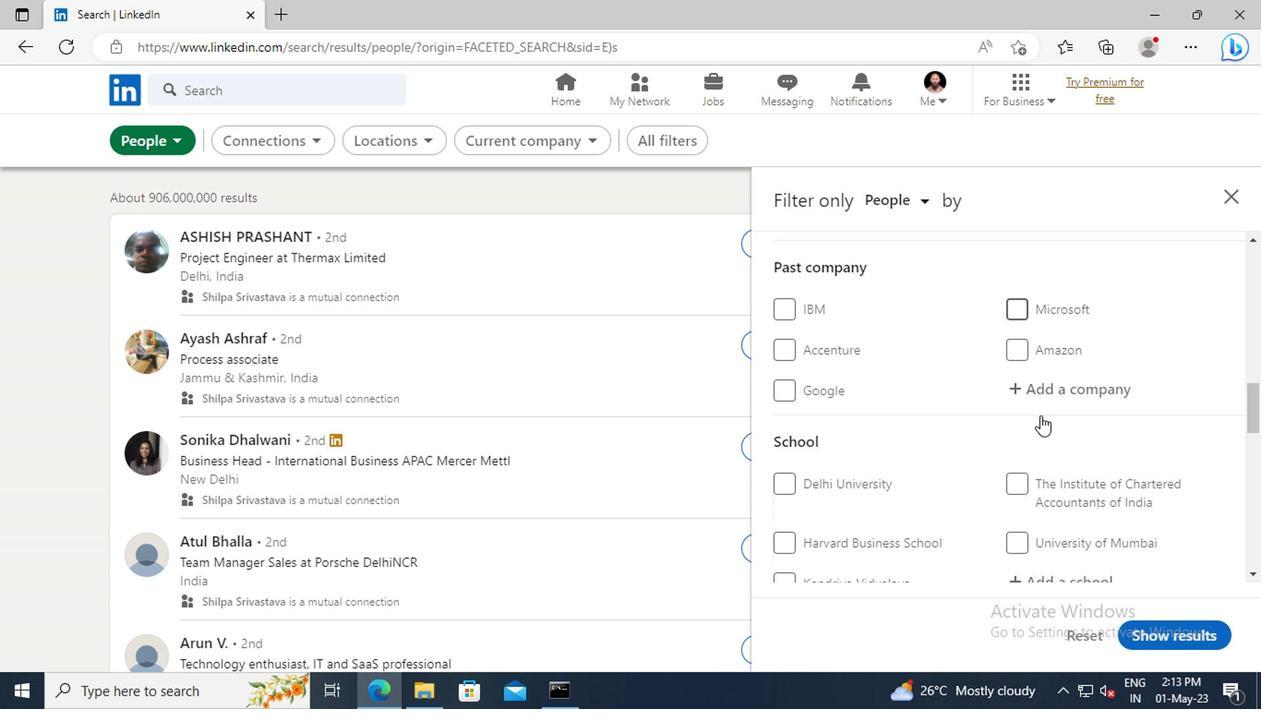 
Action: Mouse scrolled (1035, 418) with delta (0, -1)
Screenshot: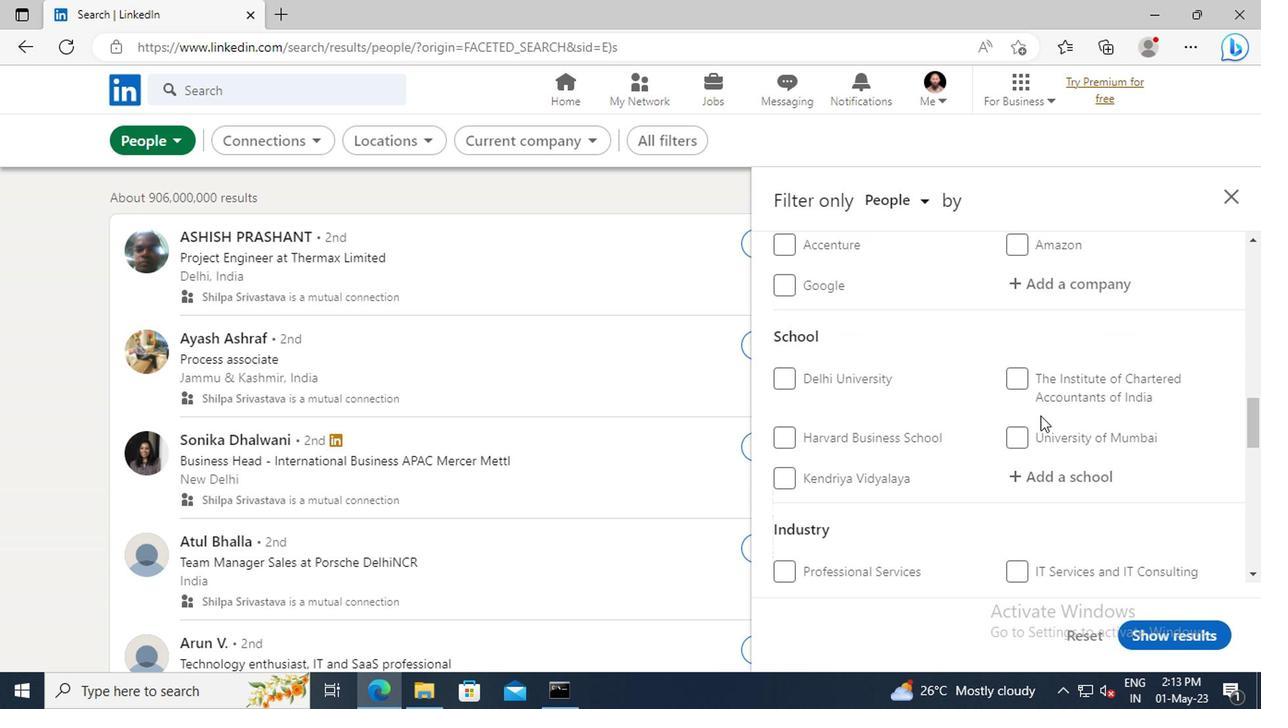 
Action: Mouse moved to (1035, 423)
Screenshot: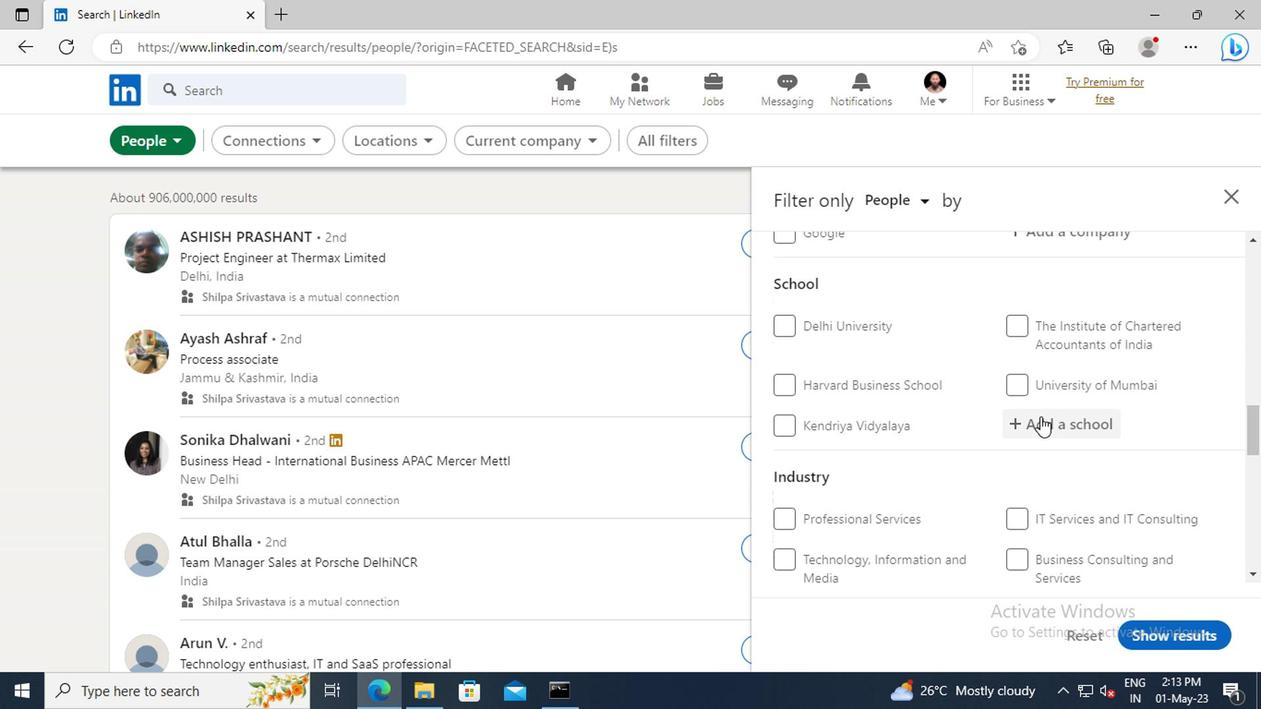 
Action: Mouse pressed left at (1035, 423)
Screenshot: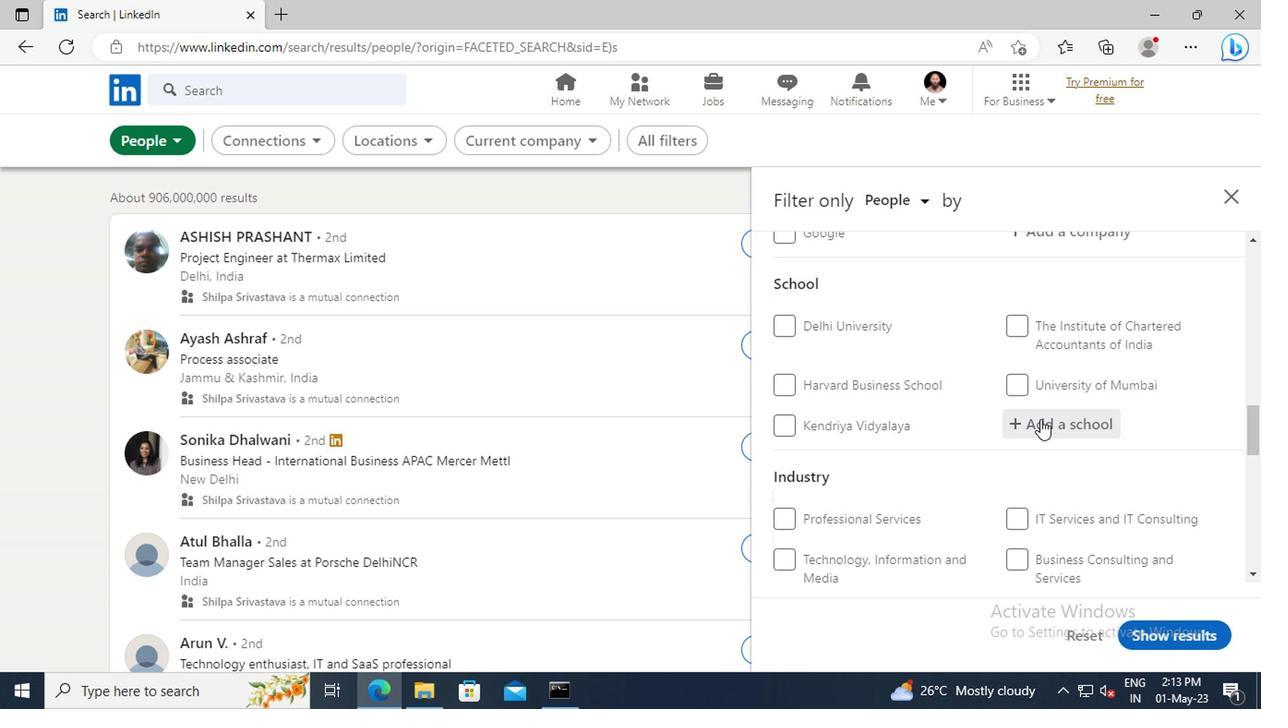 
Action: Key pressed <Key.shift>COLLEGE<Key.space>OF<Key.space><Key.shift>COMMERCE
Screenshot: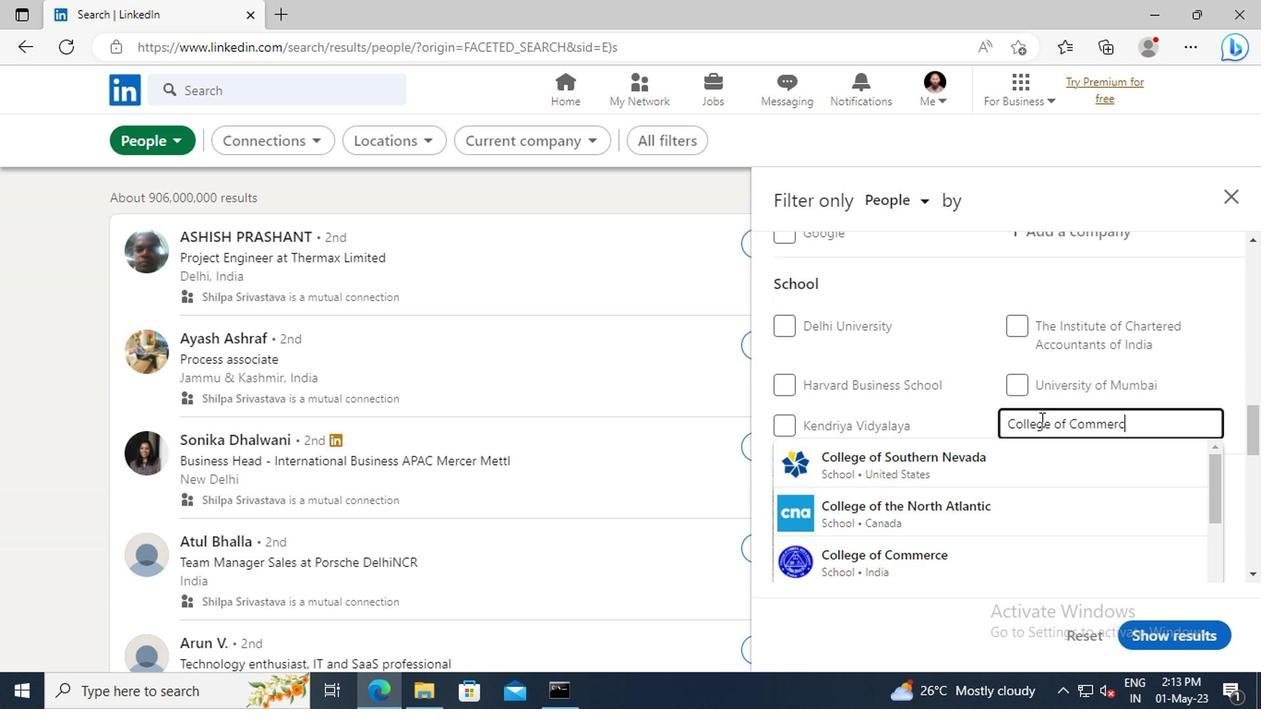 
Action: Mouse moved to (1033, 469)
Screenshot: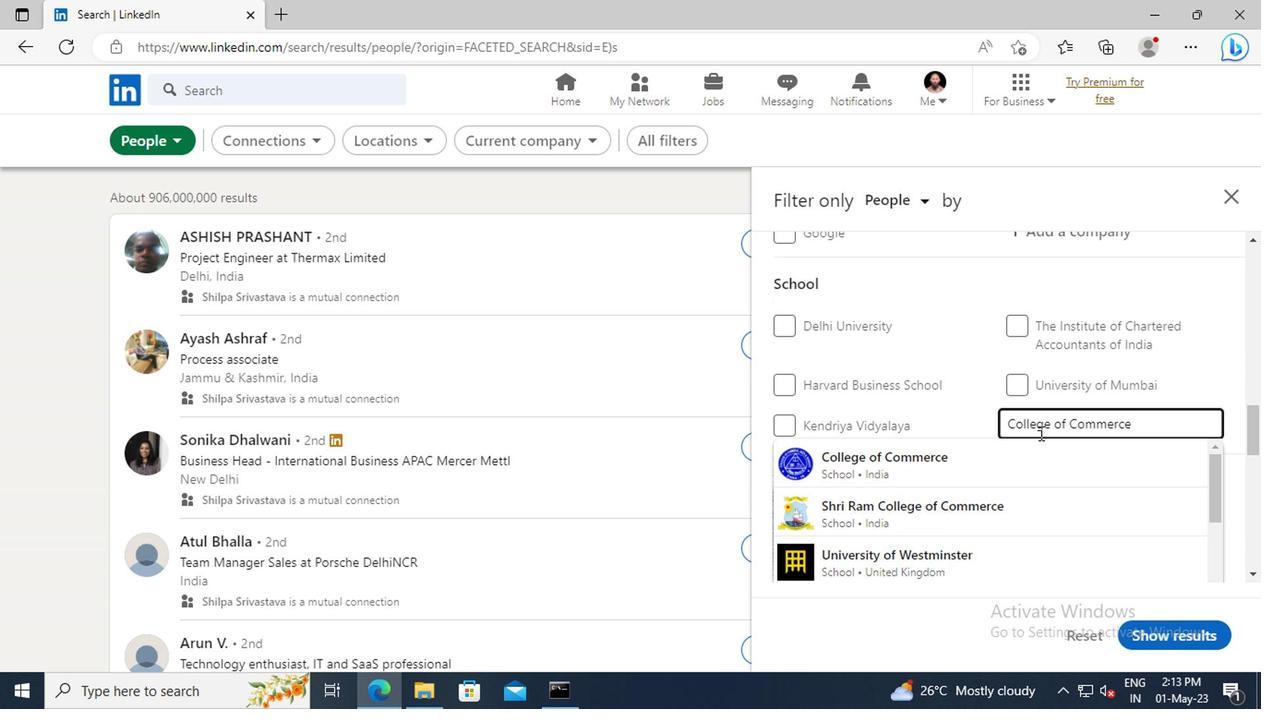 
Action: Mouse pressed left at (1033, 469)
Screenshot: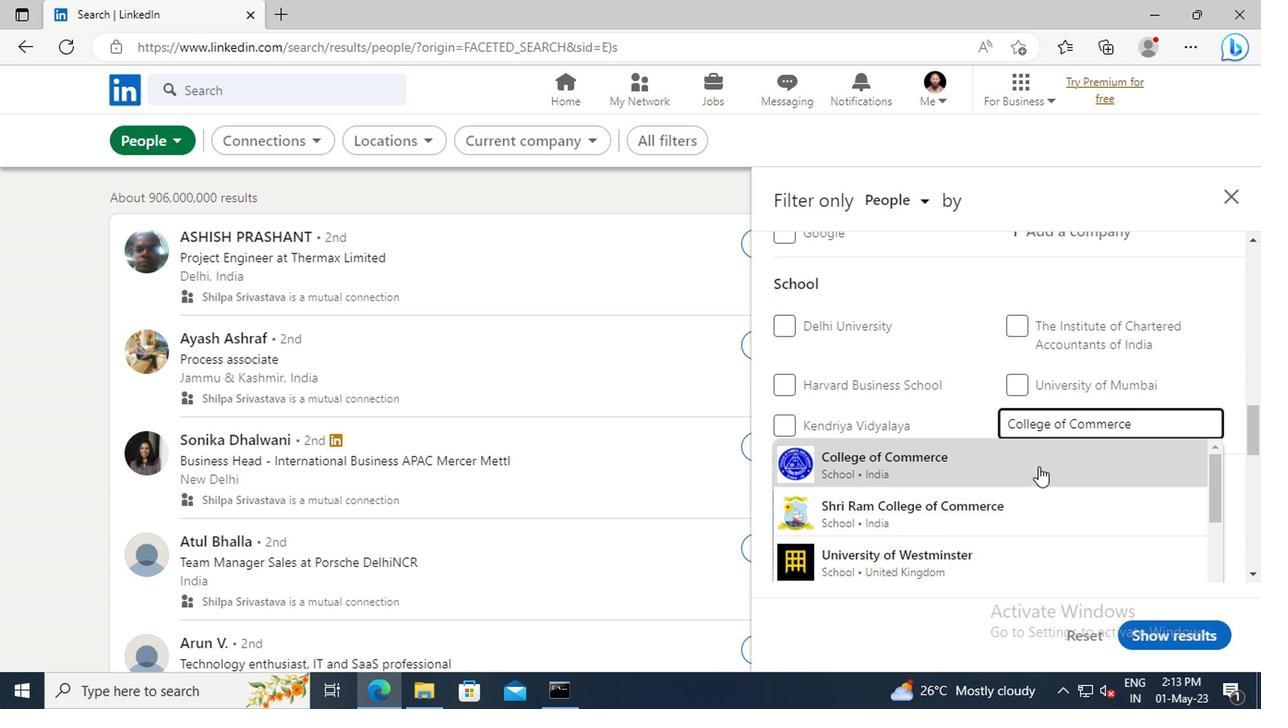 
Action: Mouse scrolled (1033, 467) with delta (0, -1)
Screenshot: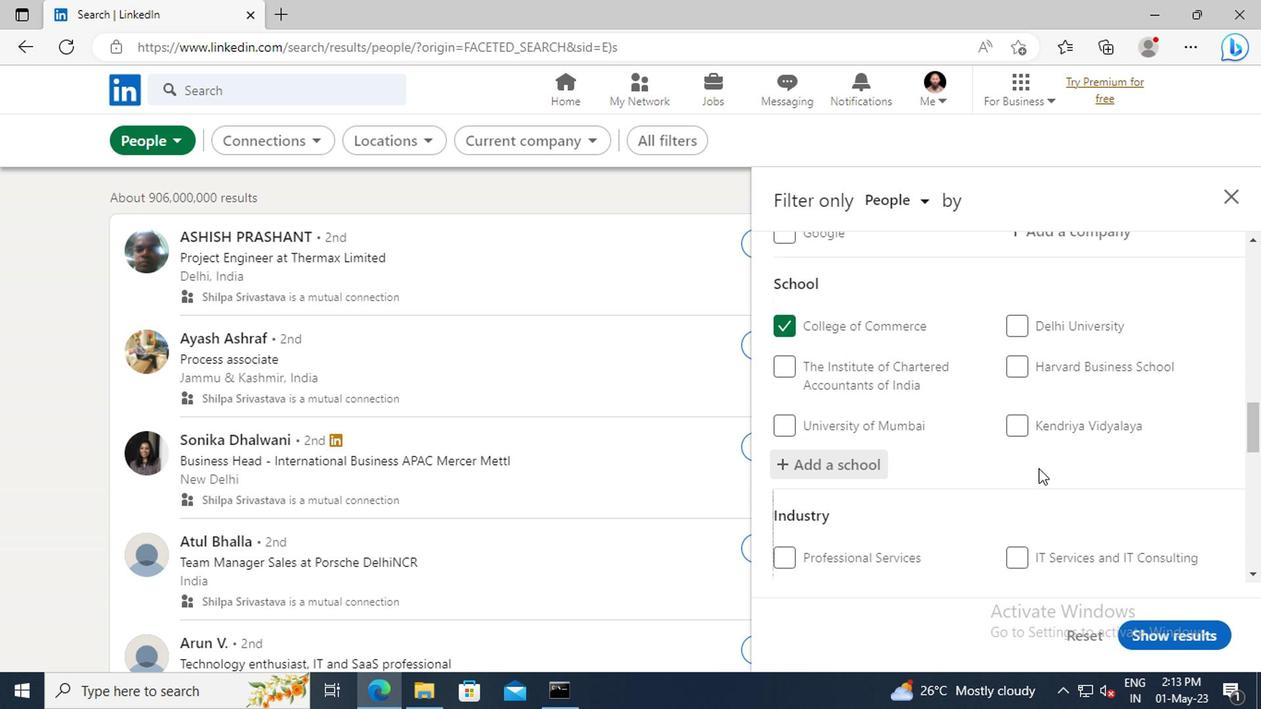 
Action: Mouse scrolled (1033, 467) with delta (0, -1)
Screenshot: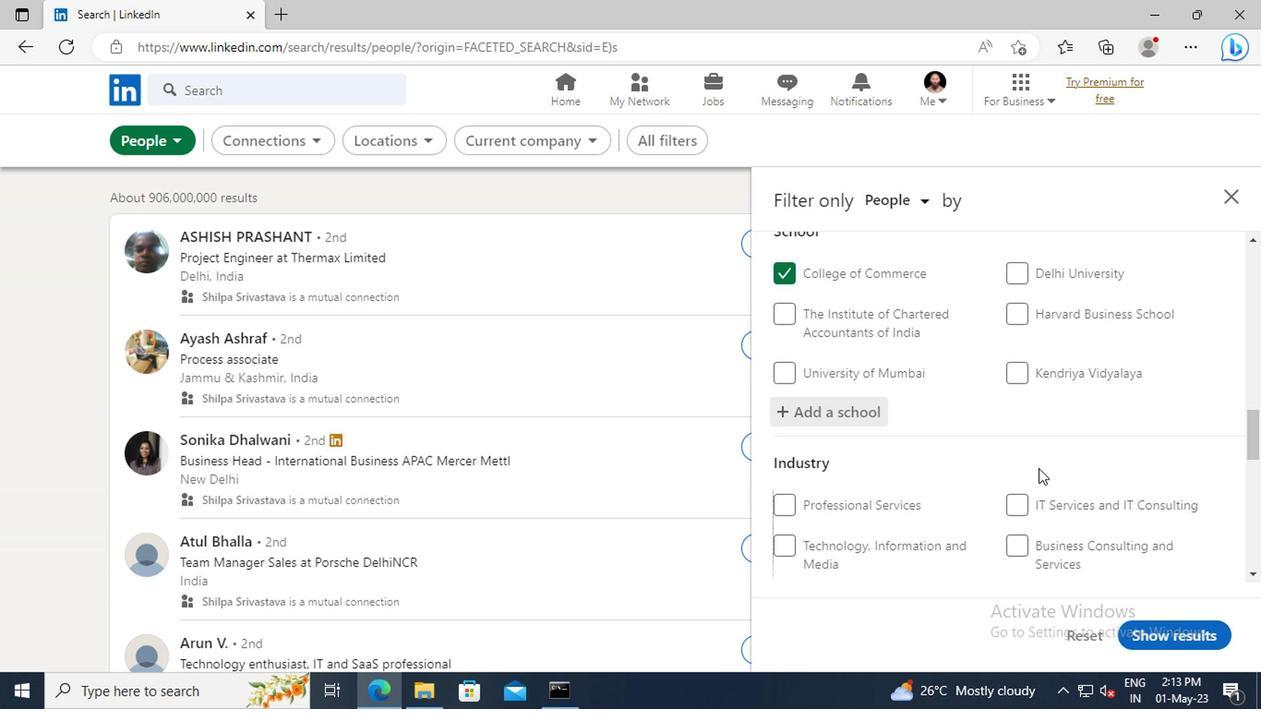 
Action: Mouse scrolled (1033, 467) with delta (0, -1)
Screenshot: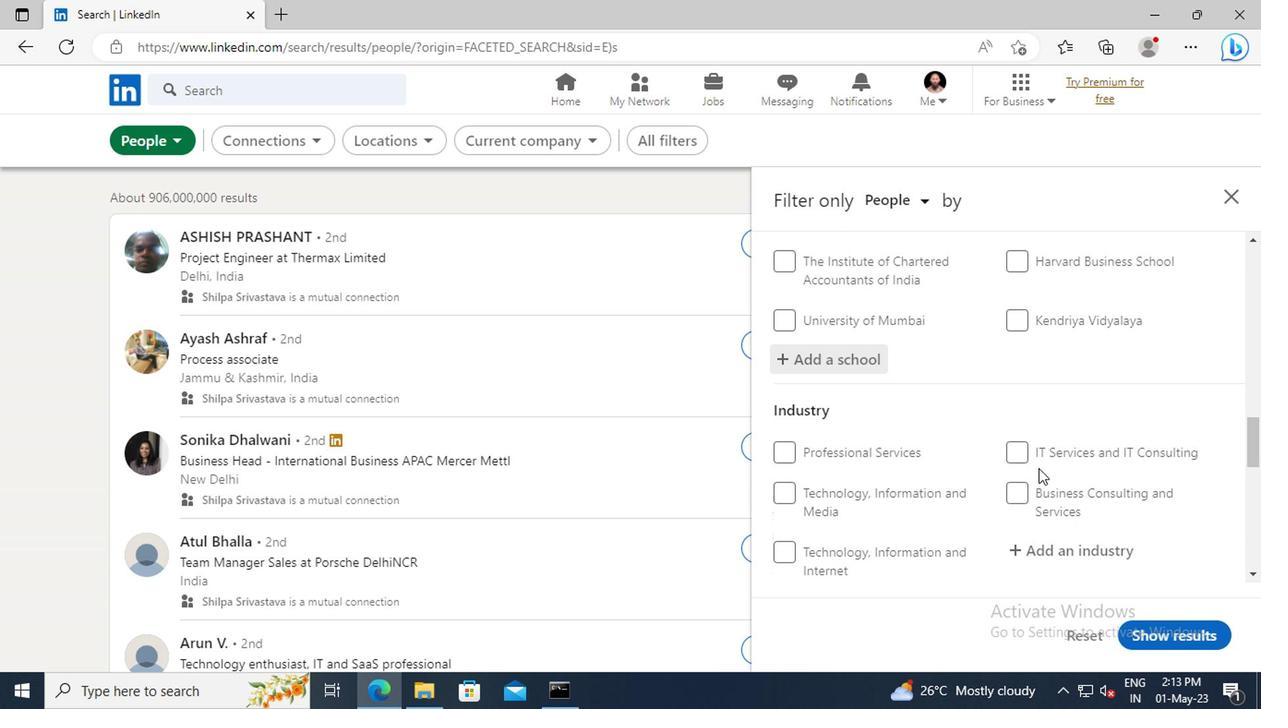 
Action: Mouse moved to (1028, 492)
Screenshot: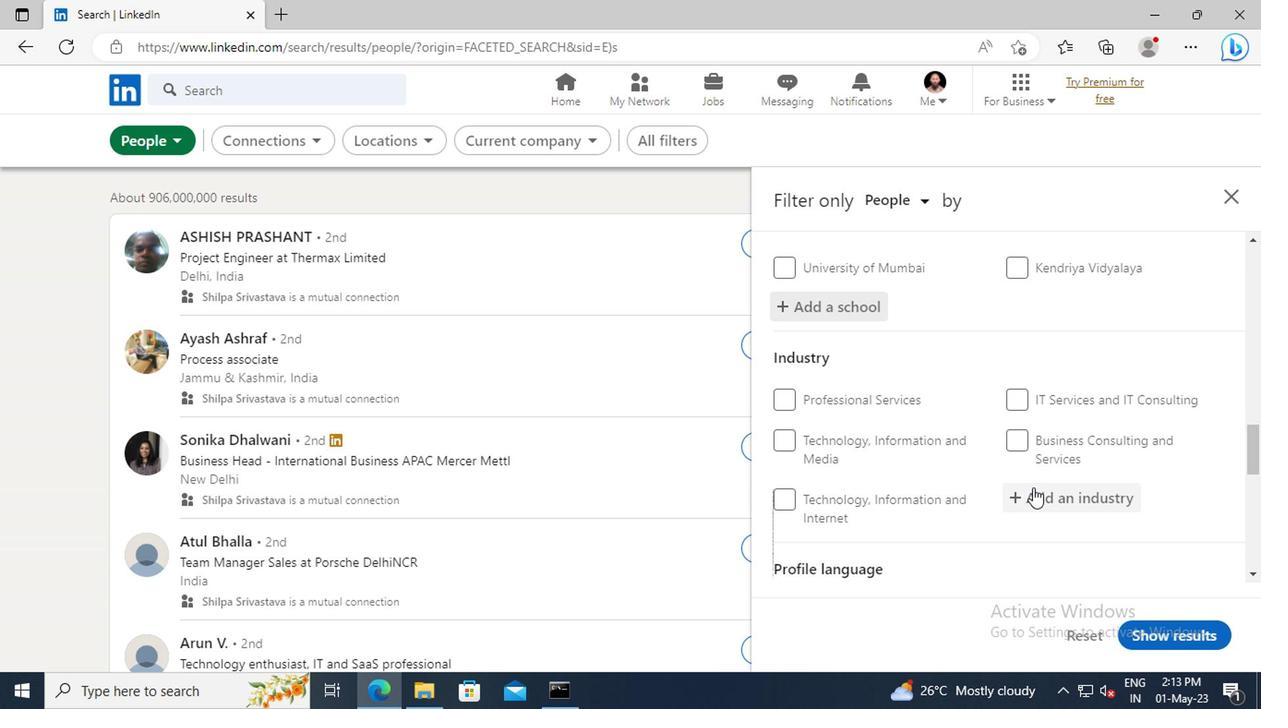 
Action: Mouse pressed left at (1028, 492)
Screenshot: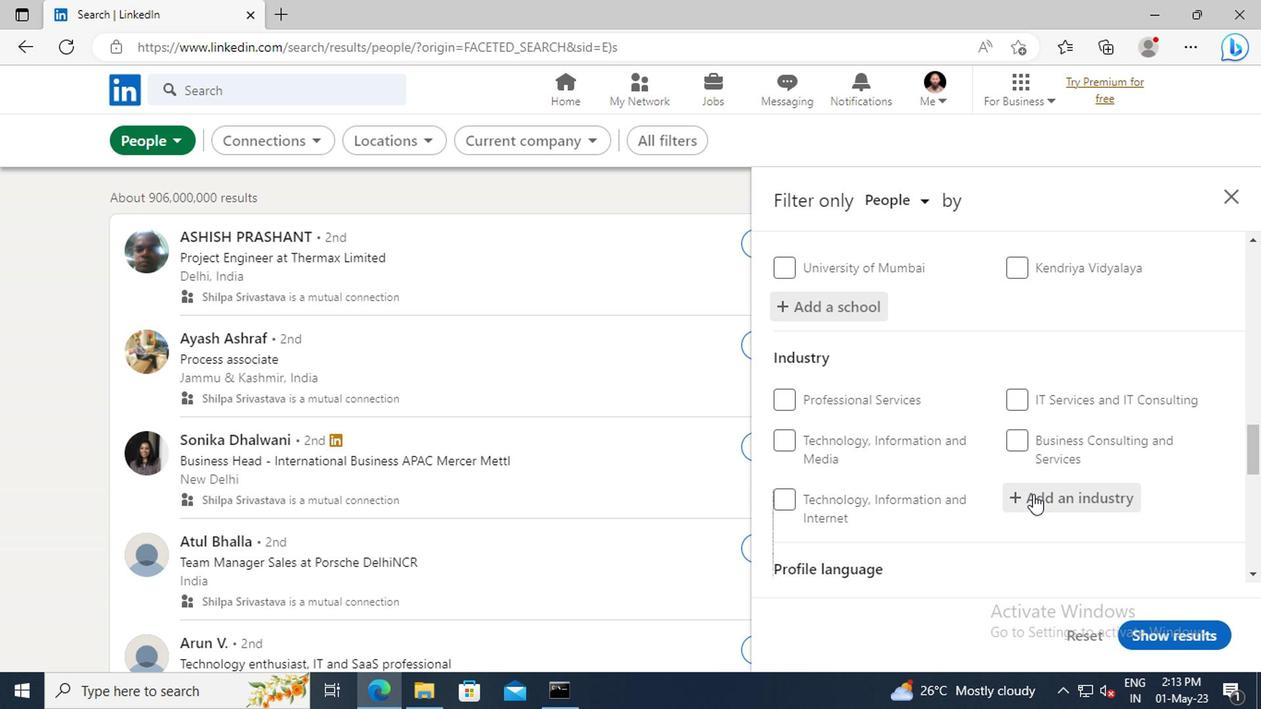 
Action: Key pressed <Key.shift>PRIMARY<Key.space>AND
Screenshot: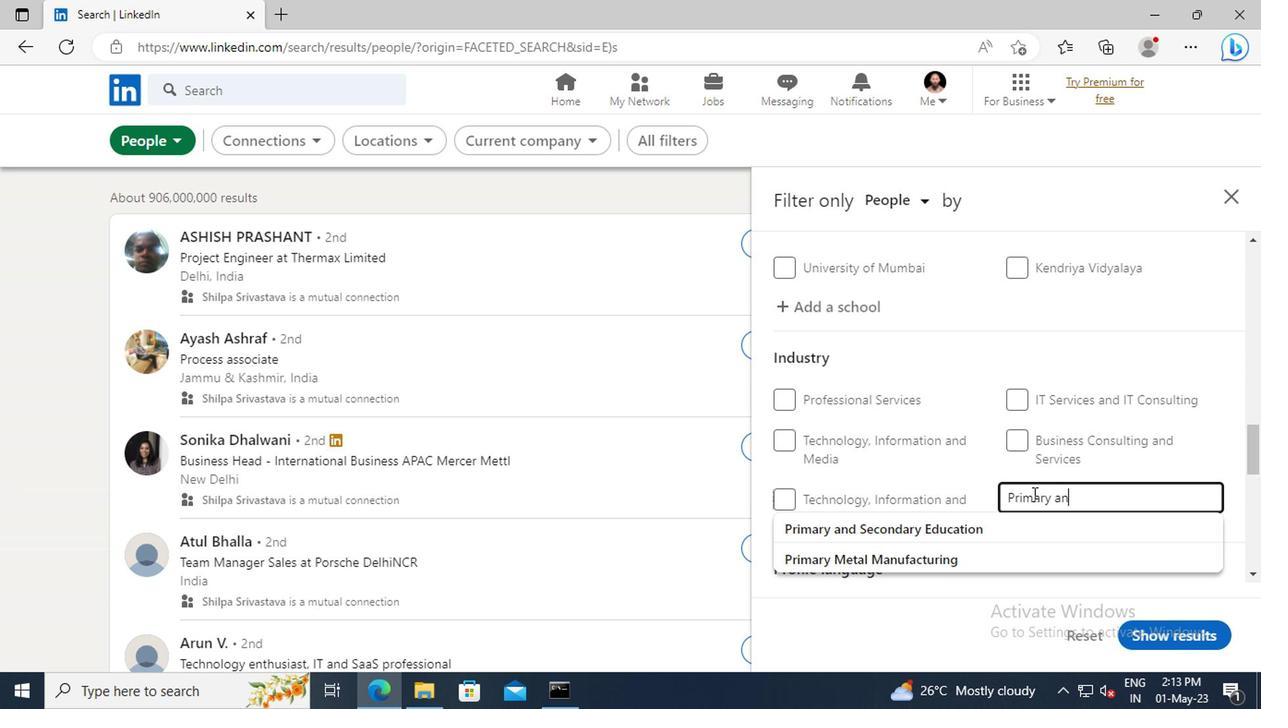 
Action: Mouse moved to (1010, 525)
Screenshot: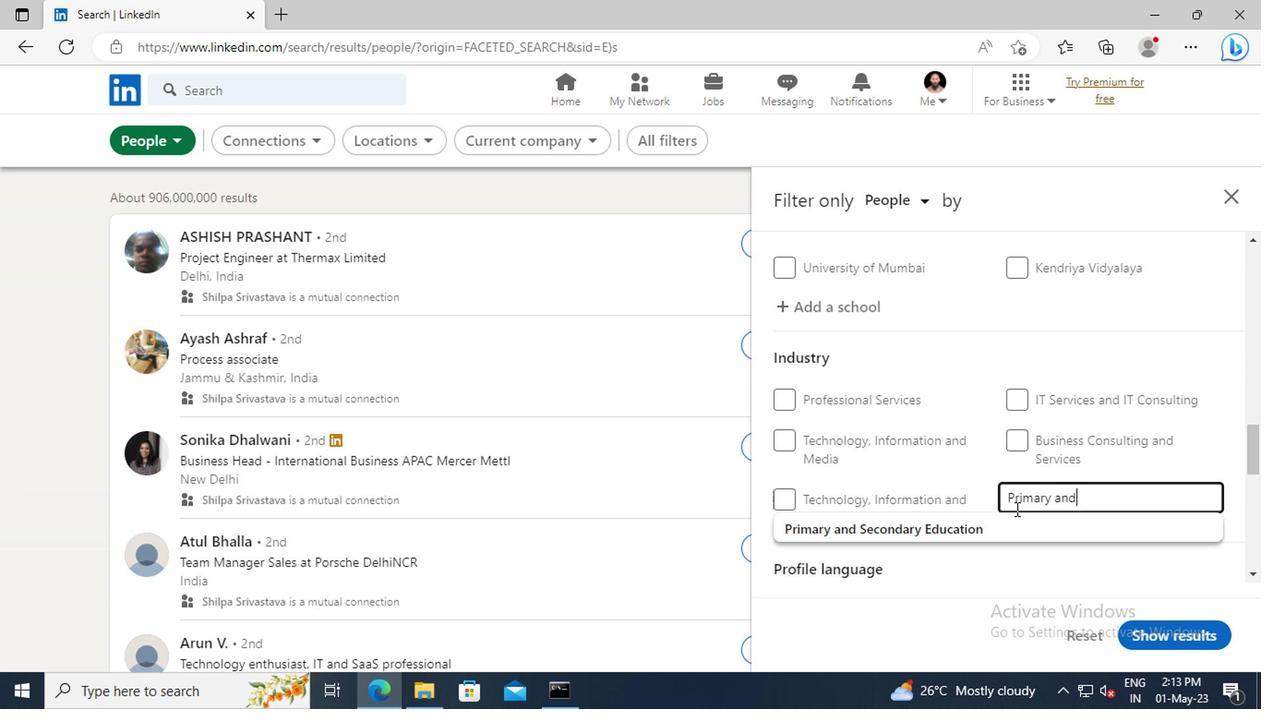 
Action: Mouse pressed left at (1010, 525)
Screenshot: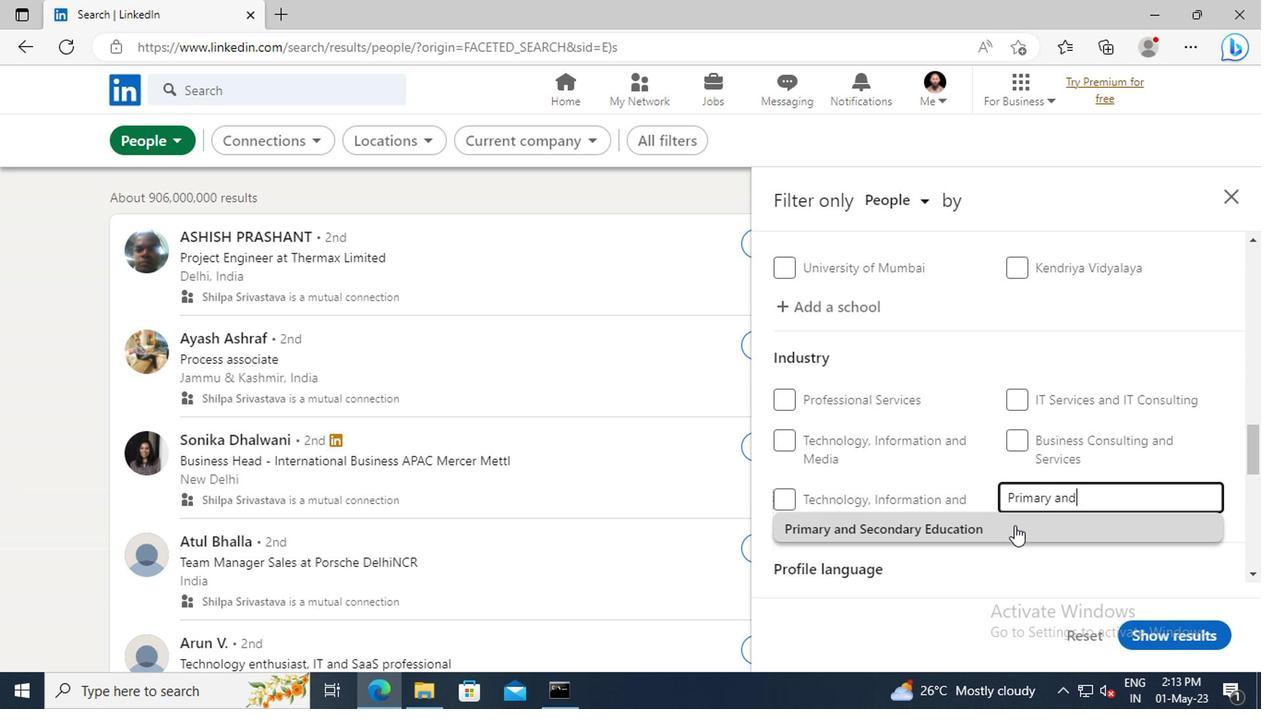 
Action: Mouse scrolled (1010, 524) with delta (0, 0)
Screenshot: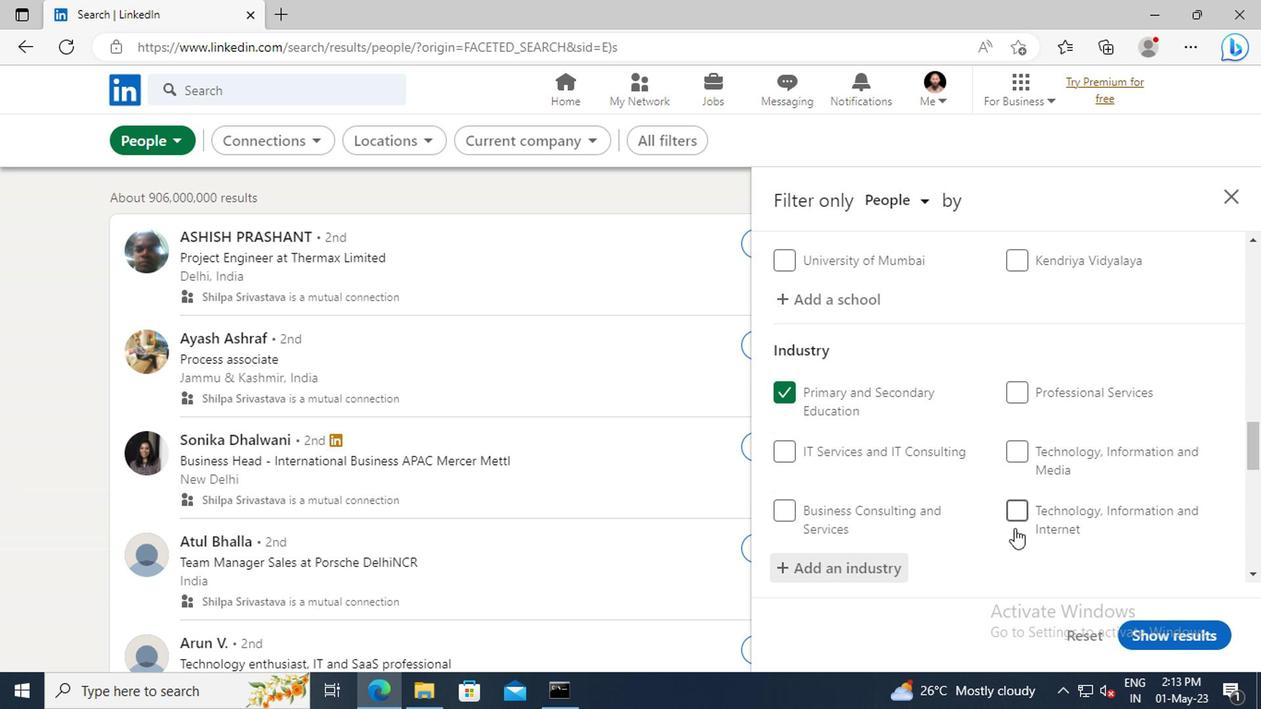 
Action: Mouse scrolled (1010, 524) with delta (0, 0)
Screenshot: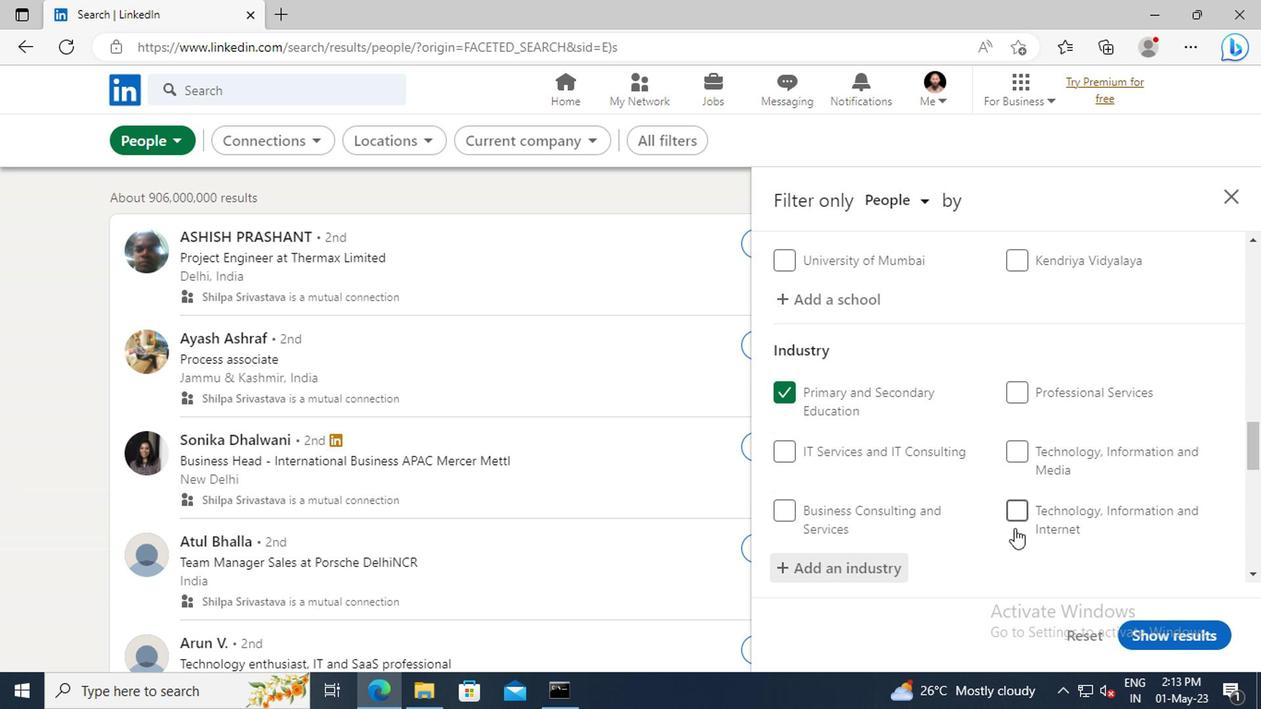 
Action: Mouse moved to (1031, 431)
Screenshot: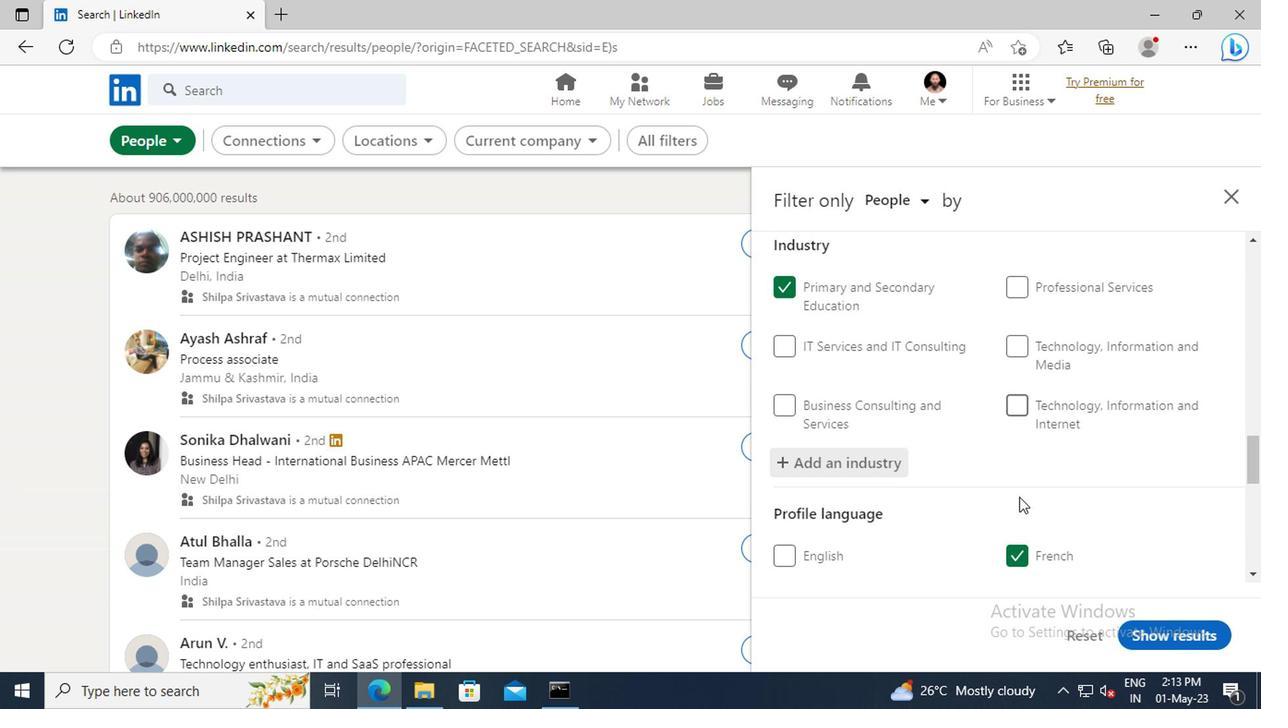 
Action: Mouse scrolled (1031, 431) with delta (0, 0)
Screenshot: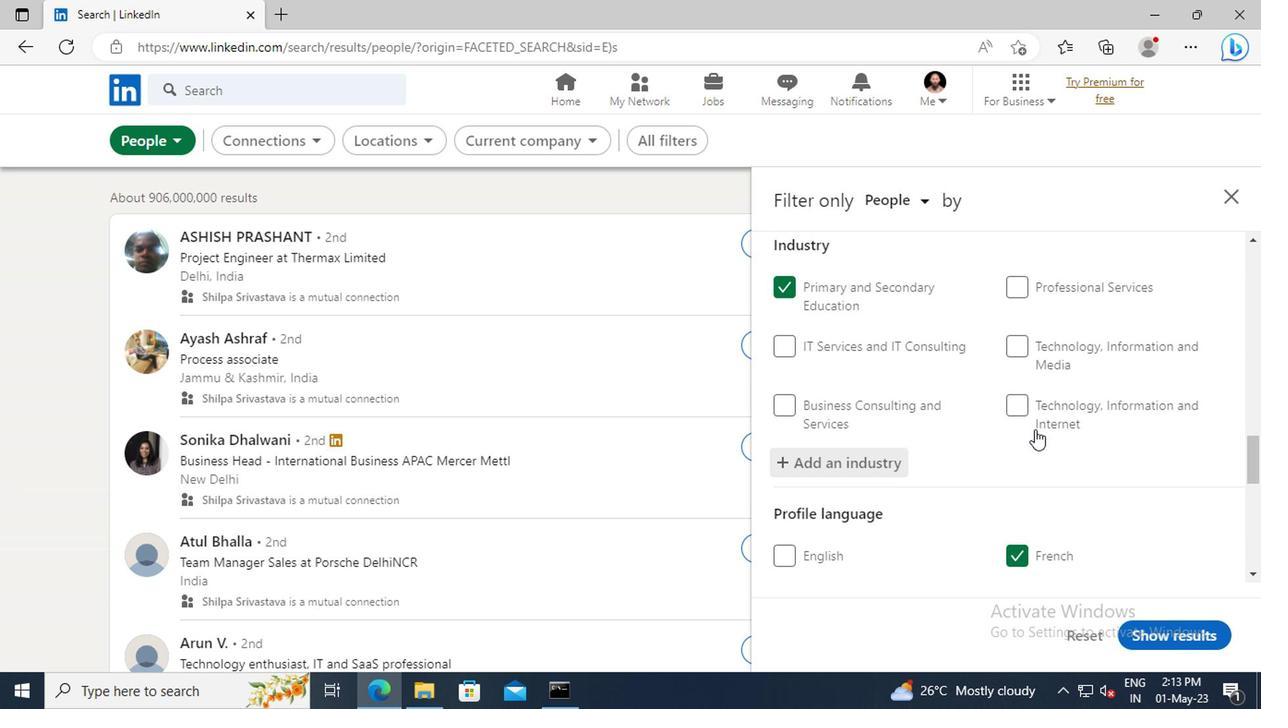 
Action: Mouse scrolled (1031, 431) with delta (0, 0)
Screenshot: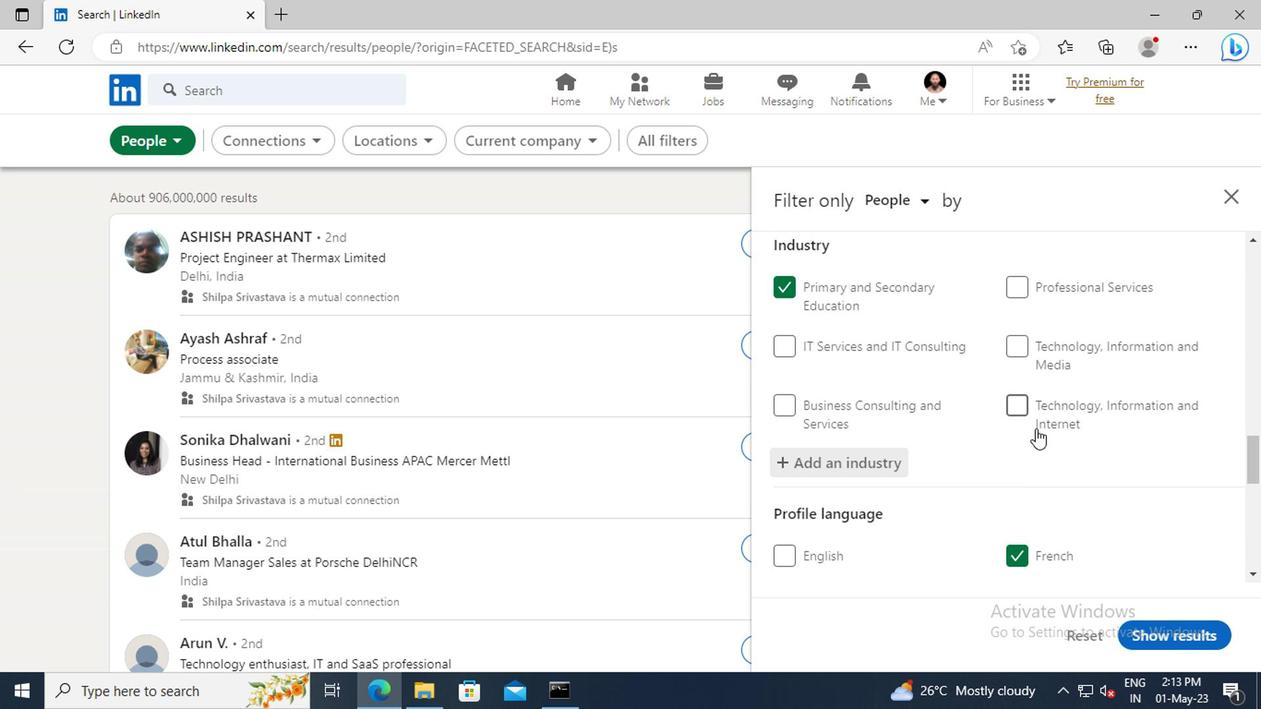 
Action: Mouse moved to (1033, 422)
Screenshot: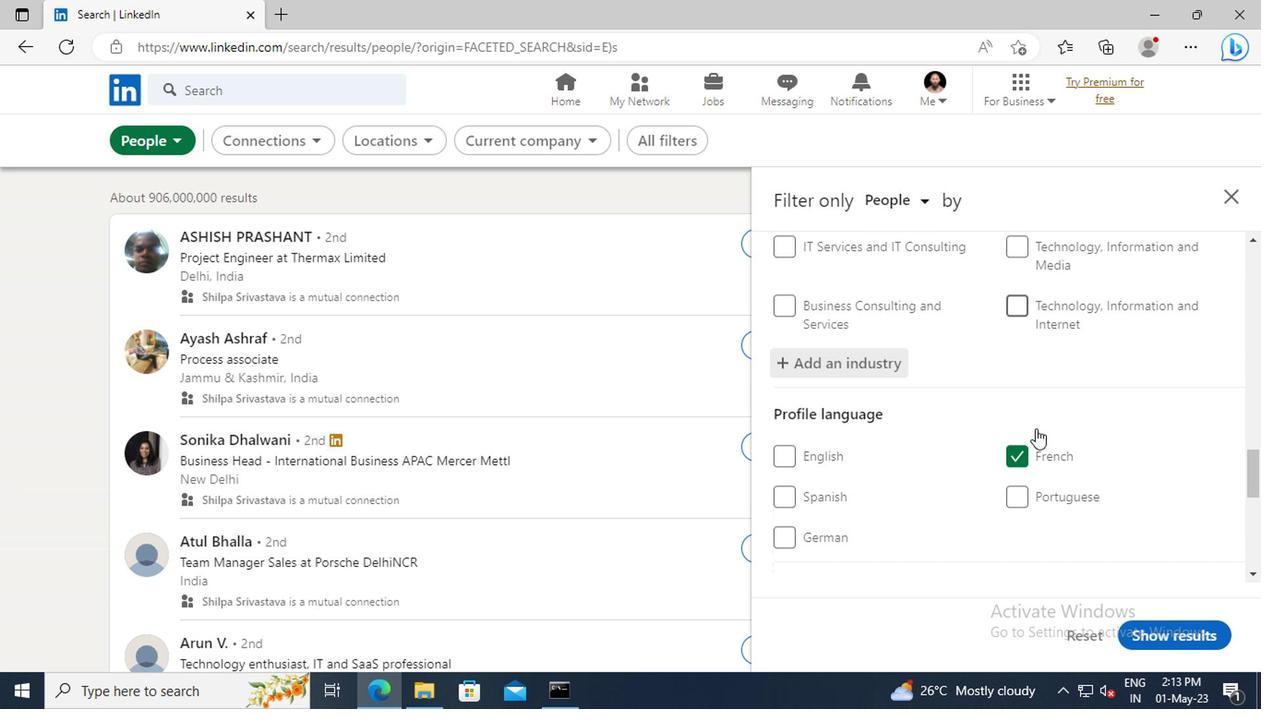 
Action: Mouse scrolled (1033, 421) with delta (0, -1)
Screenshot: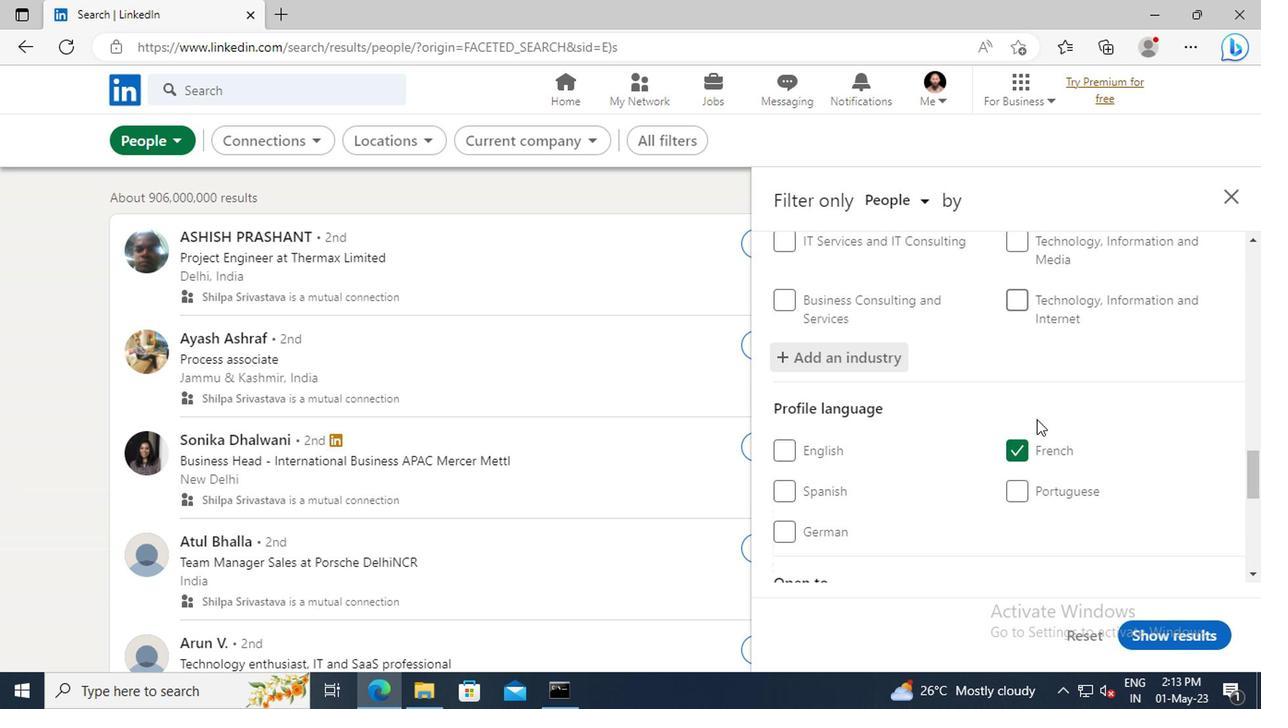 
Action: Mouse scrolled (1033, 421) with delta (0, -1)
Screenshot: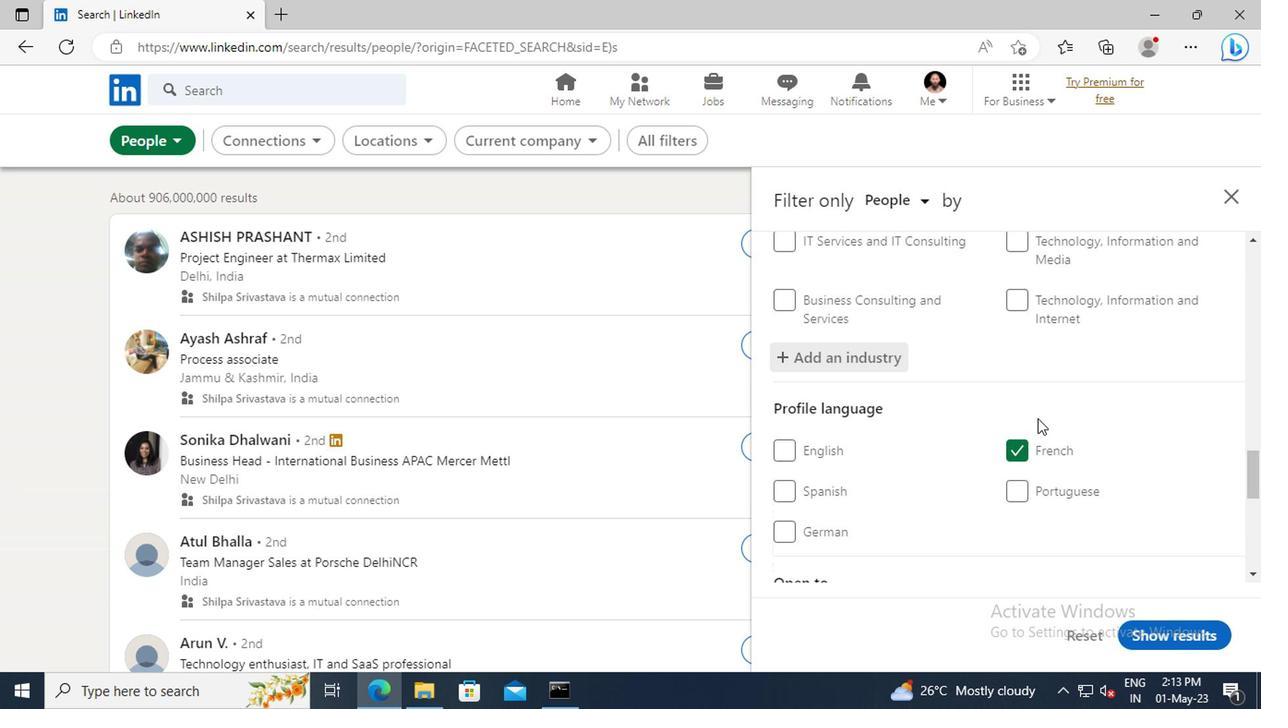 
Action: Mouse moved to (1033, 418)
Screenshot: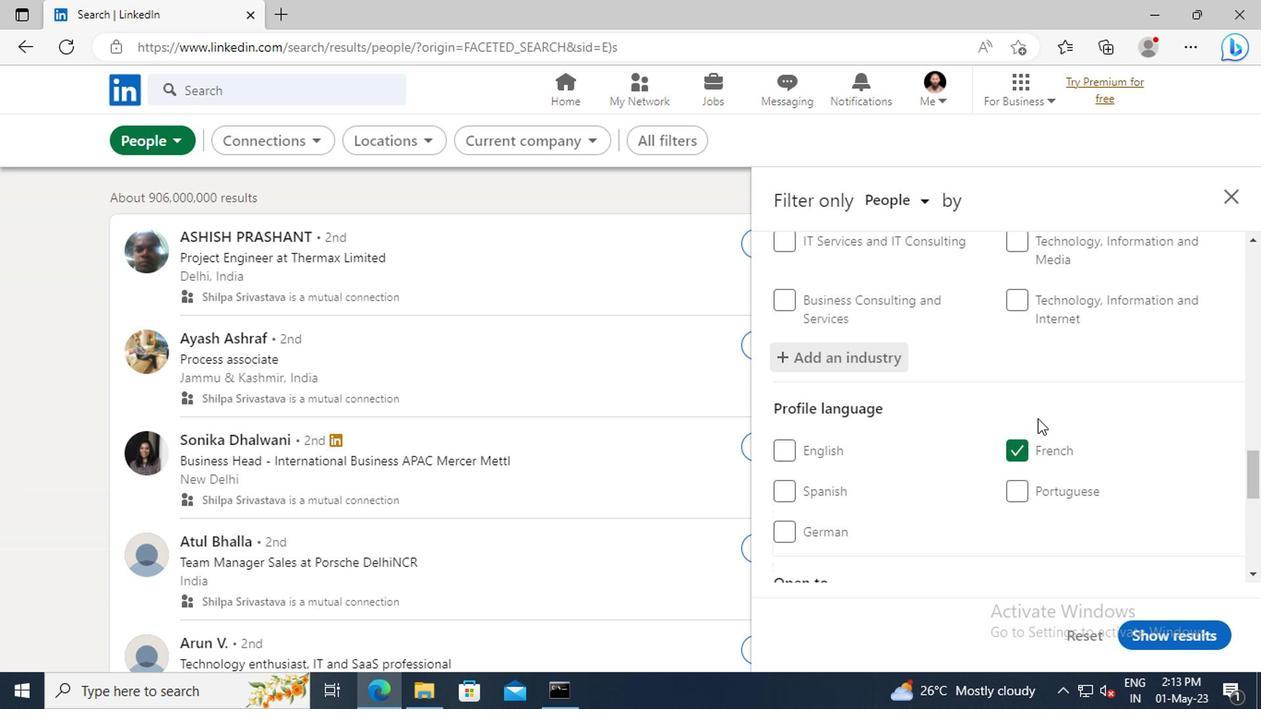 
Action: Mouse scrolled (1033, 418) with delta (0, 0)
Screenshot: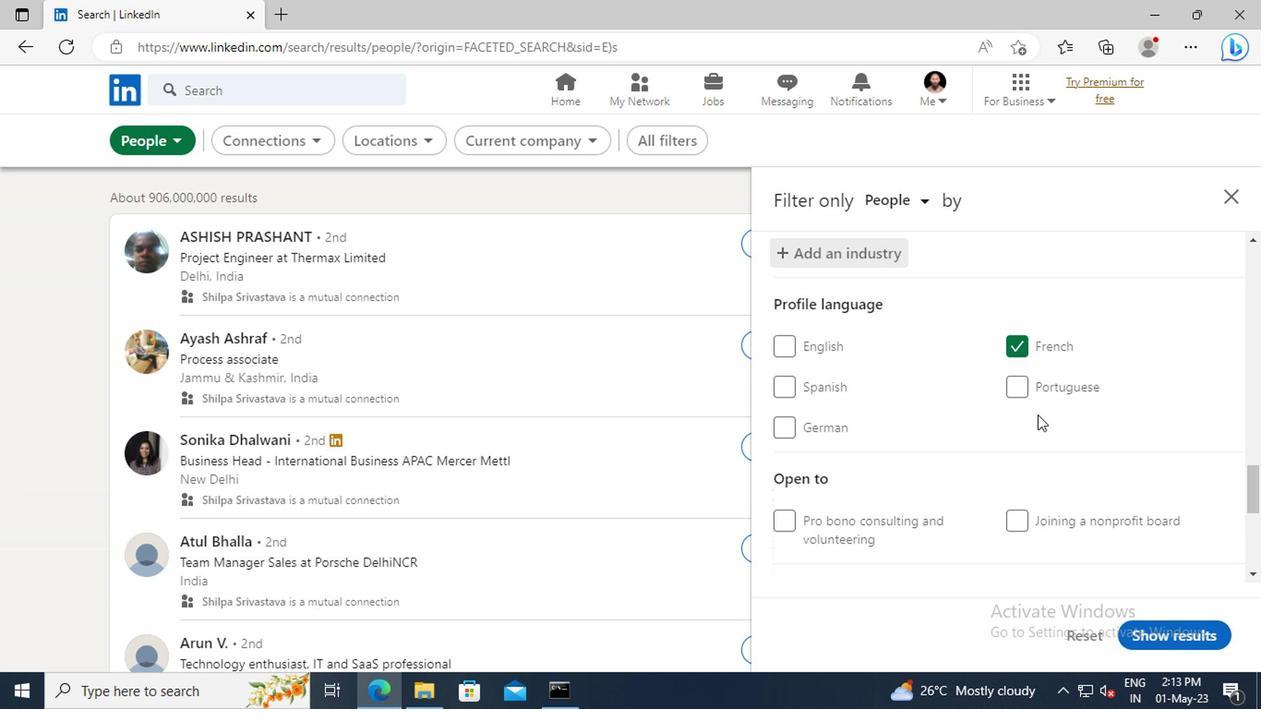 
Action: Mouse scrolled (1033, 418) with delta (0, 0)
Screenshot: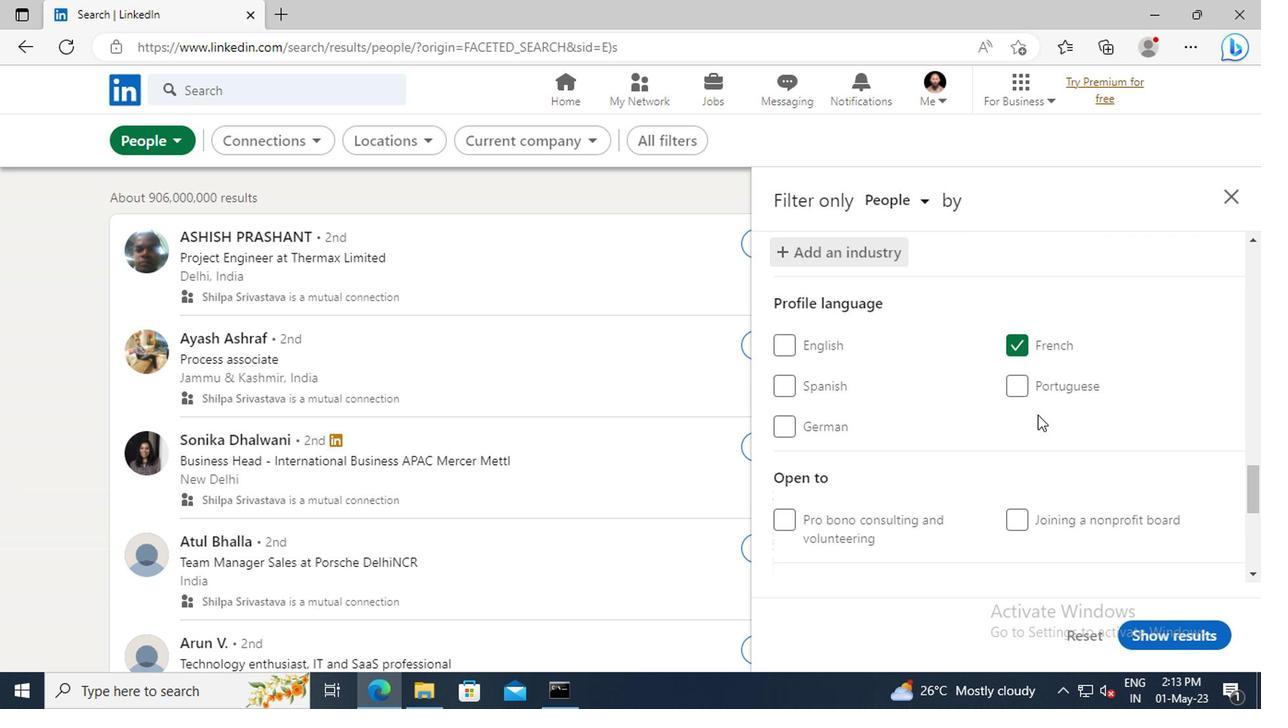 
Action: Mouse scrolled (1033, 418) with delta (0, 0)
Screenshot: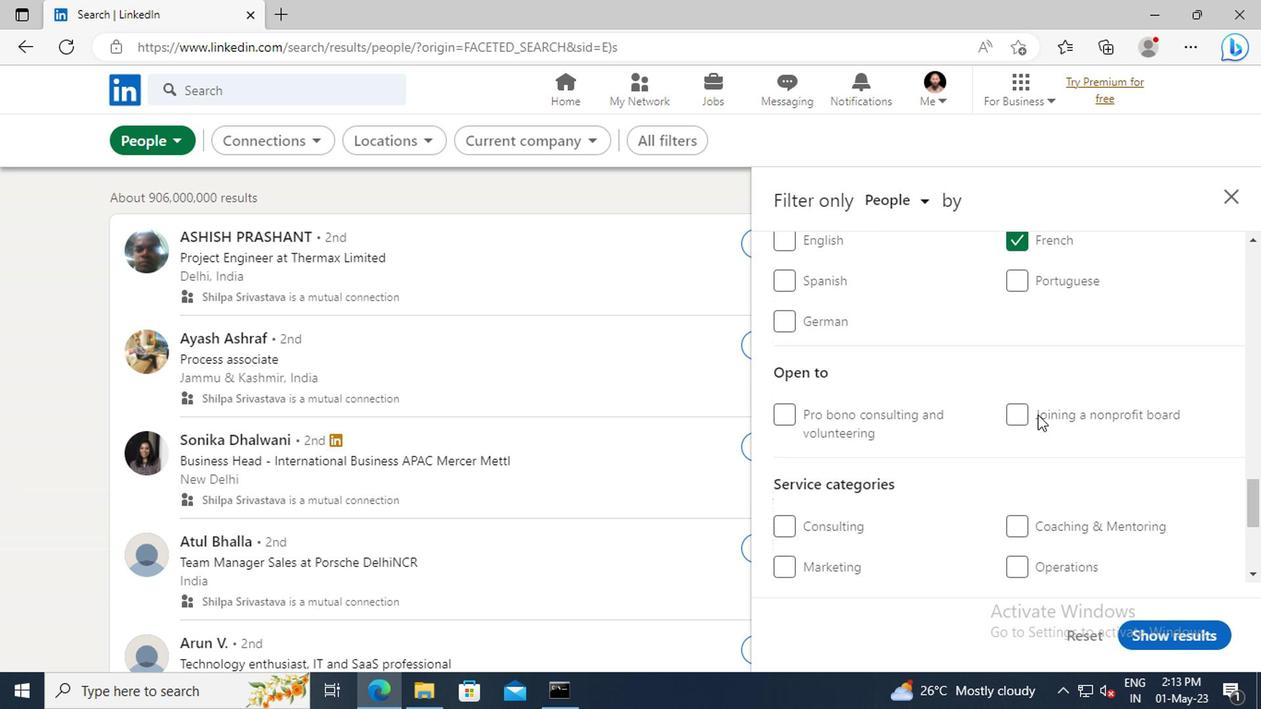 
Action: Mouse scrolled (1033, 418) with delta (0, 0)
Screenshot: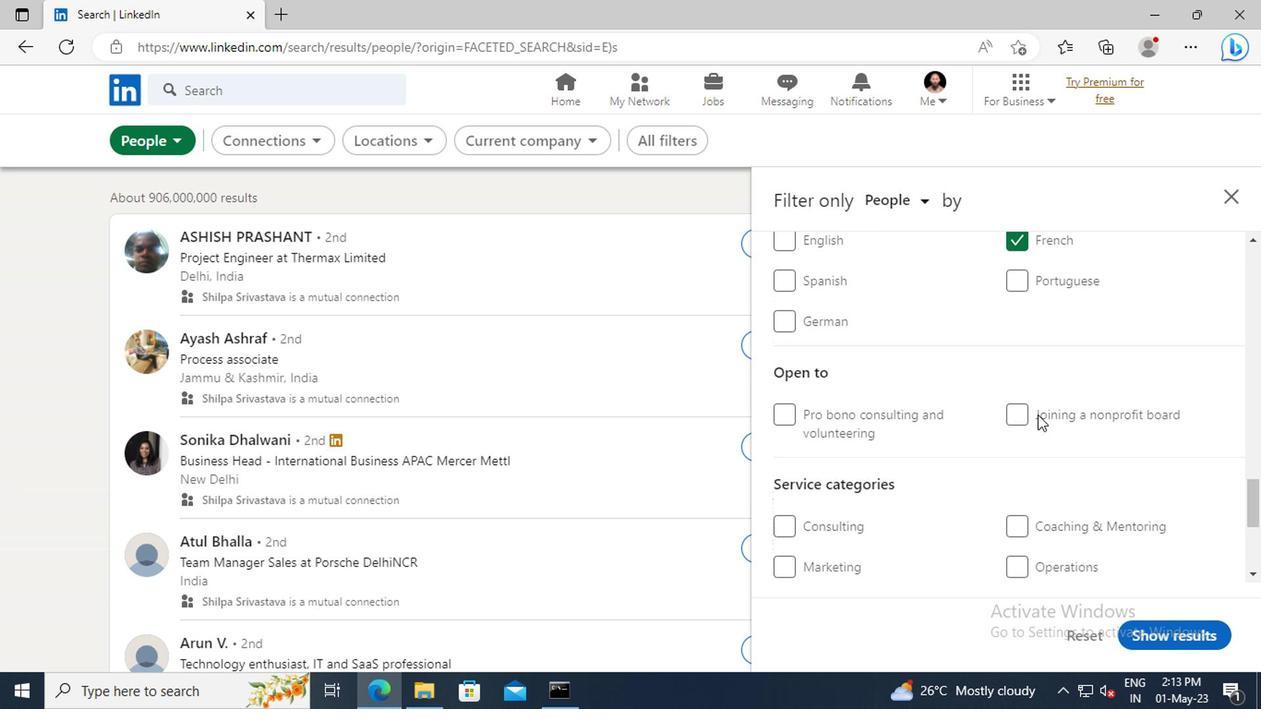 
Action: Mouse scrolled (1033, 418) with delta (0, 0)
Screenshot: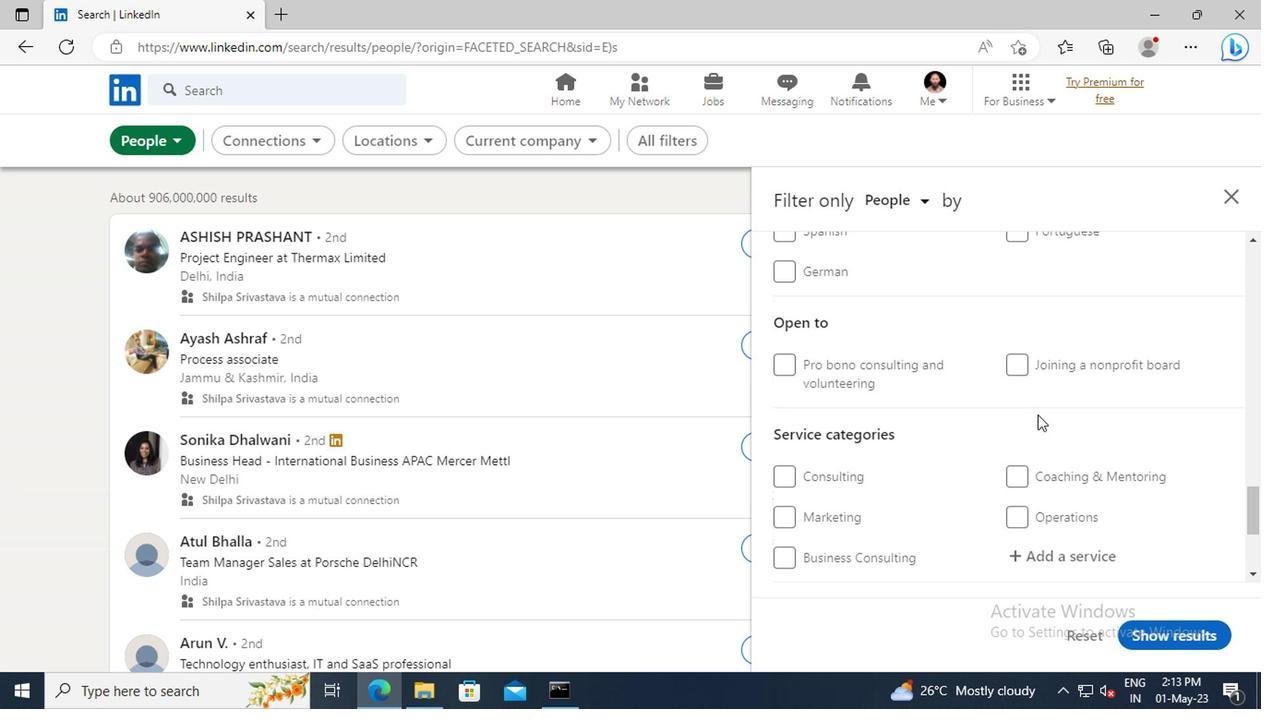 
Action: Mouse moved to (1027, 448)
Screenshot: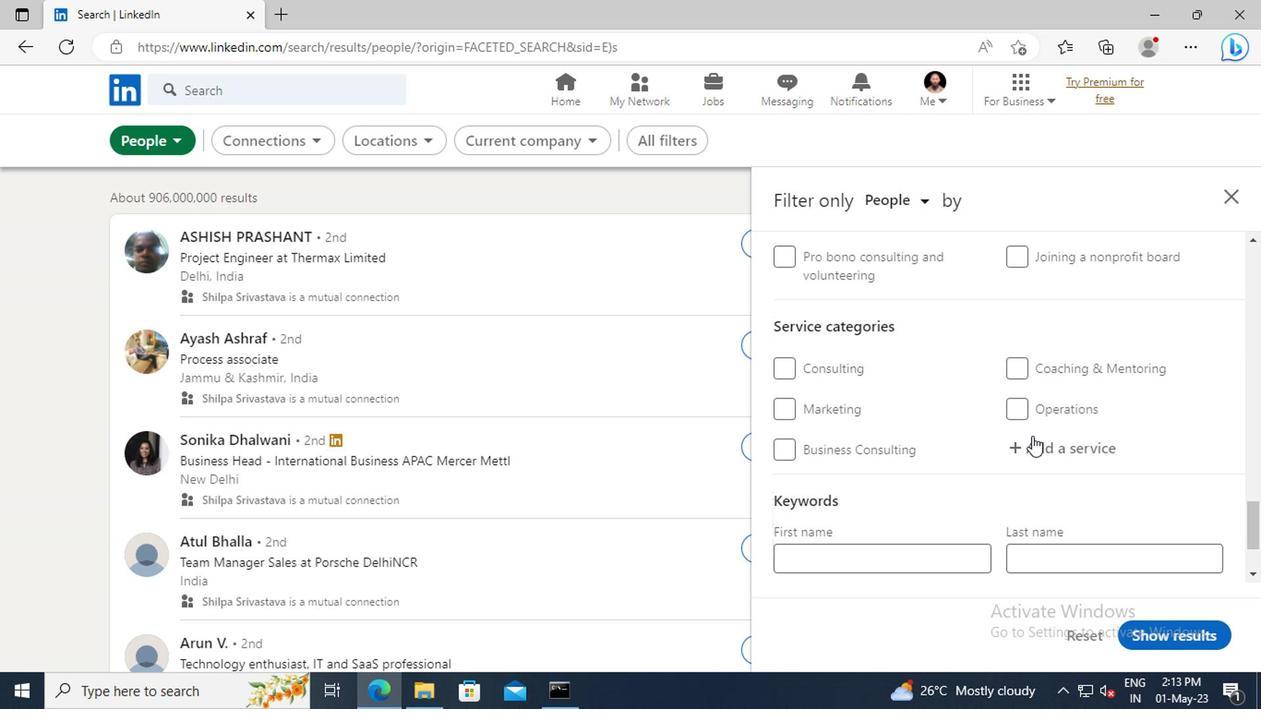 
Action: Mouse pressed left at (1027, 448)
Screenshot: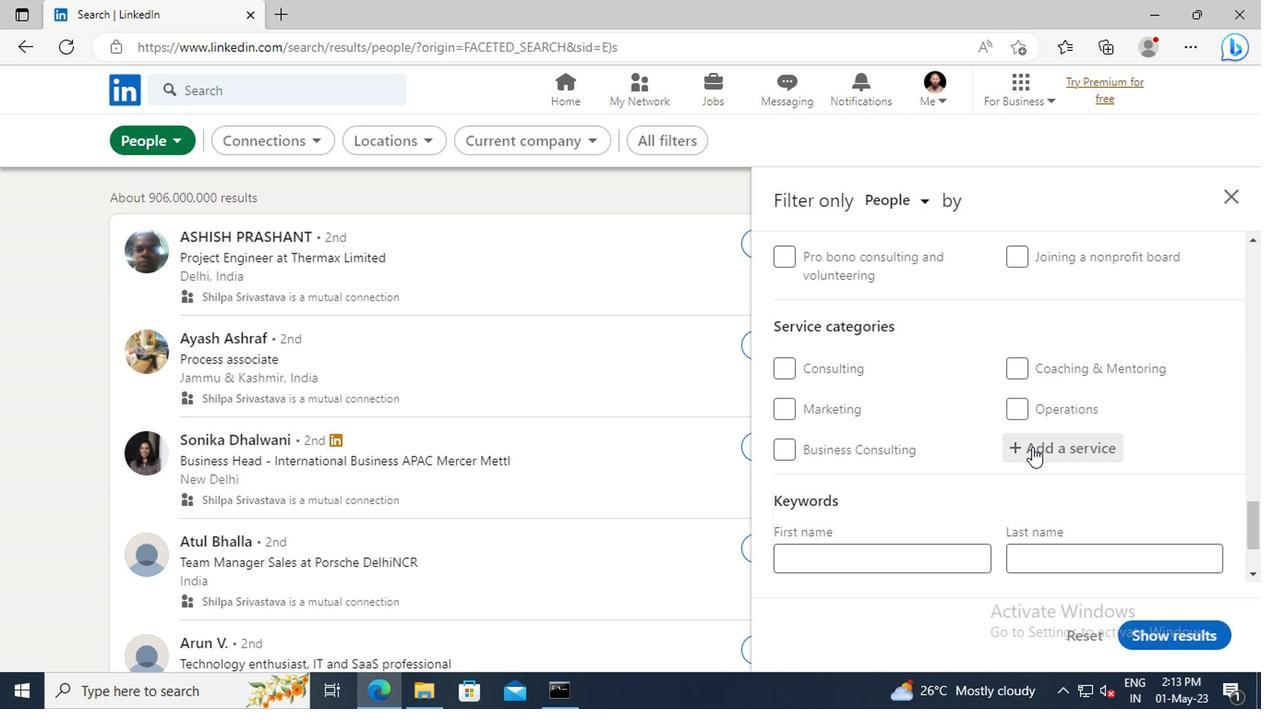 
Action: Key pressed <Key.shift>MARKET<Key.space><Key.shift>RE
Screenshot: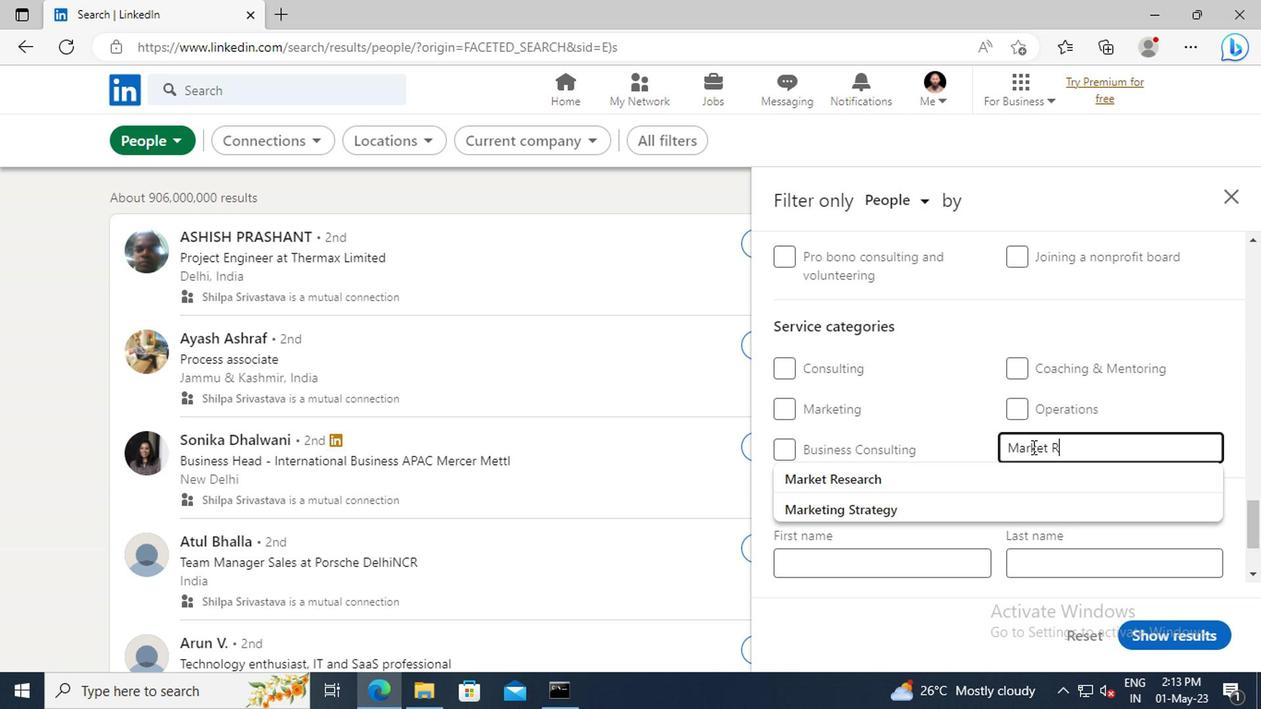 
Action: Mouse moved to (997, 471)
Screenshot: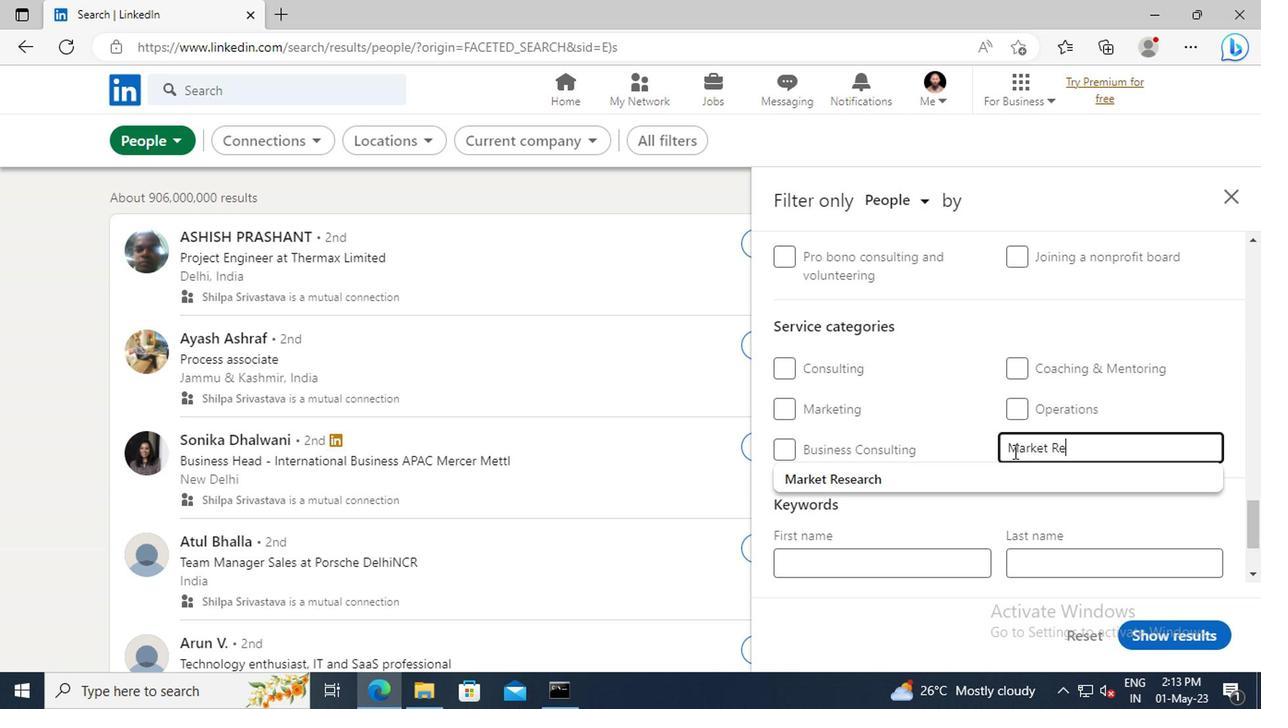 
Action: Mouse pressed left at (997, 471)
Screenshot: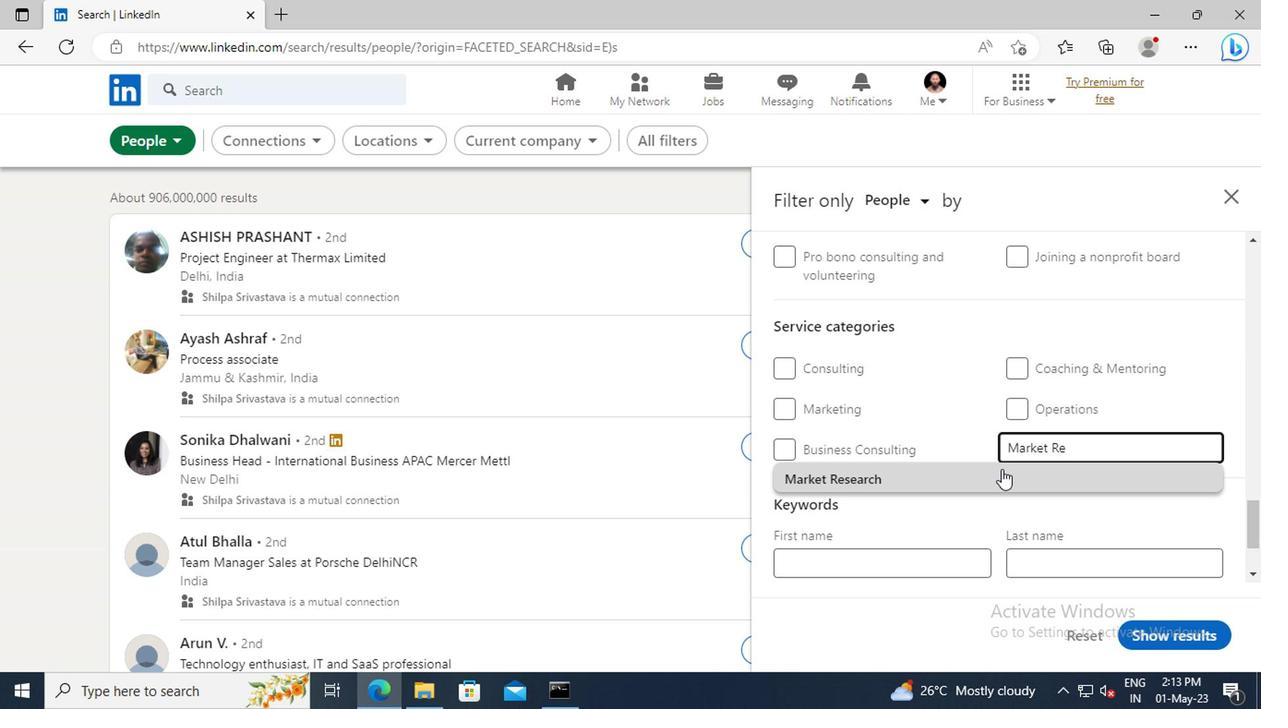 
Action: Mouse scrolled (997, 470) with delta (0, -1)
Screenshot: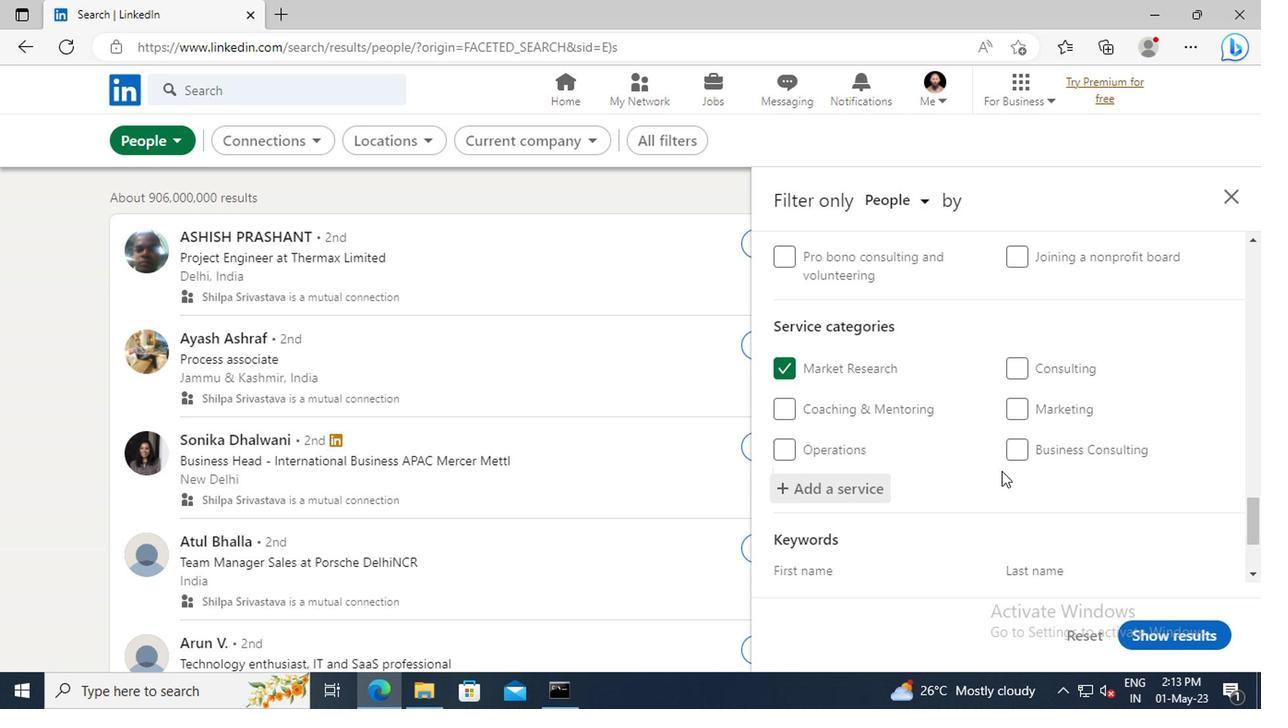 
Action: Mouse scrolled (997, 470) with delta (0, -1)
Screenshot: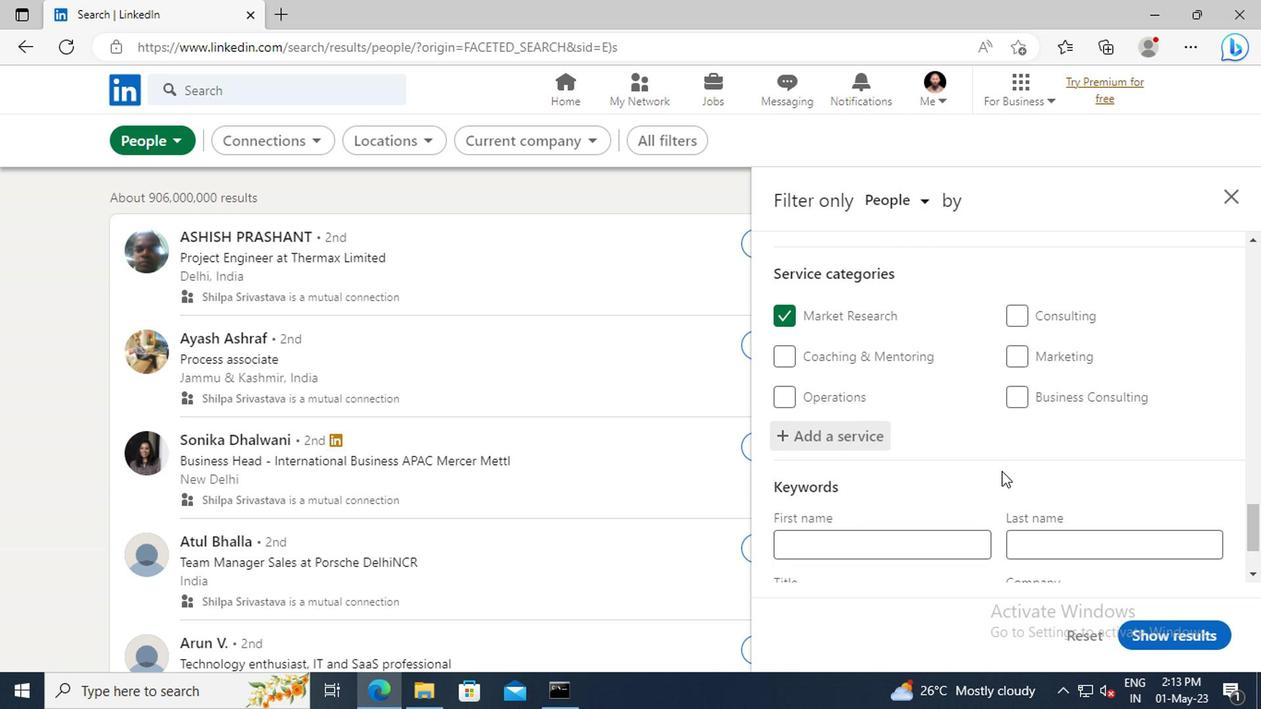 
Action: Mouse scrolled (997, 470) with delta (0, -1)
Screenshot: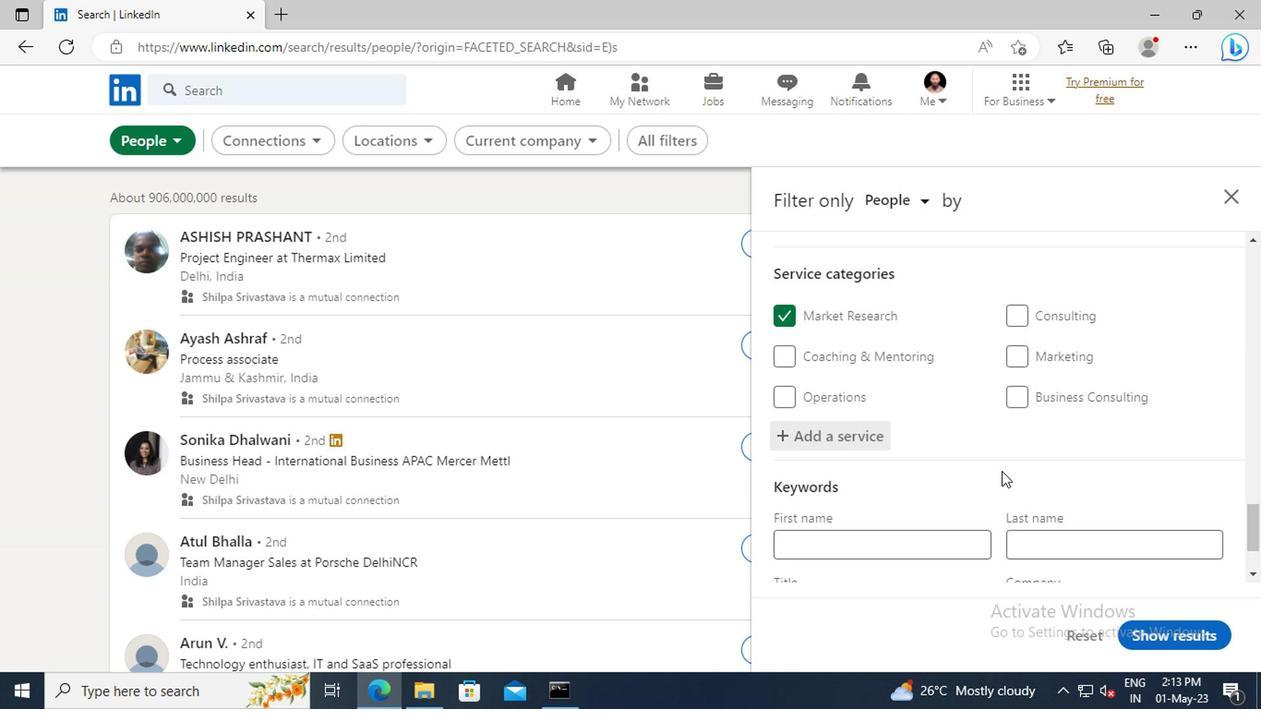 
Action: Mouse scrolled (997, 470) with delta (0, -1)
Screenshot: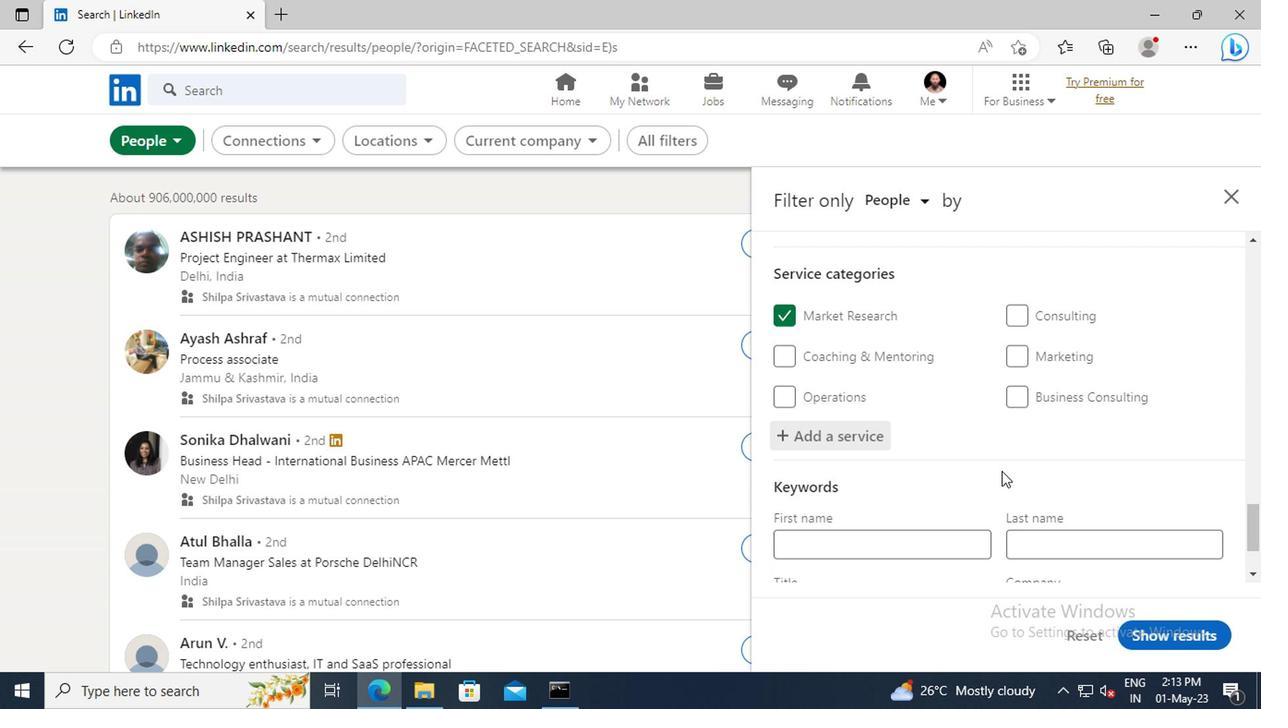 
Action: Mouse moved to (903, 494)
Screenshot: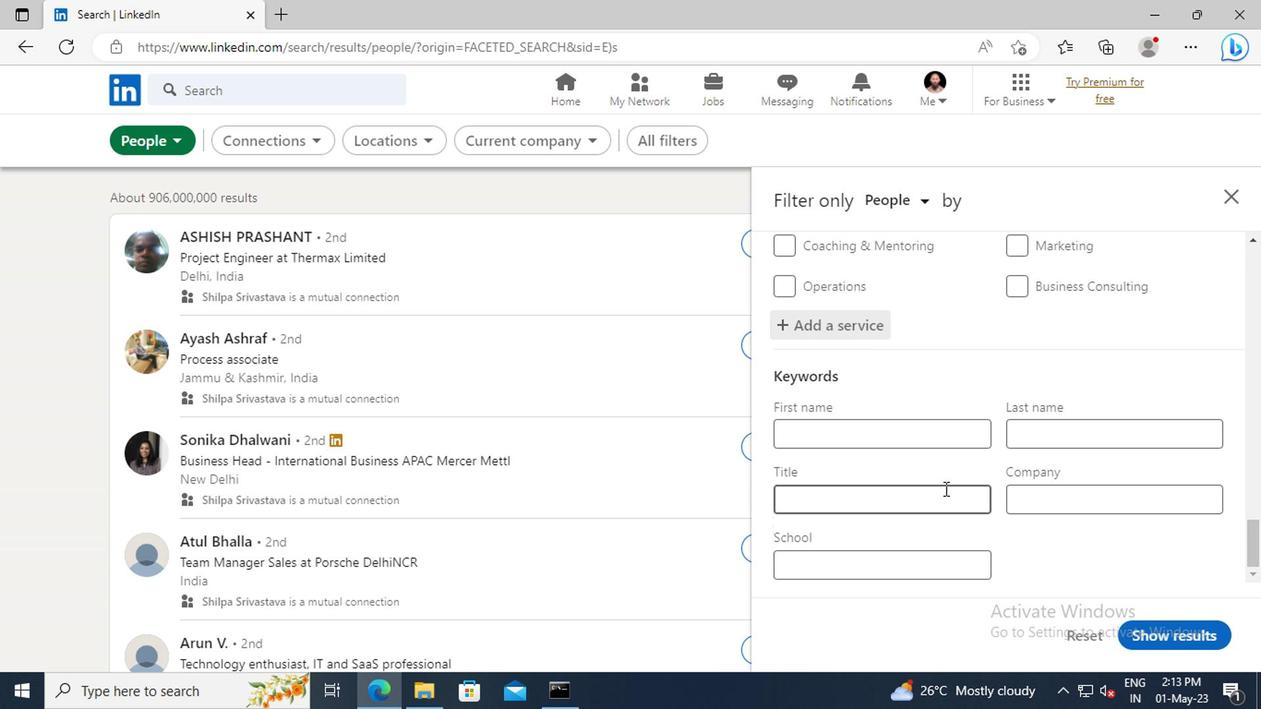
Action: Mouse pressed left at (903, 494)
Screenshot: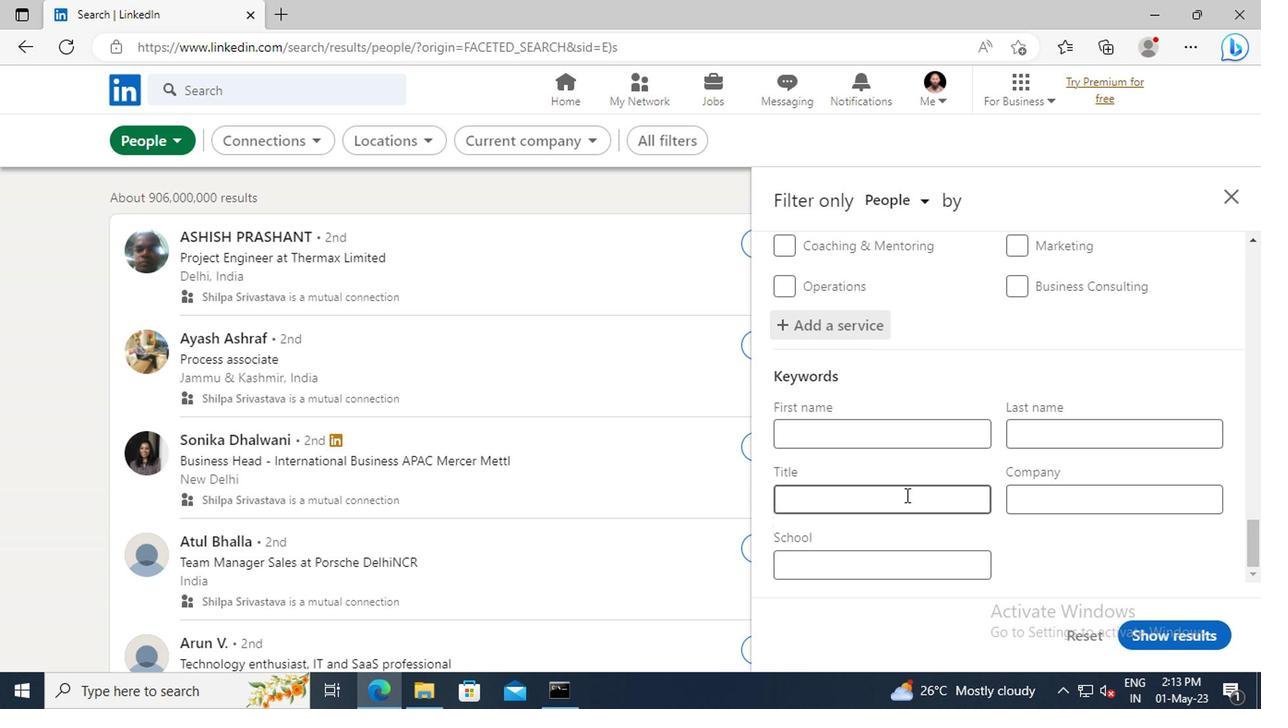 
Action: Key pressed <Key.shift>ATMOSPHERIC<Key.space><Key.shift>SCIENTIST<Key.enter>
Screenshot: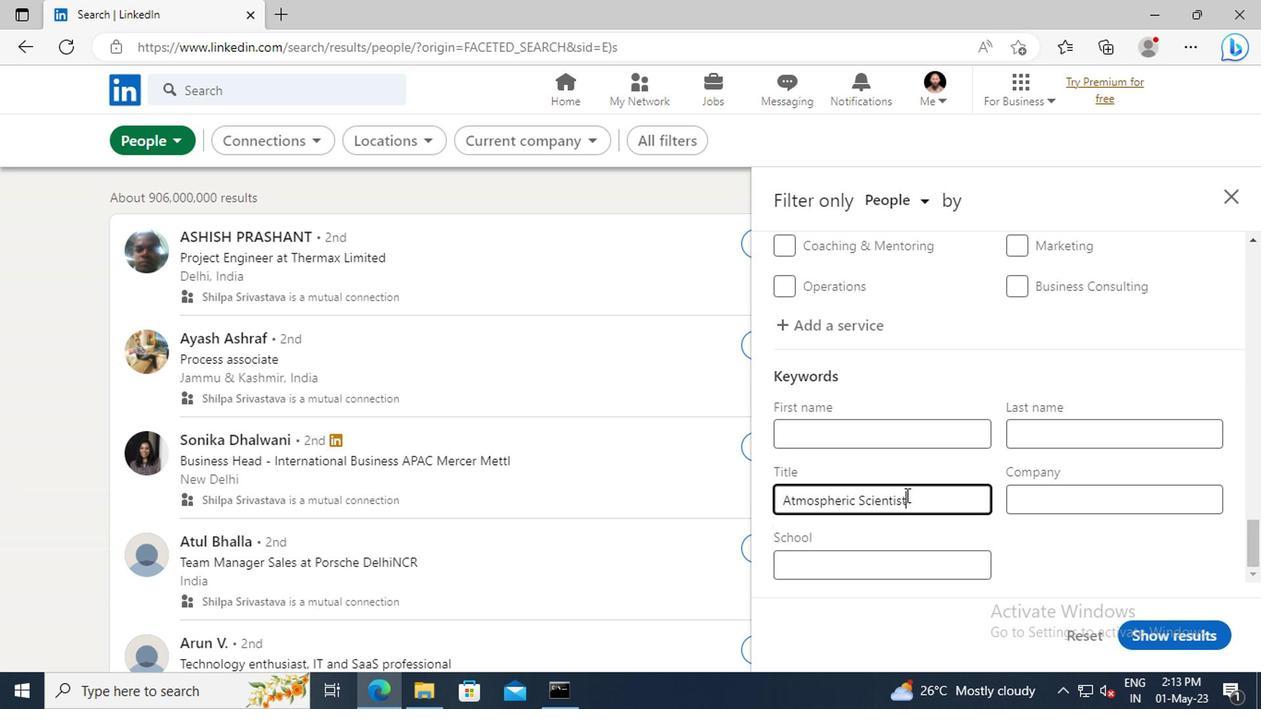 
Action: Mouse moved to (1131, 625)
Screenshot: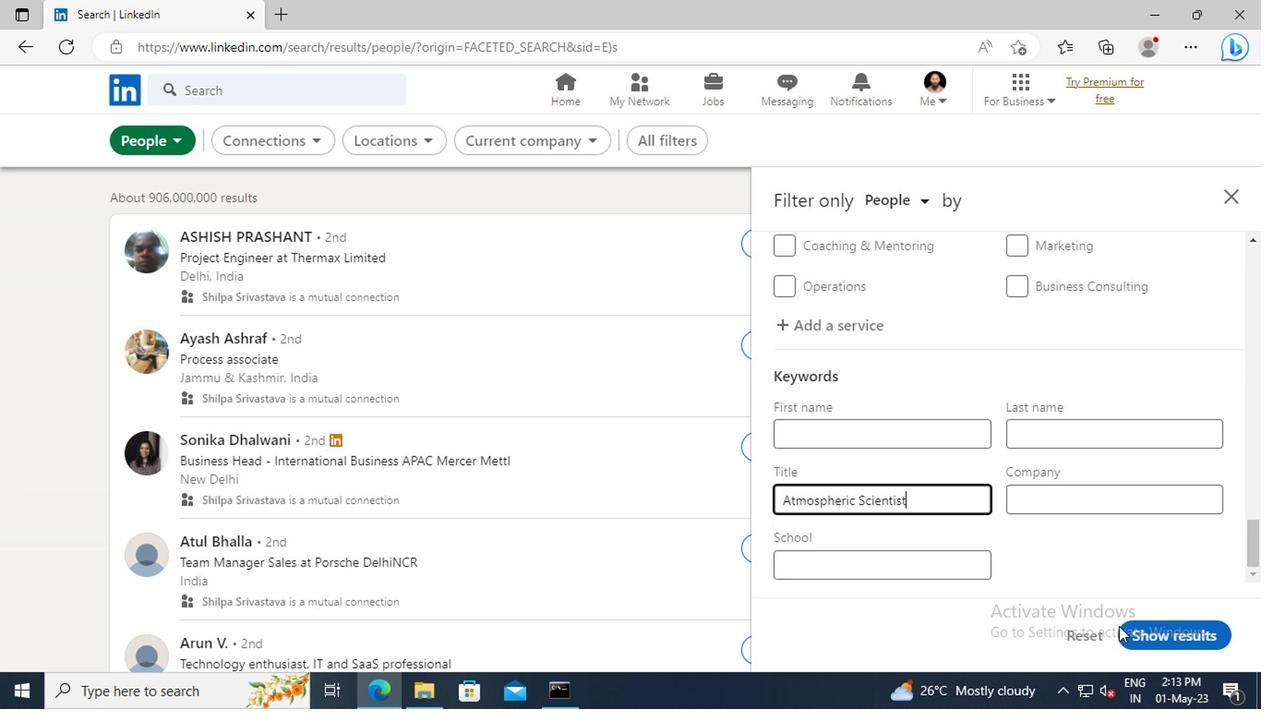 
Action: Mouse pressed left at (1131, 625)
Screenshot: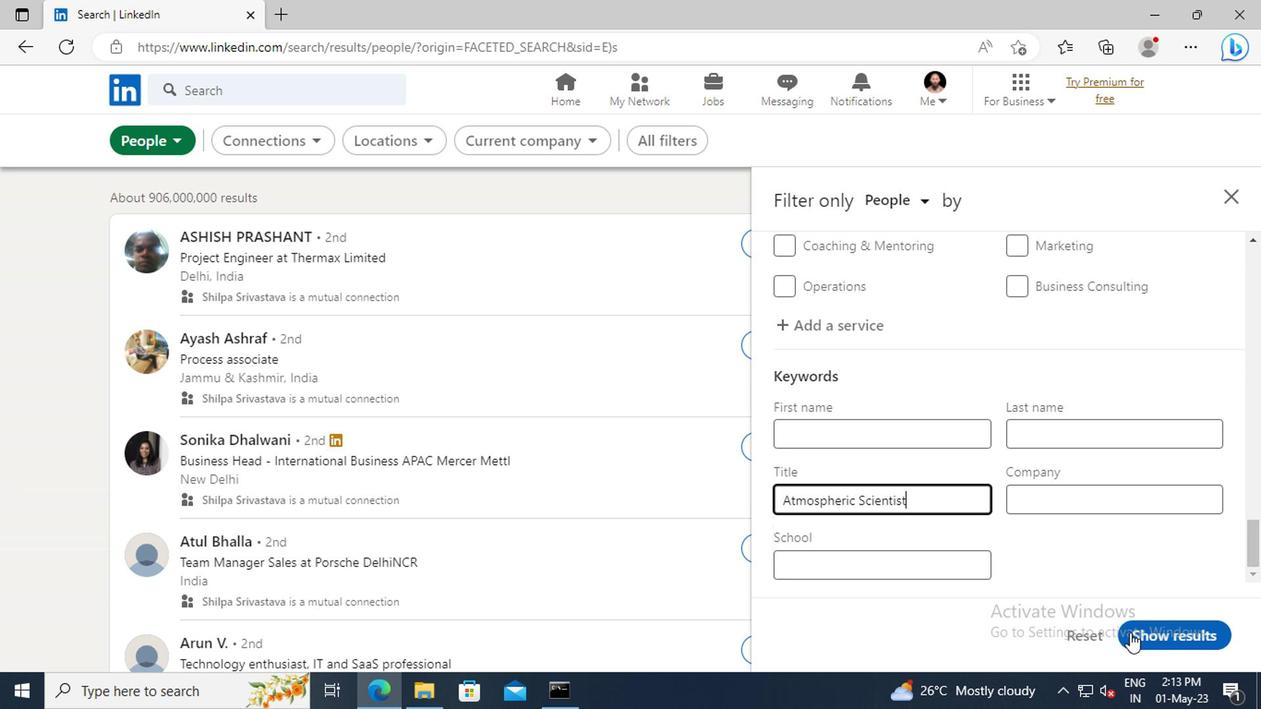 
